 Task: Assign a permission set to the user 'Vishal Dewan' in Salesforce.
Action: Mouse moved to (534, 539)
Screenshot: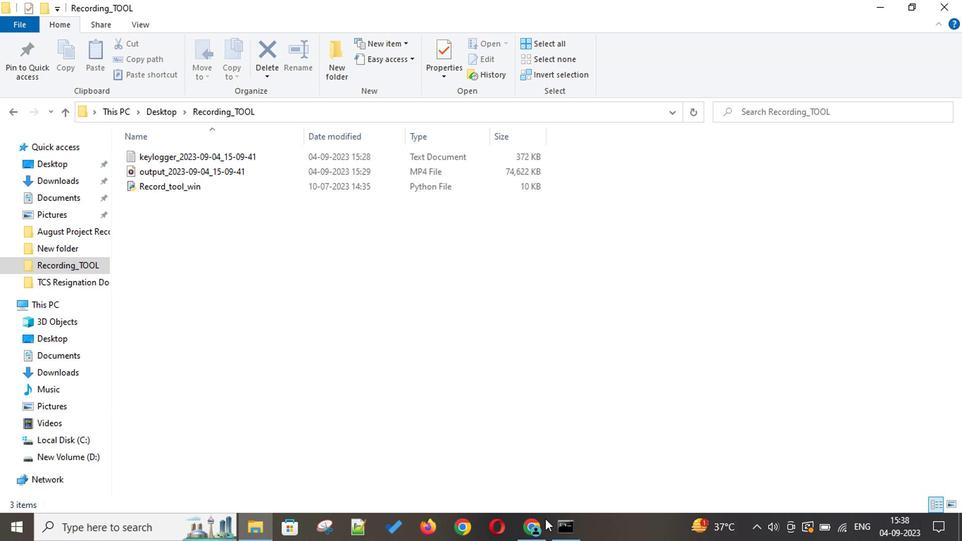 
Action: Mouse pressed left at (534, 539)
Screenshot: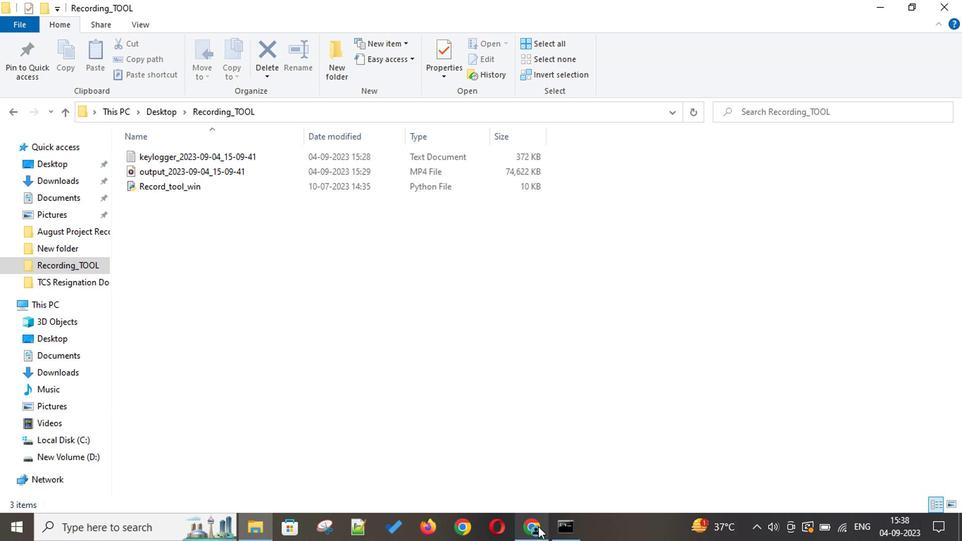 
Action: Mouse moved to (872, 93)
Screenshot: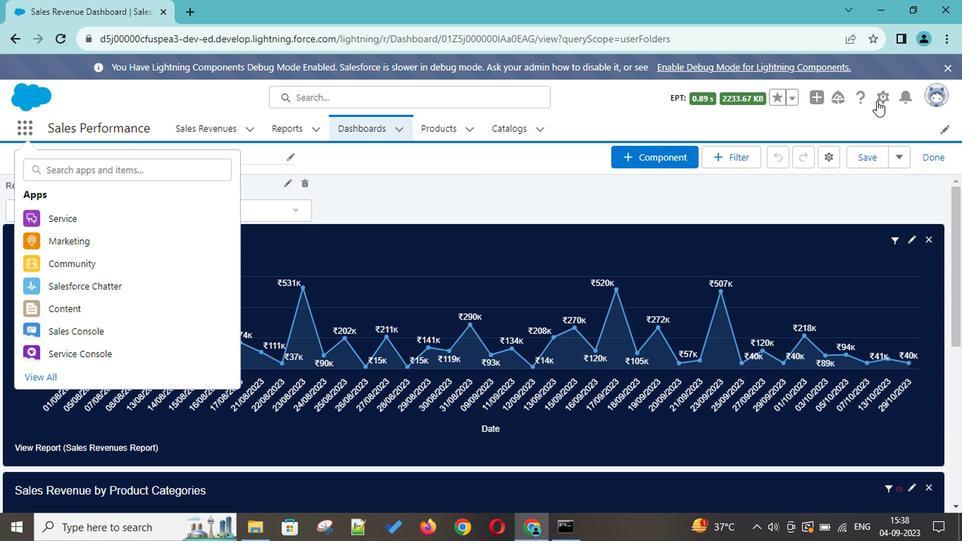 
Action: Mouse pressed left at (872, 93)
Screenshot: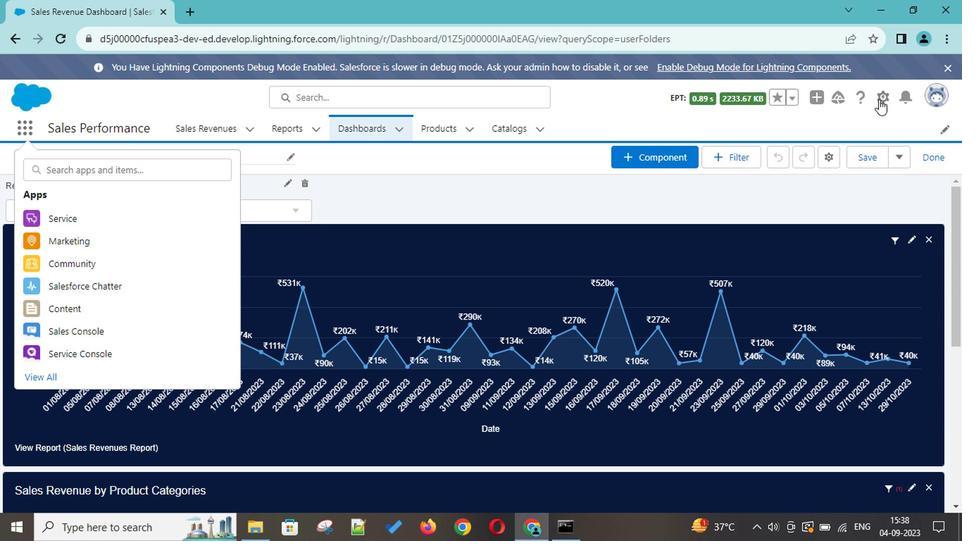 
Action: Mouse moved to (828, 135)
Screenshot: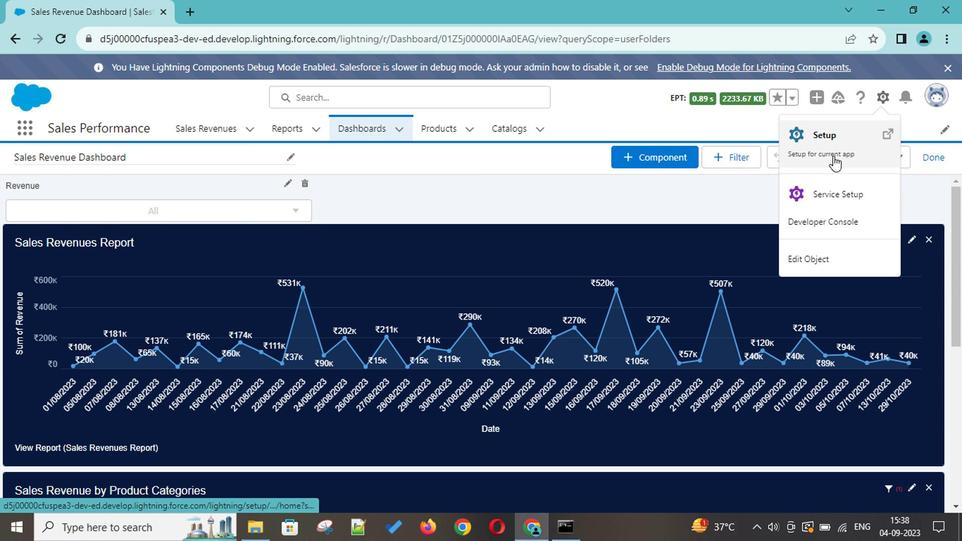 
Action: Mouse pressed left at (828, 135)
Screenshot: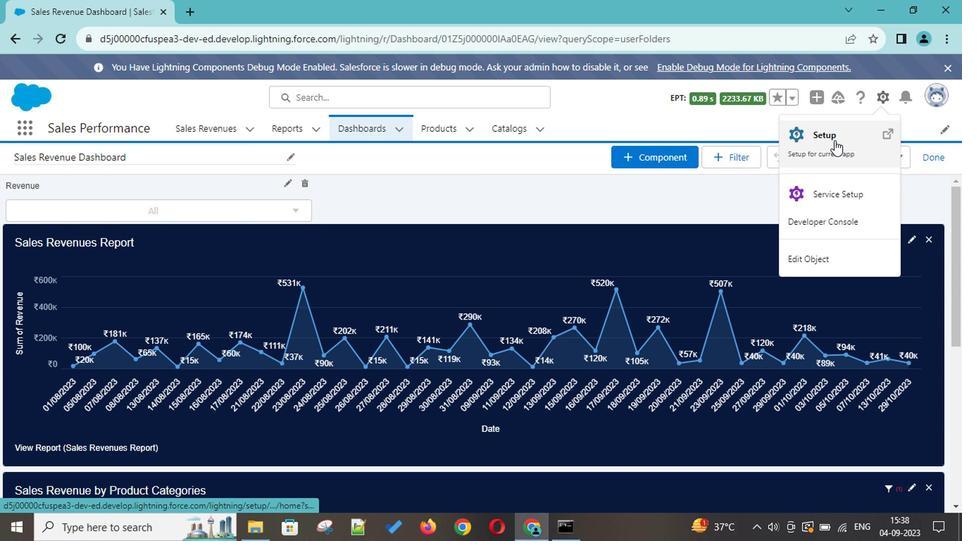 
Action: Mouse moved to (10, 455)
Screenshot: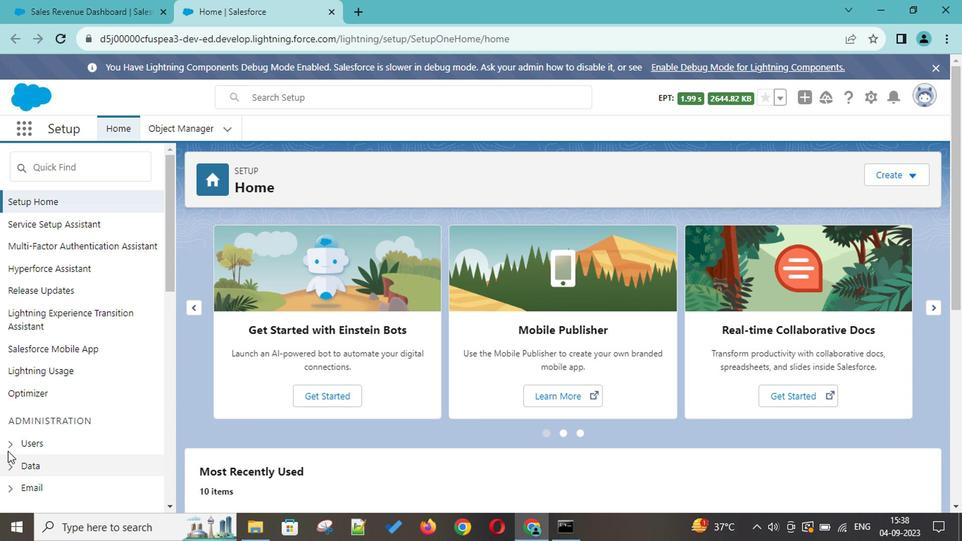 
Action: Mouse pressed left at (10, 455)
Screenshot: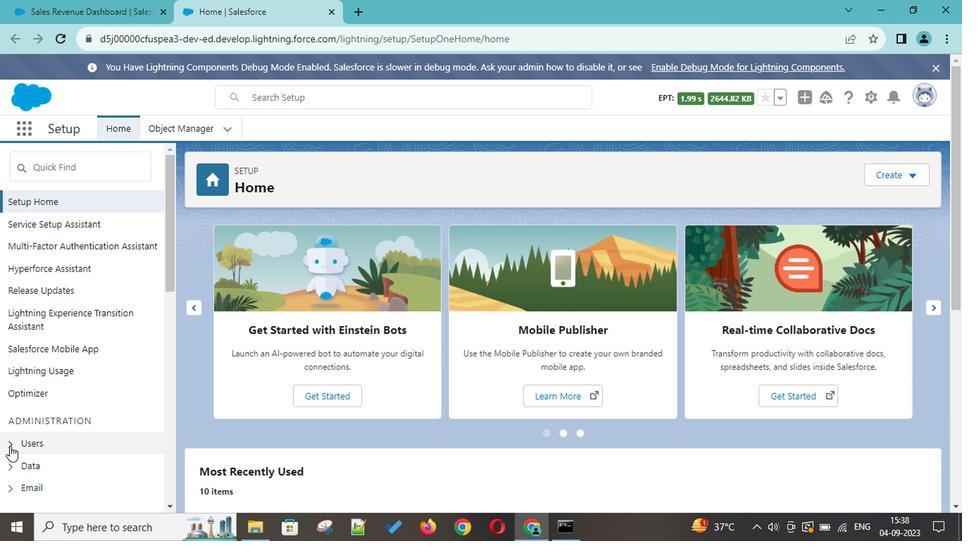 
Action: Mouse moved to (68, 464)
Screenshot: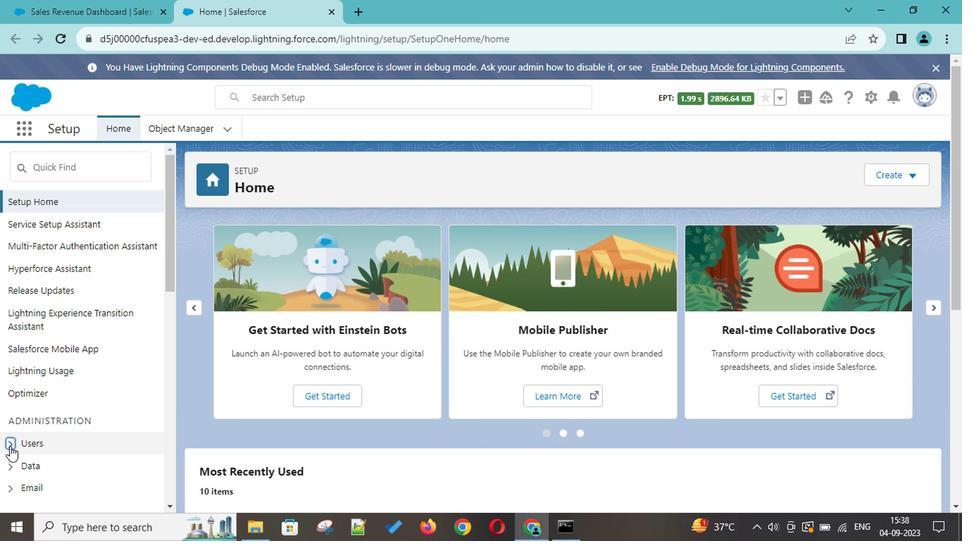 
Action: Mouse scrolled (68, 463) with delta (0, -1)
Screenshot: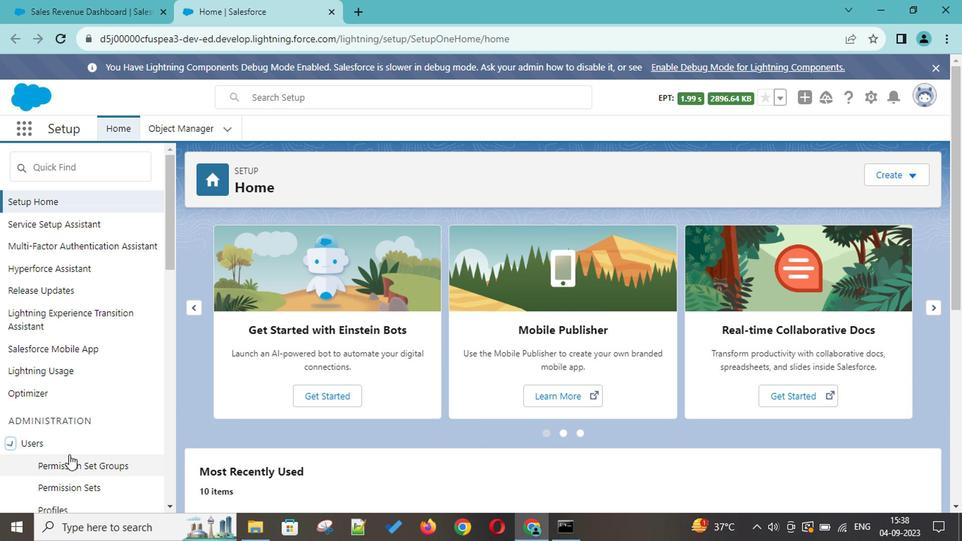 
Action: Mouse scrolled (68, 463) with delta (0, -1)
Screenshot: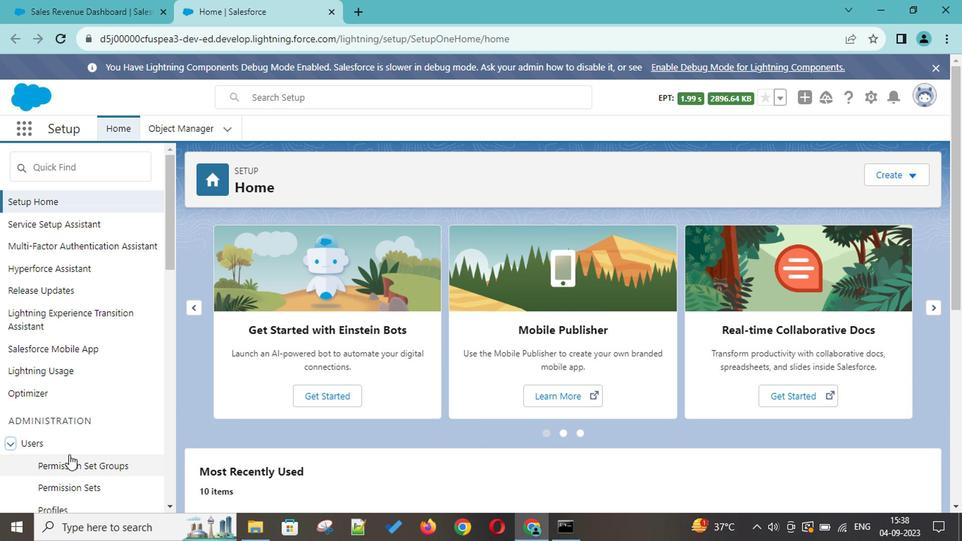 
Action: Mouse scrolled (68, 463) with delta (0, -1)
Screenshot: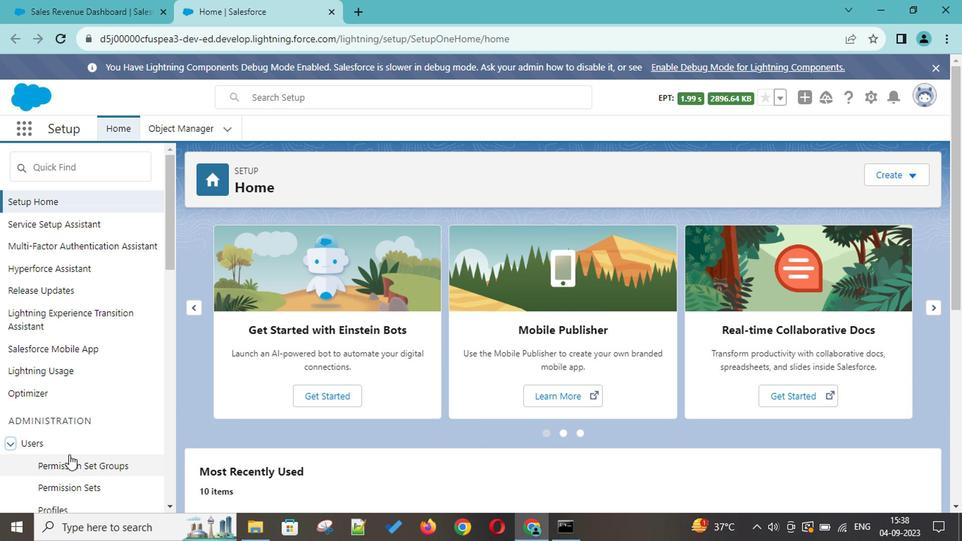 
Action: Mouse scrolled (68, 463) with delta (0, -1)
Screenshot: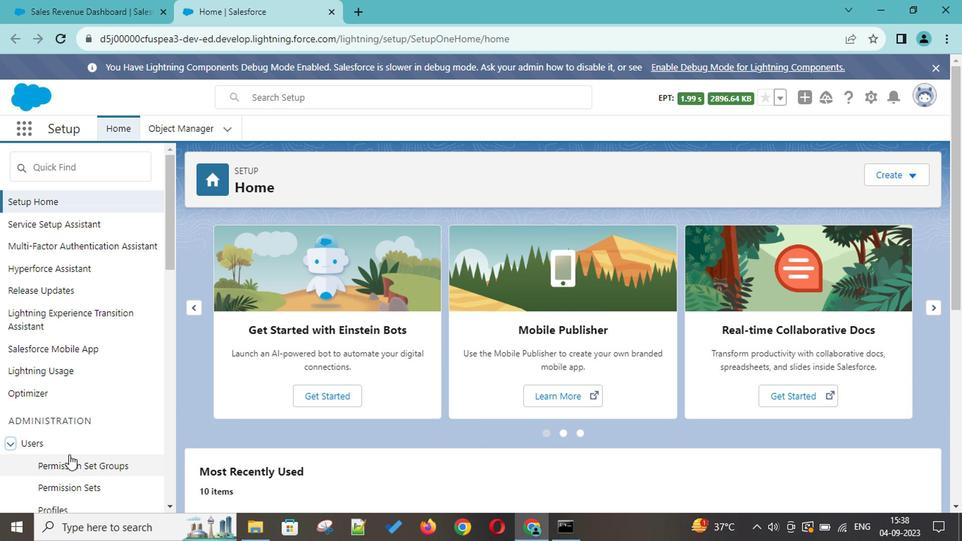
Action: Mouse scrolled (68, 463) with delta (0, -1)
Screenshot: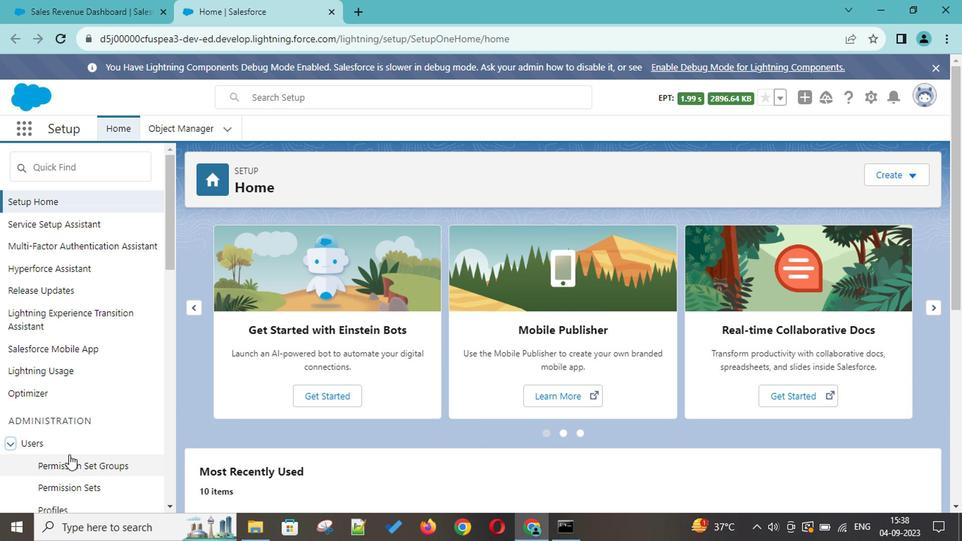 
Action: Mouse scrolled (68, 463) with delta (0, -1)
Screenshot: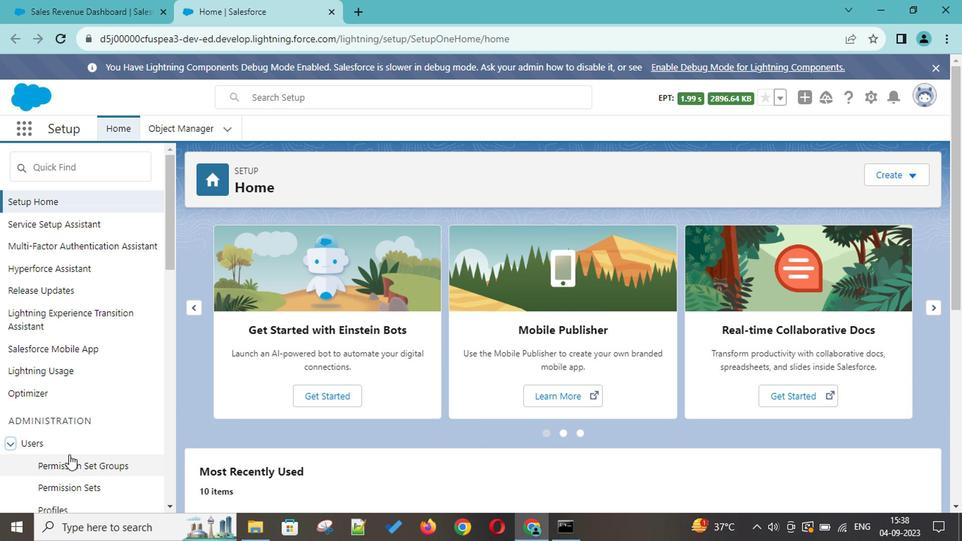 
Action: Mouse scrolled (68, 463) with delta (0, -1)
Screenshot: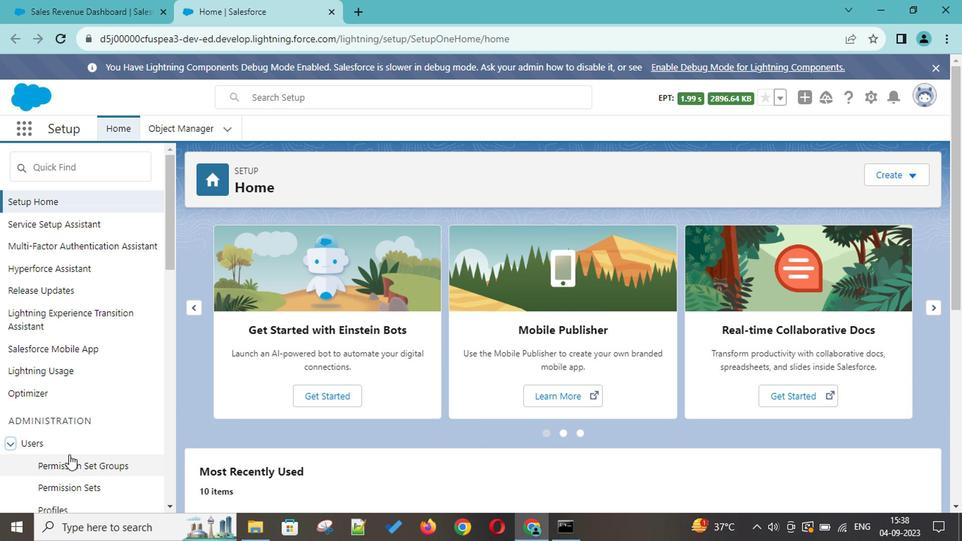 
Action: Mouse scrolled (68, 463) with delta (0, -1)
Screenshot: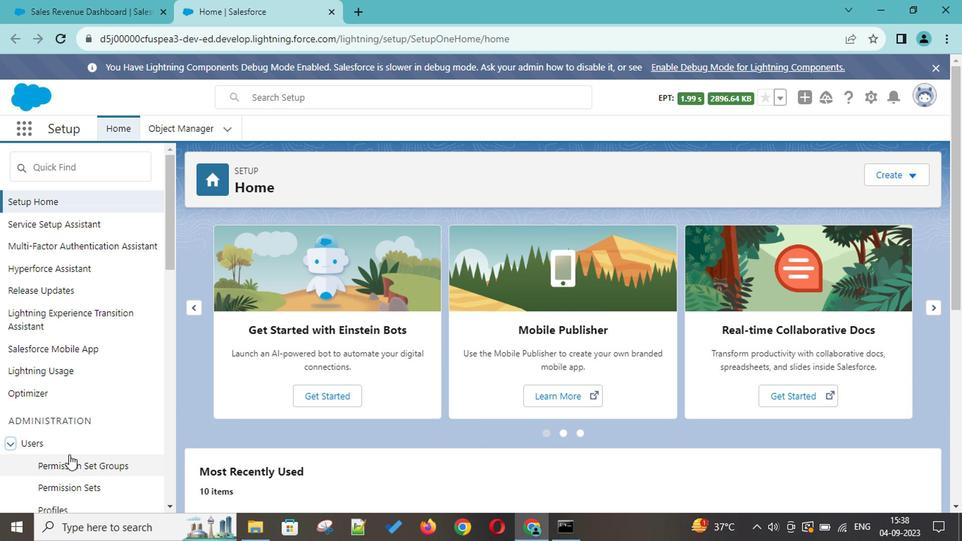 
Action: Mouse scrolled (68, 463) with delta (0, -1)
Screenshot: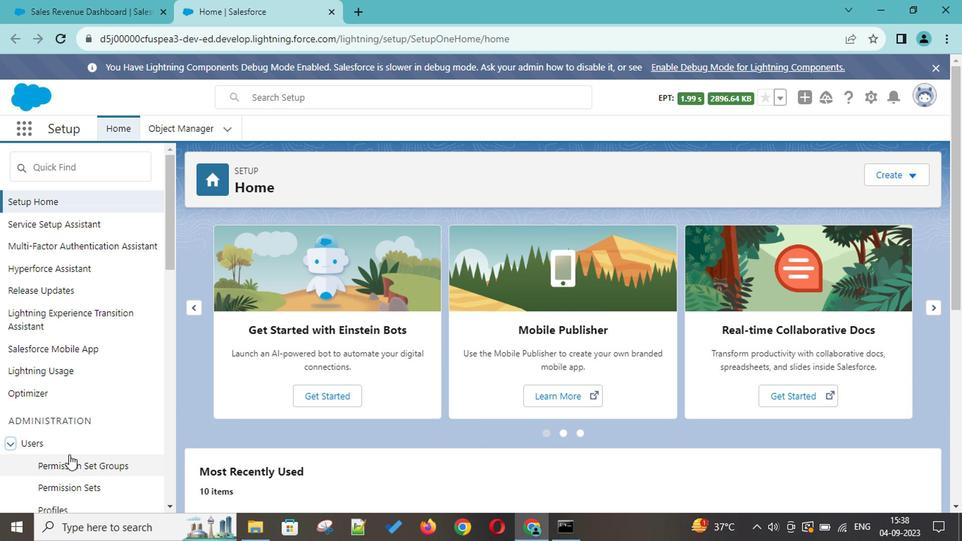 
Action: Mouse scrolled (68, 463) with delta (0, -1)
Screenshot: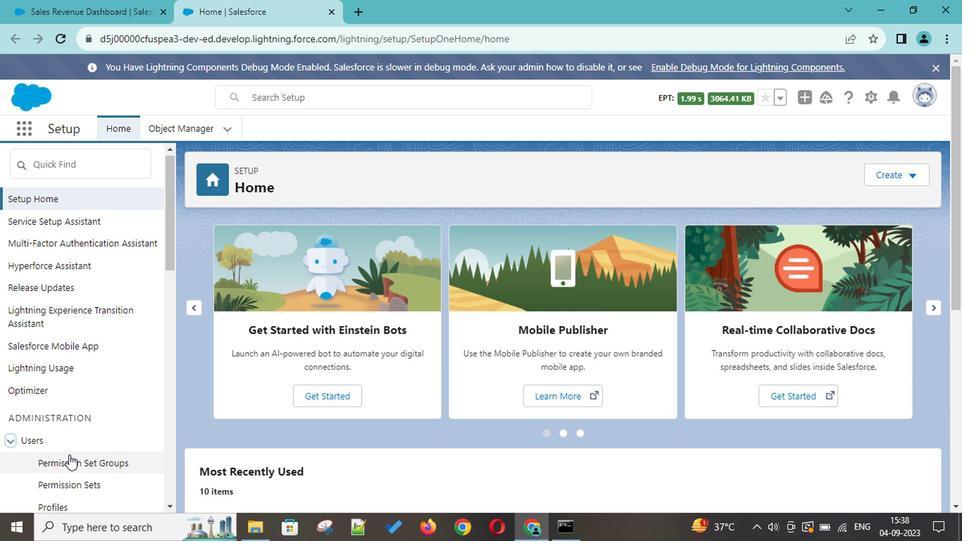 
Action: Mouse scrolled (68, 463) with delta (0, -1)
Screenshot: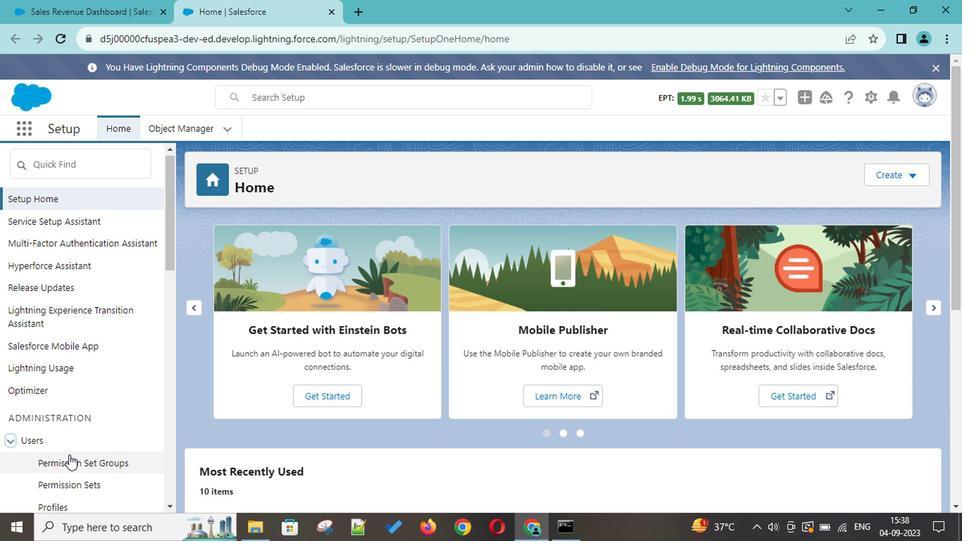 
Action: Mouse scrolled (68, 463) with delta (0, -1)
Screenshot: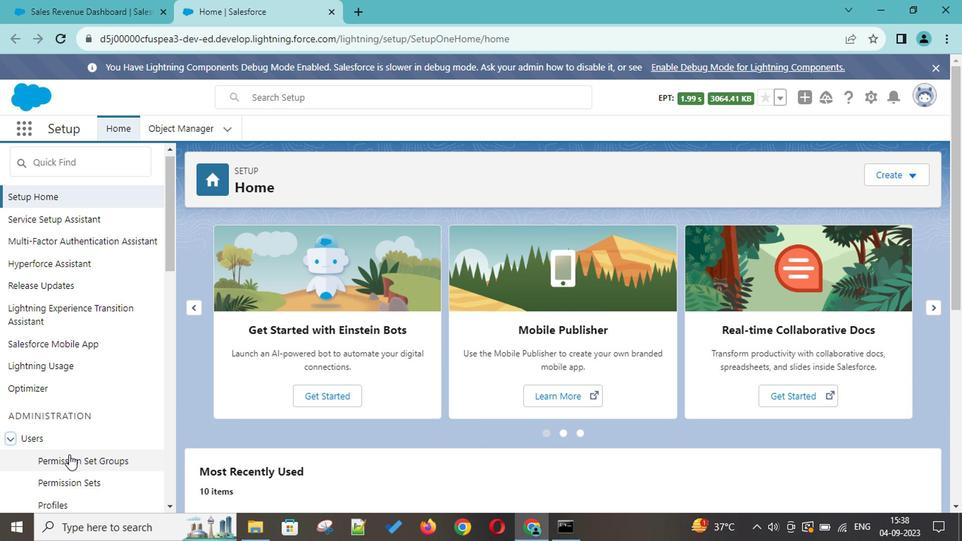 
Action: Mouse scrolled (68, 463) with delta (0, -1)
Screenshot: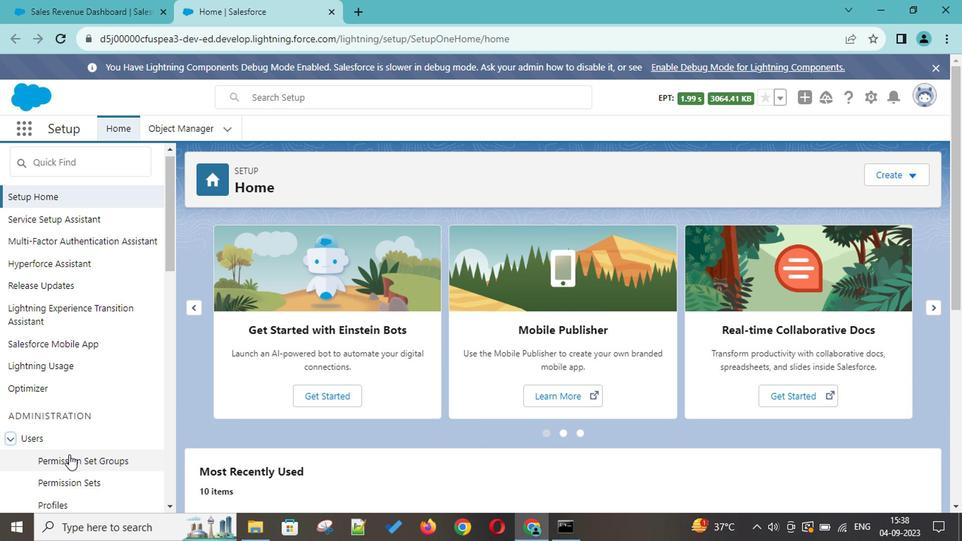 
Action: Mouse scrolled (68, 463) with delta (0, -1)
Screenshot: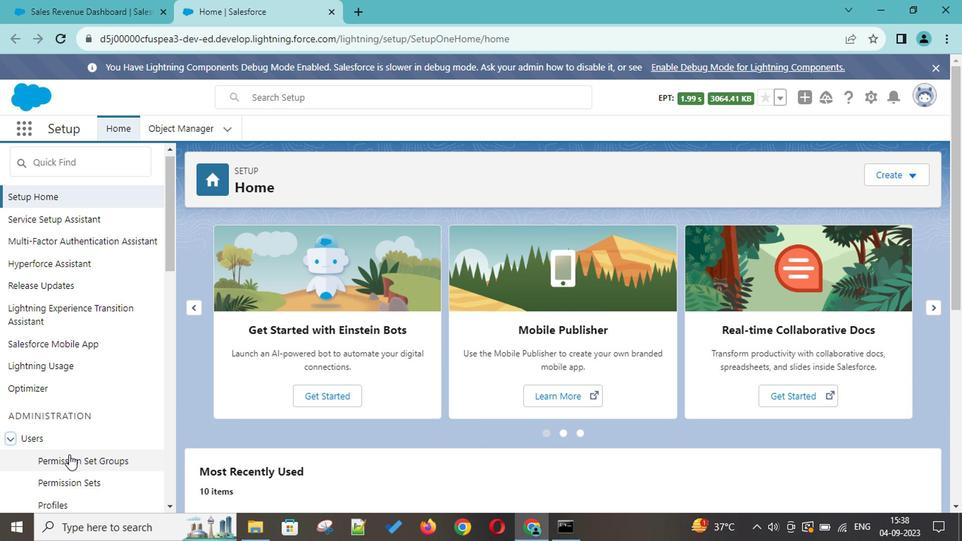 
Action: Mouse scrolled (68, 463) with delta (0, -1)
Screenshot: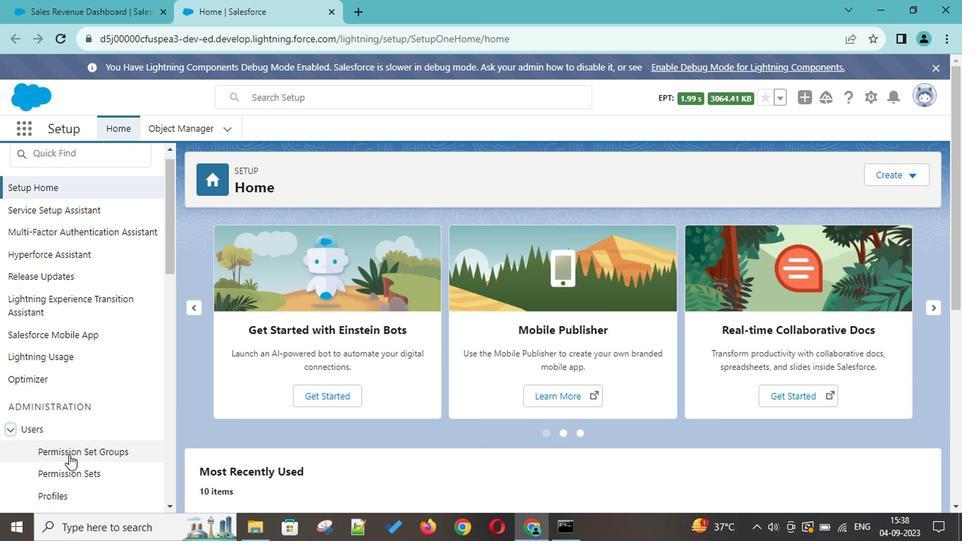 
Action: Mouse scrolled (68, 463) with delta (0, -1)
Screenshot: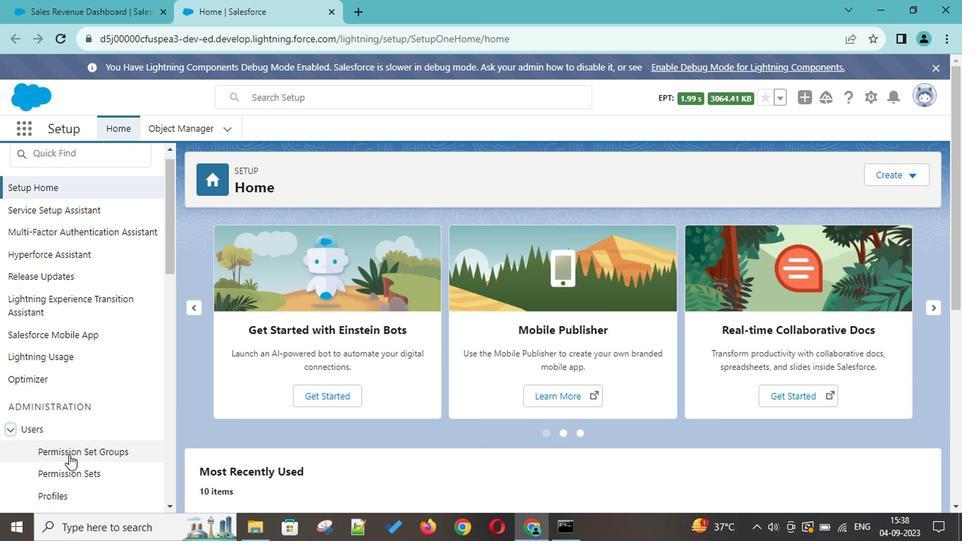 
Action: Mouse moved to (85, 432)
Screenshot: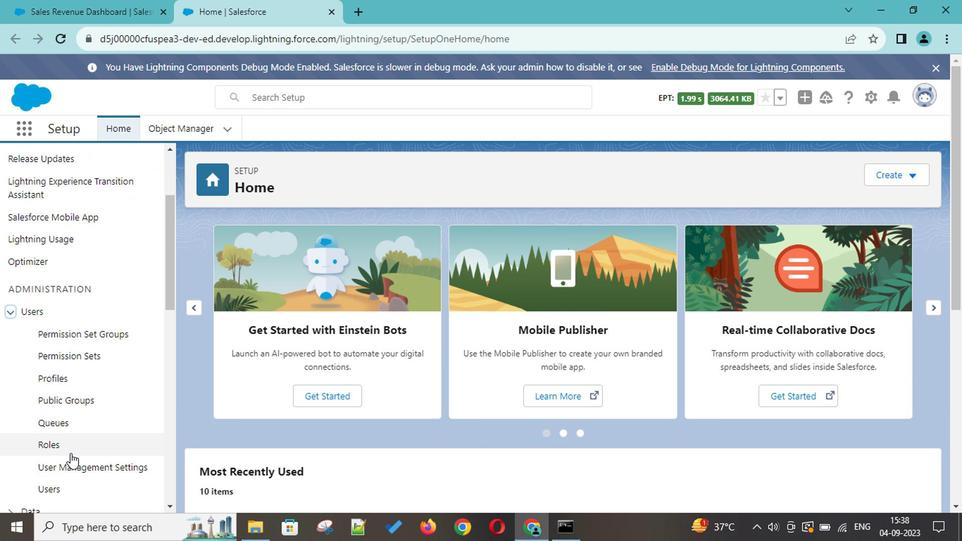 
Action: Mouse scrolled (85, 431) with delta (0, -1)
Screenshot: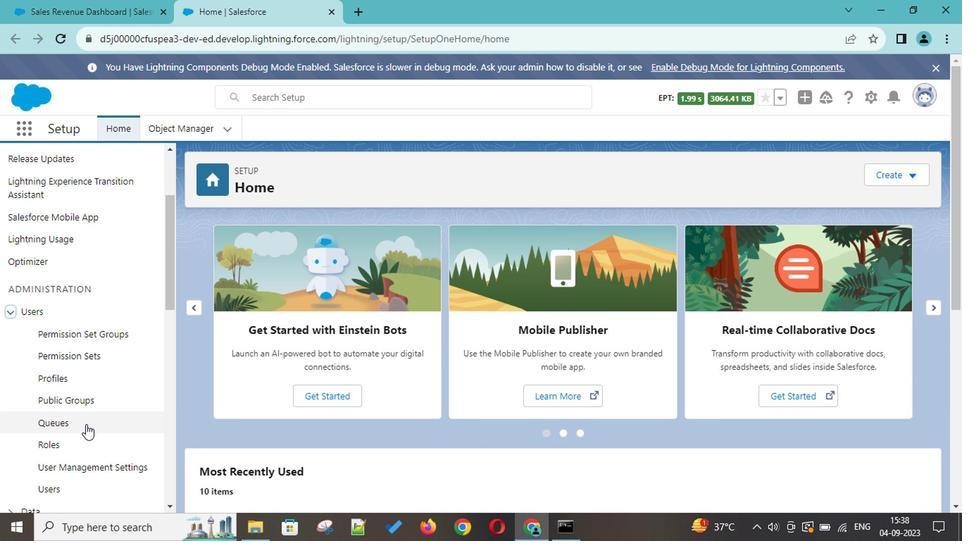 
Action: Mouse scrolled (85, 431) with delta (0, -1)
Screenshot: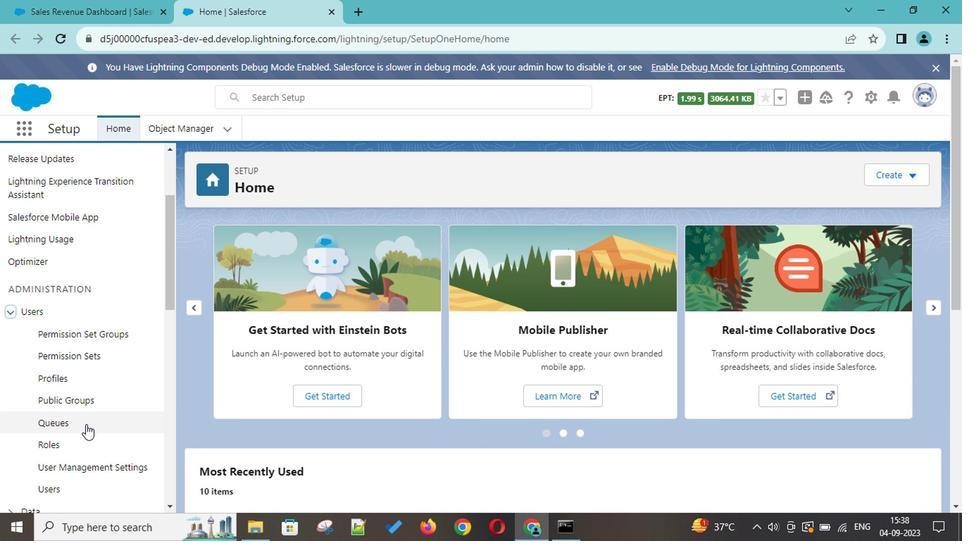 
Action: Mouse scrolled (85, 431) with delta (0, -1)
Screenshot: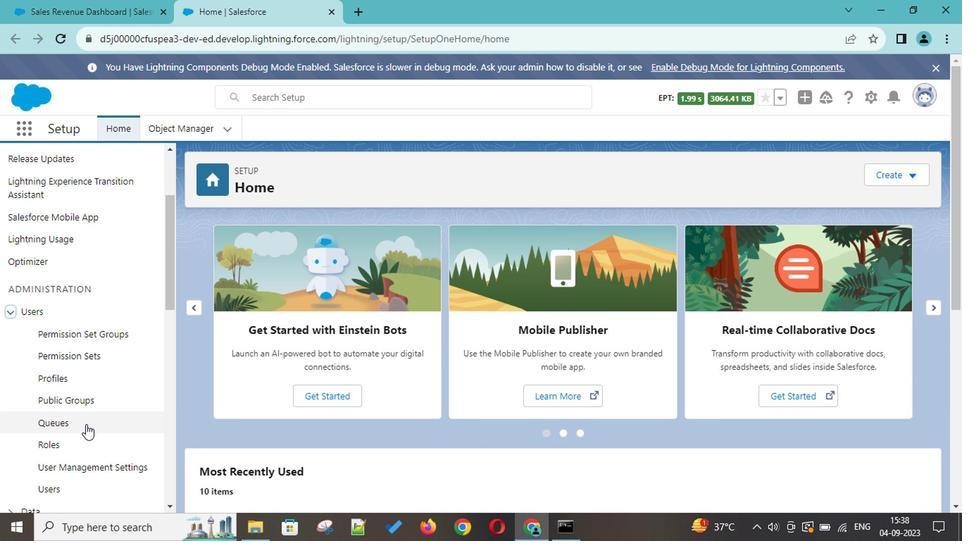 
Action: Mouse scrolled (85, 431) with delta (0, -1)
Screenshot: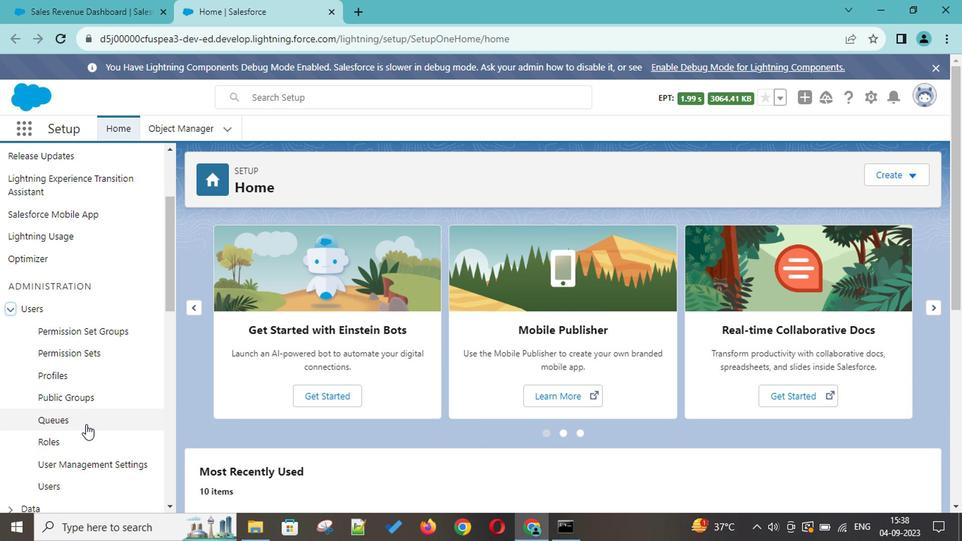 
Action: Mouse moved to (52, 468)
Screenshot: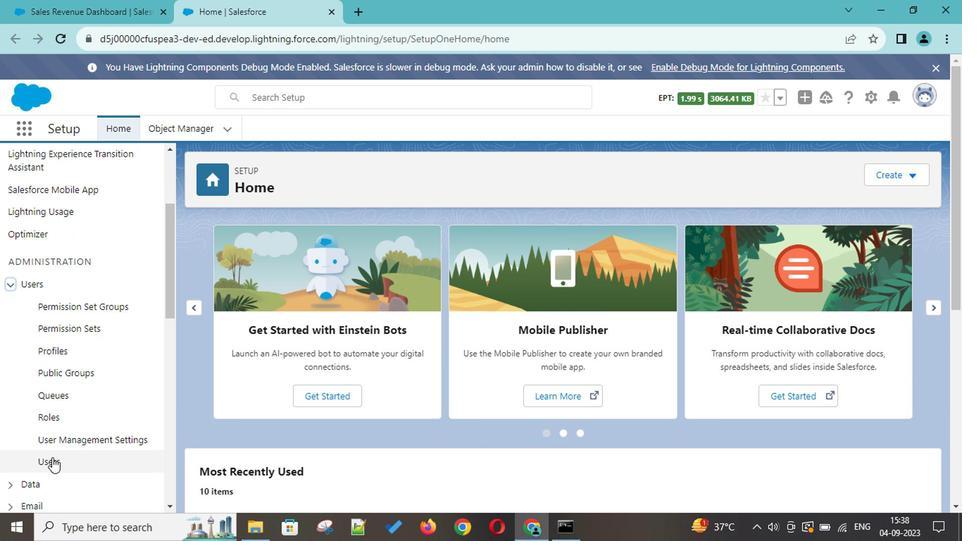 
Action: Mouse pressed left at (52, 468)
Screenshot: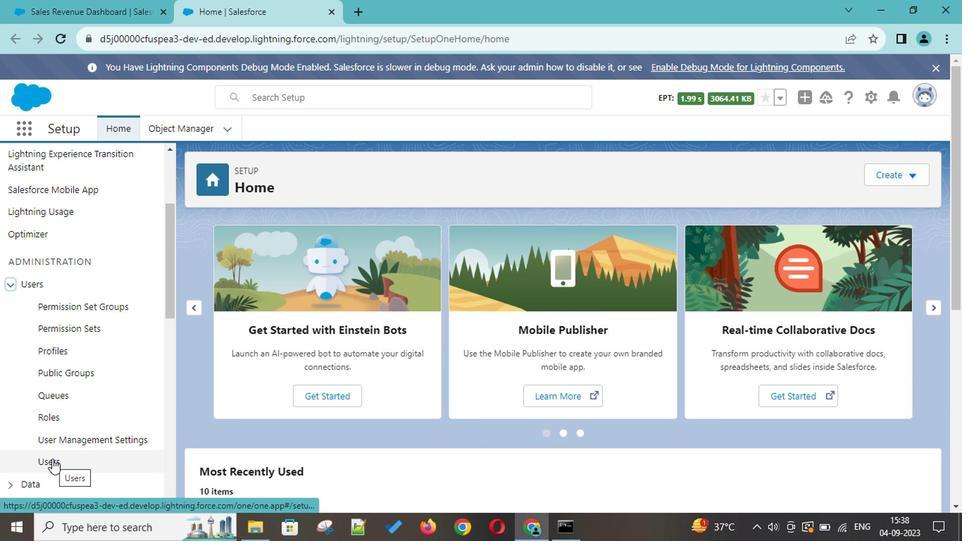 
Action: Mouse moved to (81, 165)
Screenshot: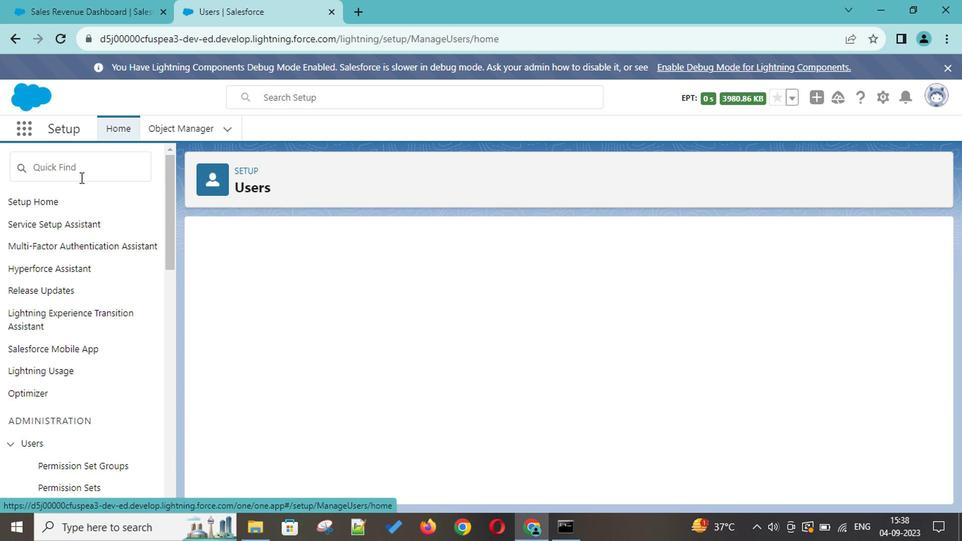 
Action: Mouse pressed left at (81, 165)
Screenshot: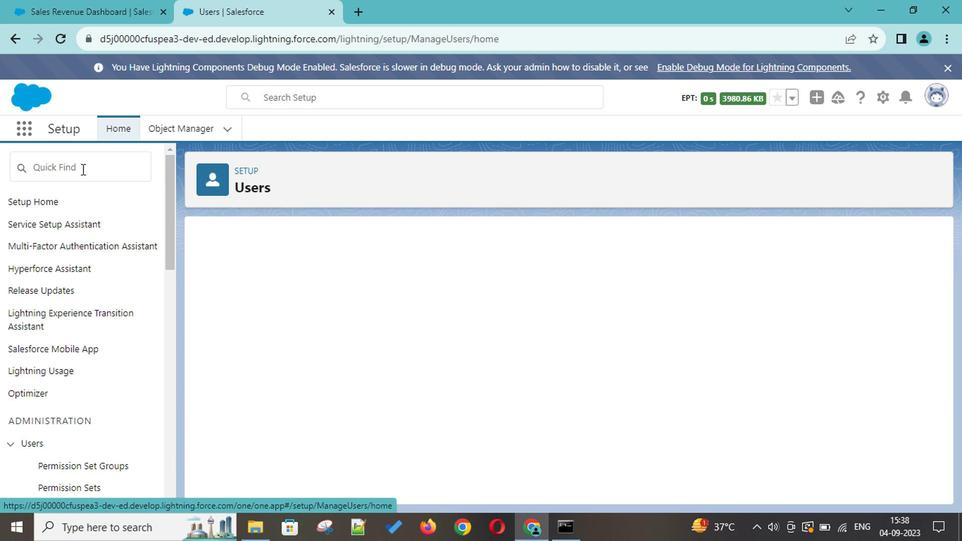 
Action: Key pressed permissi
Screenshot: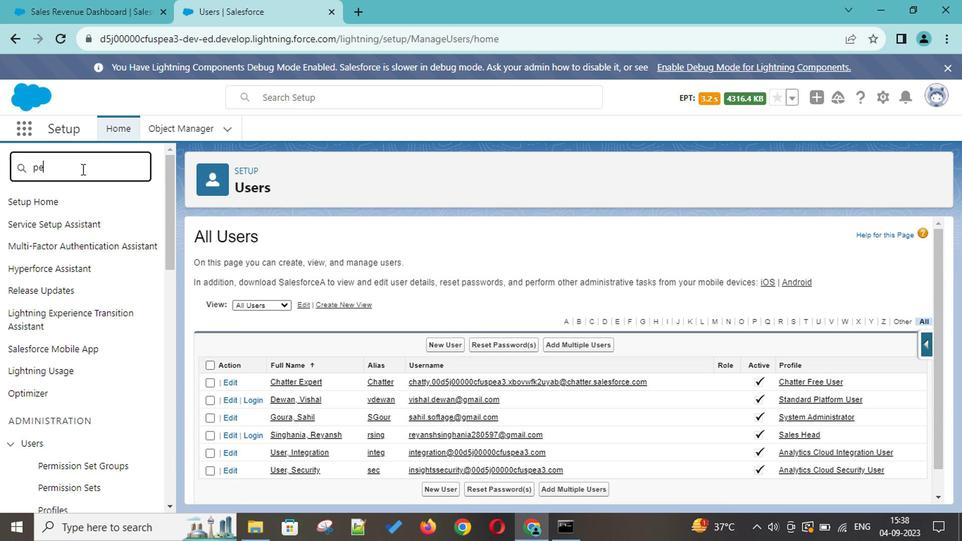 
Action: Mouse moved to (79, 247)
Screenshot: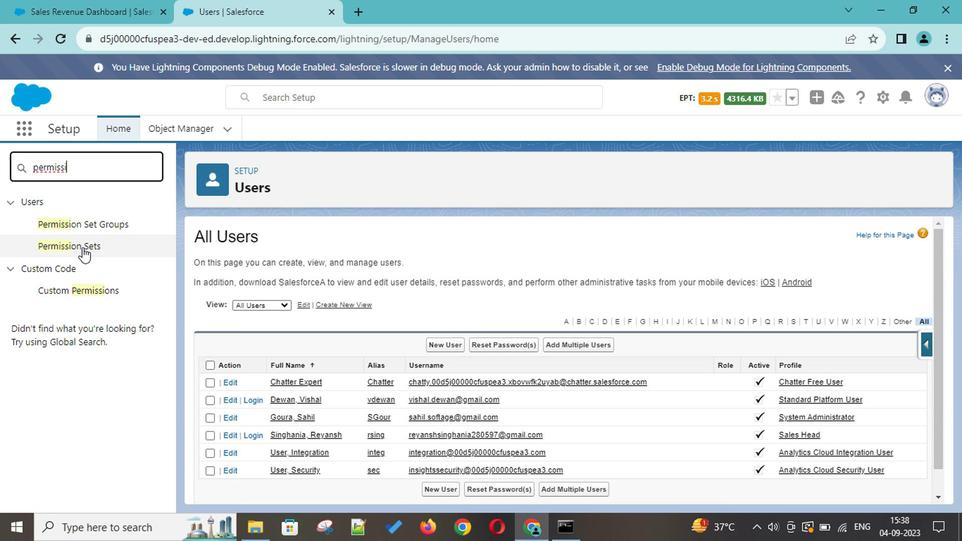 
Action: Mouse pressed left at (79, 247)
Screenshot: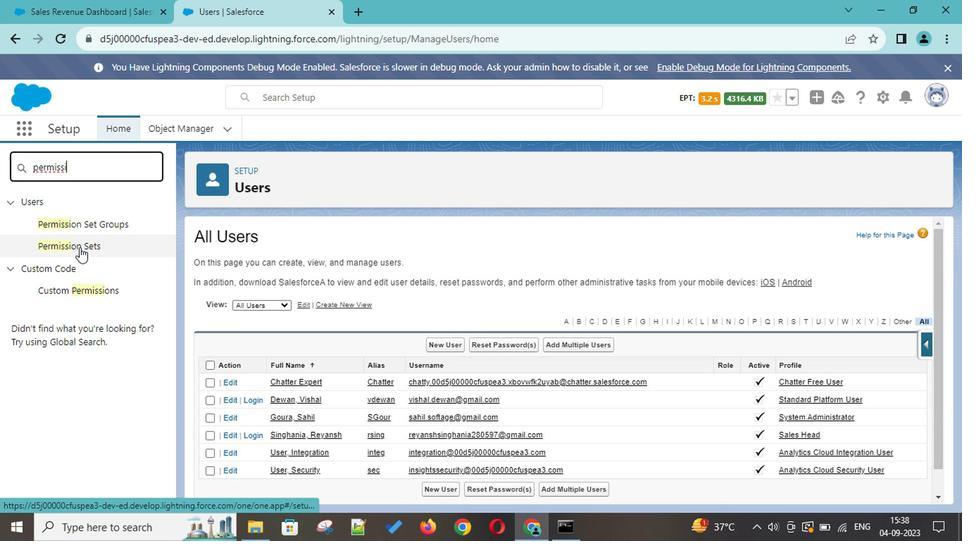 
Action: Mouse moved to (368, 458)
Screenshot: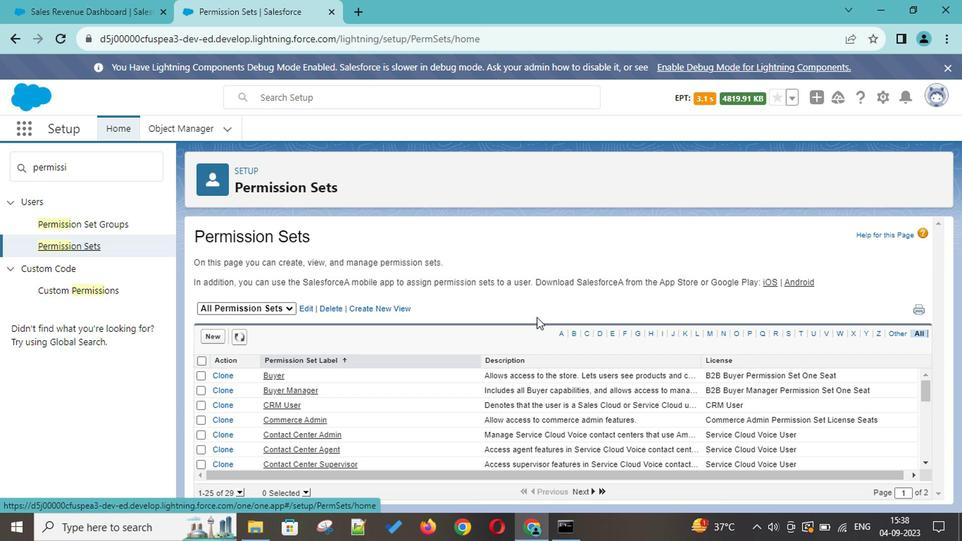 
Action: Mouse scrolled (368, 458) with delta (0, 0)
Screenshot: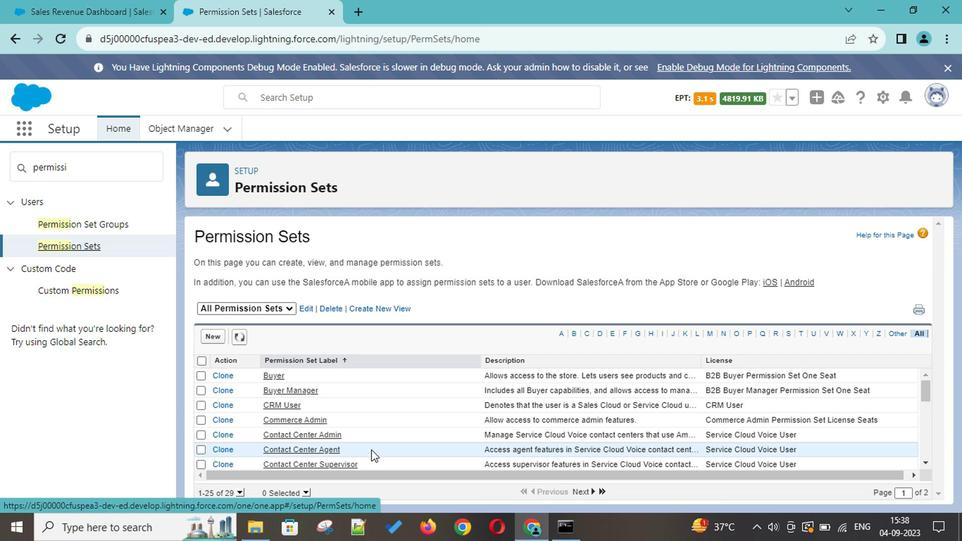 
Action: Mouse scrolled (368, 458) with delta (0, 0)
Screenshot: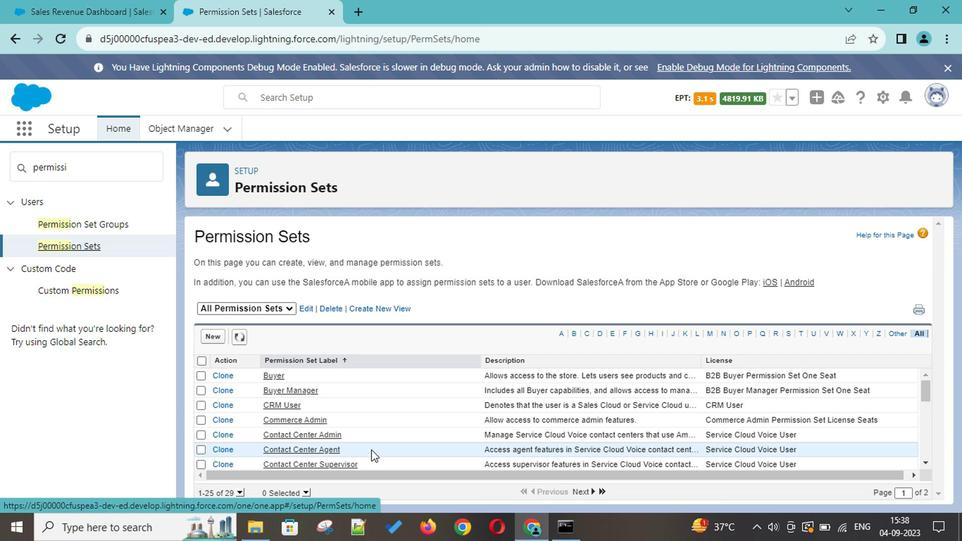 
Action: Mouse scrolled (368, 458) with delta (0, 0)
Screenshot: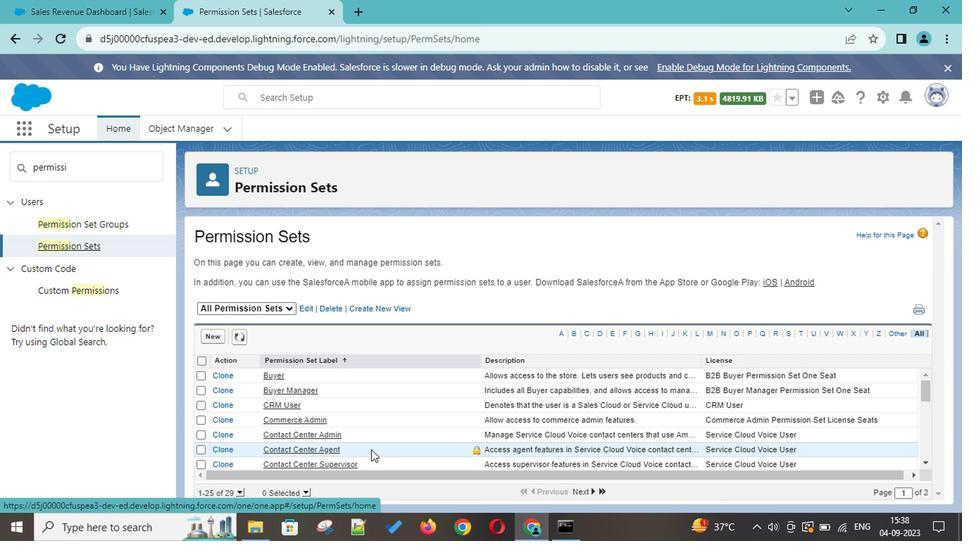 
Action: Mouse scrolled (368, 458) with delta (0, 0)
Screenshot: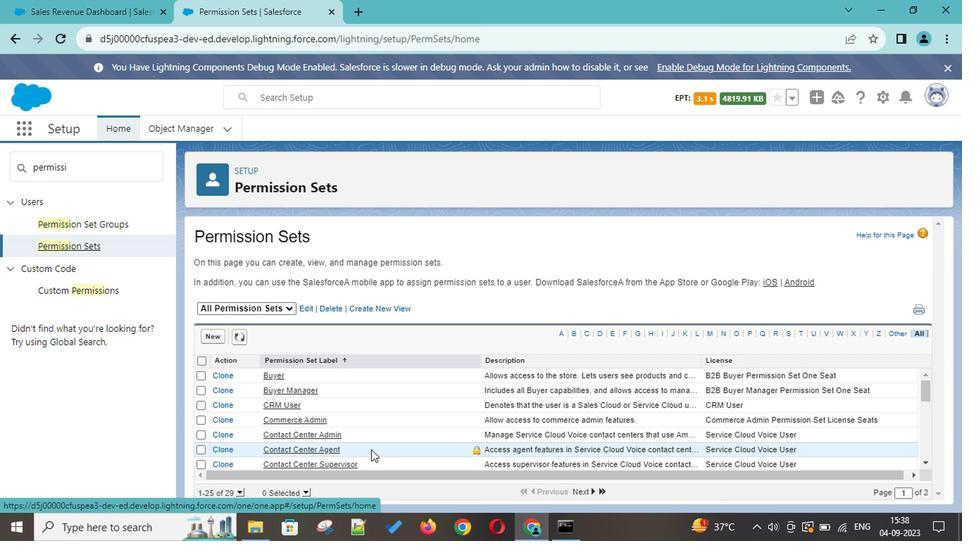 
Action: Mouse scrolled (368, 458) with delta (0, 0)
Screenshot: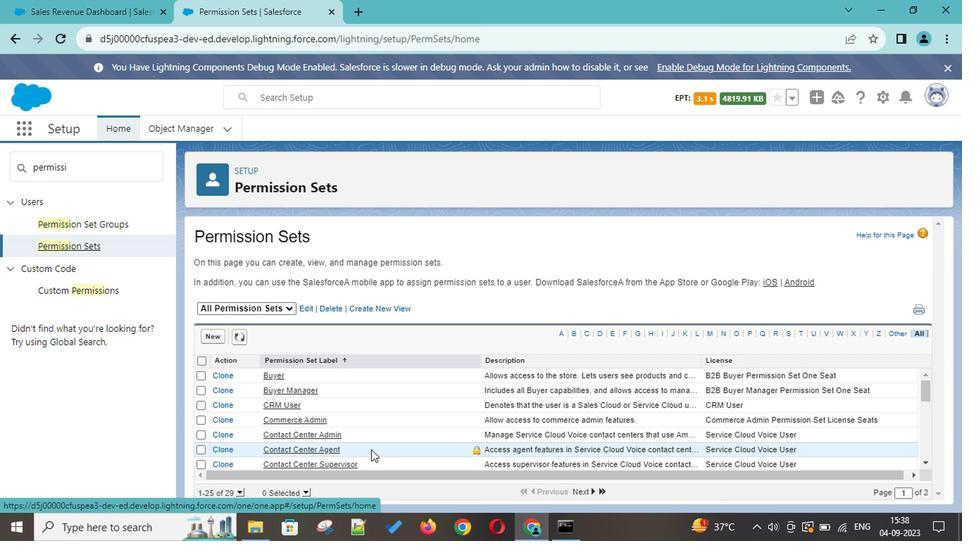 
Action: Mouse scrolled (368, 458) with delta (0, 0)
Screenshot: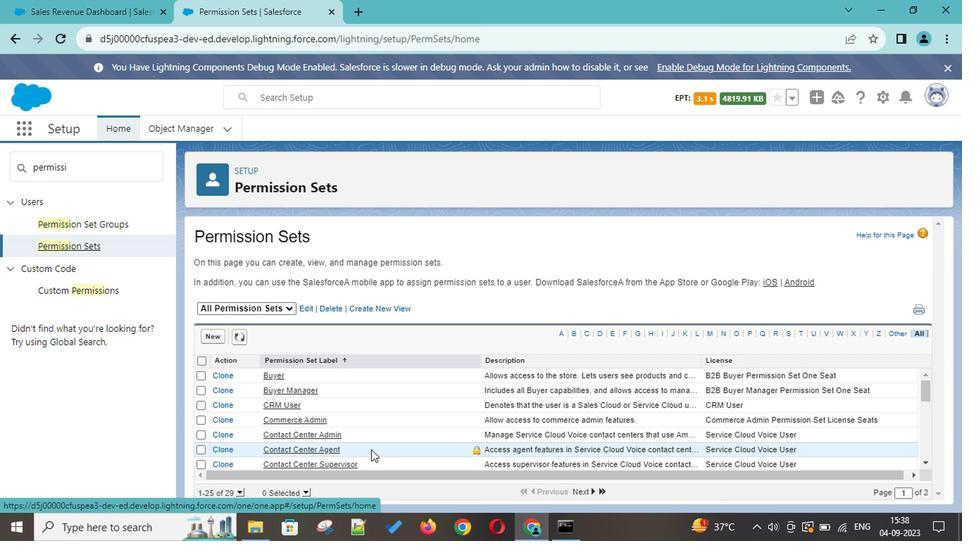 
Action: Mouse scrolled (368, 458) with delta (0, 0)
Screenshot: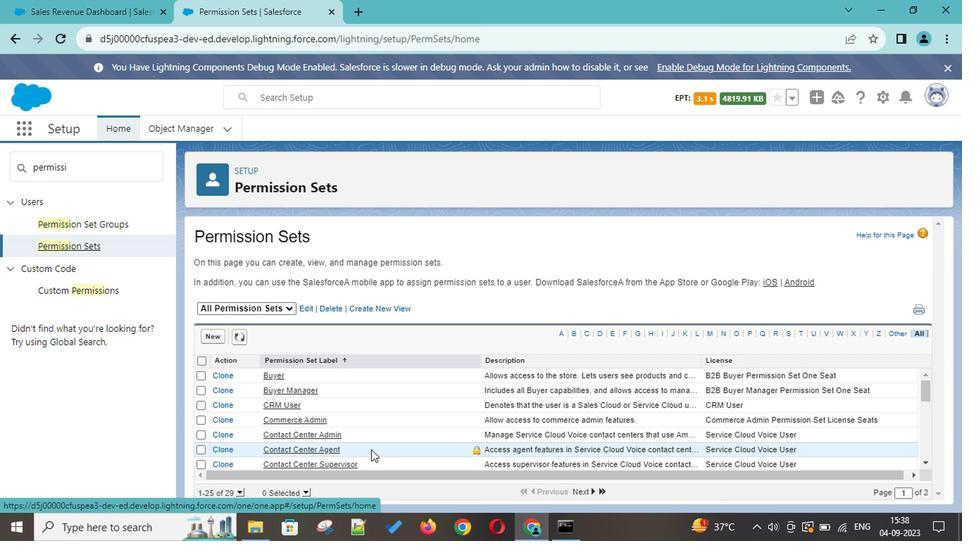 
Action: Mouse scrolled (368, 458) with delta (0, 0)
Screenshot: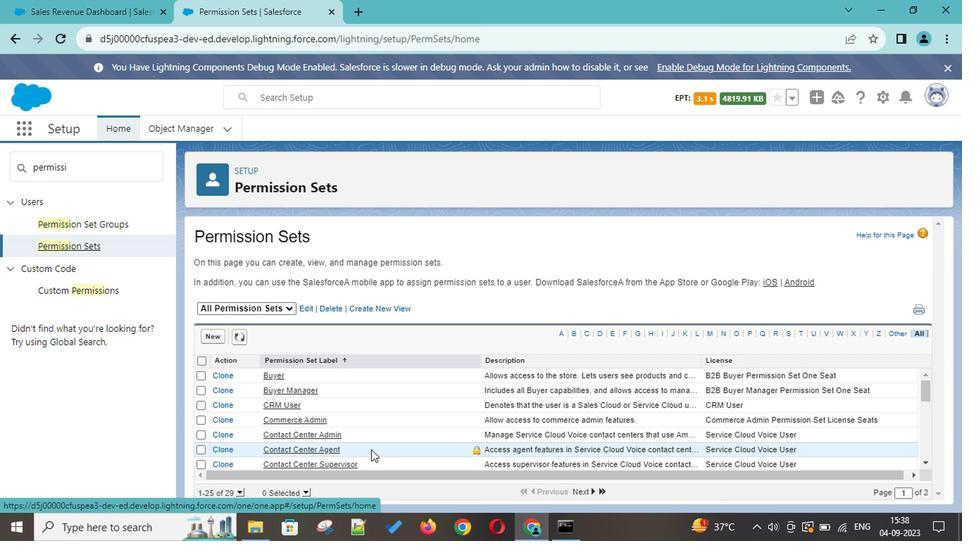 
Action: Mouse scrolled (368, 458) with delta (0, 0)
Screenshot: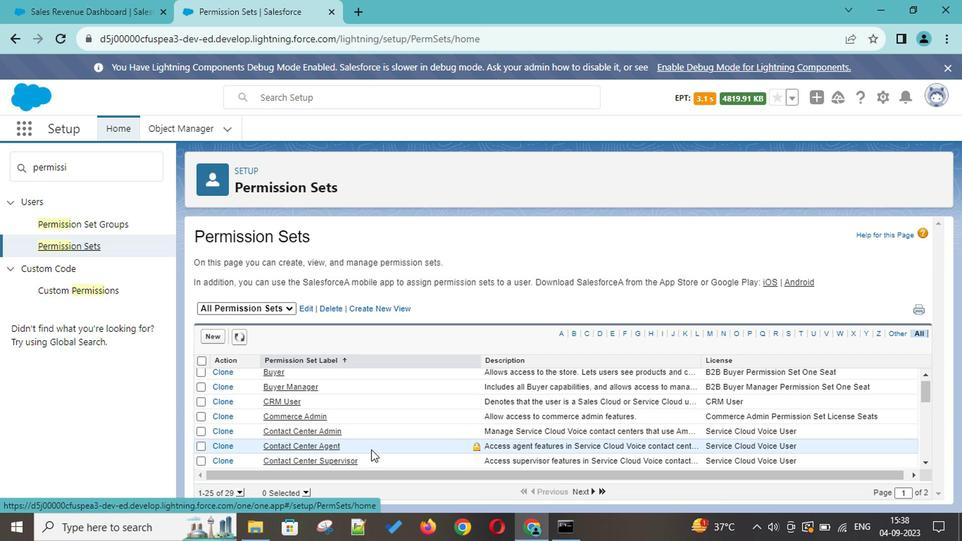 
Action: Mouse scrolled (368, 458) with delta (0, 0)
Screenshot: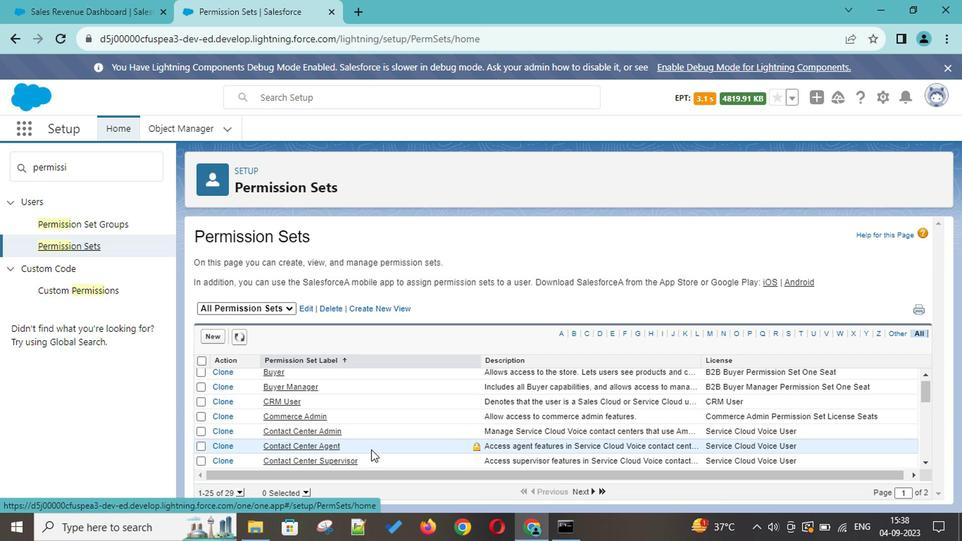 
Action: Mouse moved to (461, 279)
Screenshot: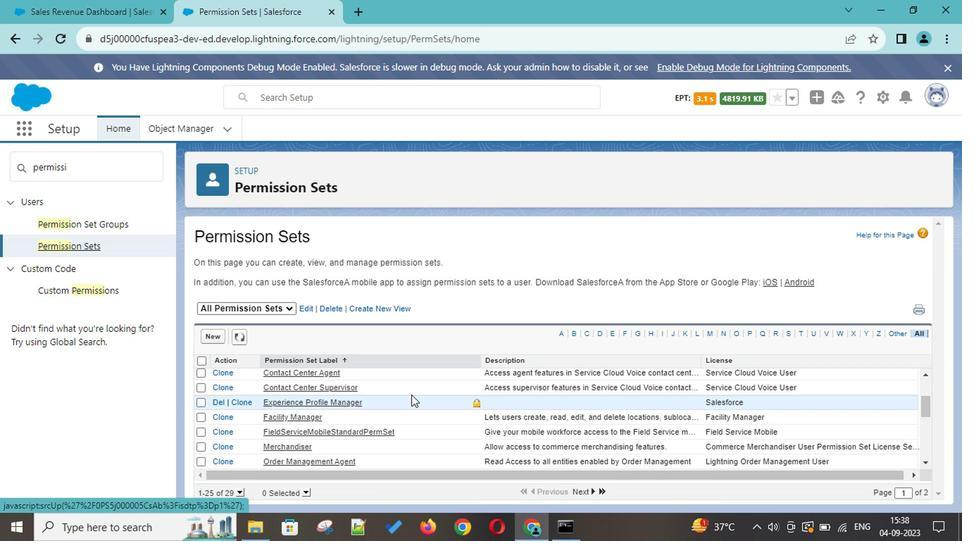
Action: Mouse scrolled (461, 278) with delta (0, 0)
Screenshot: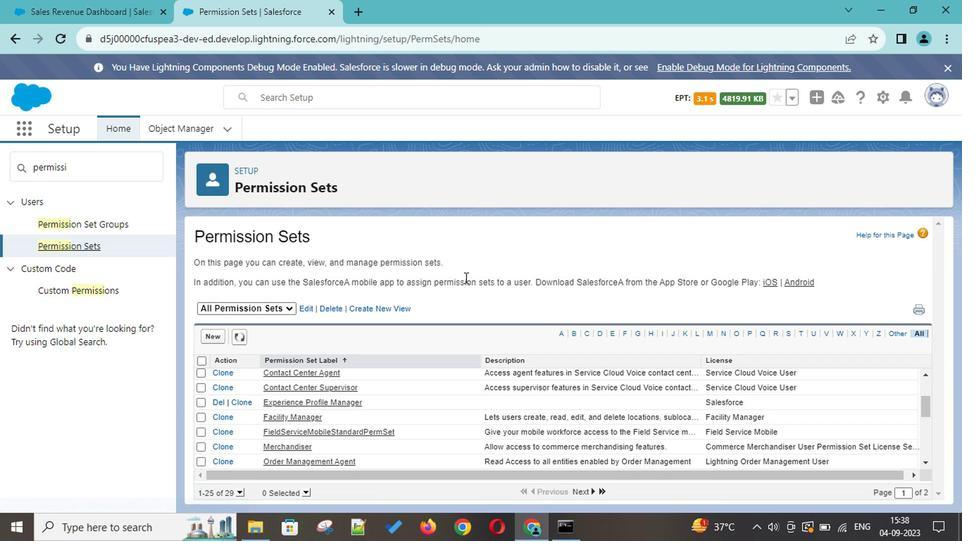 
Action: Mouse scrolled (461, 277) with delta (0, -1)
Screenshot: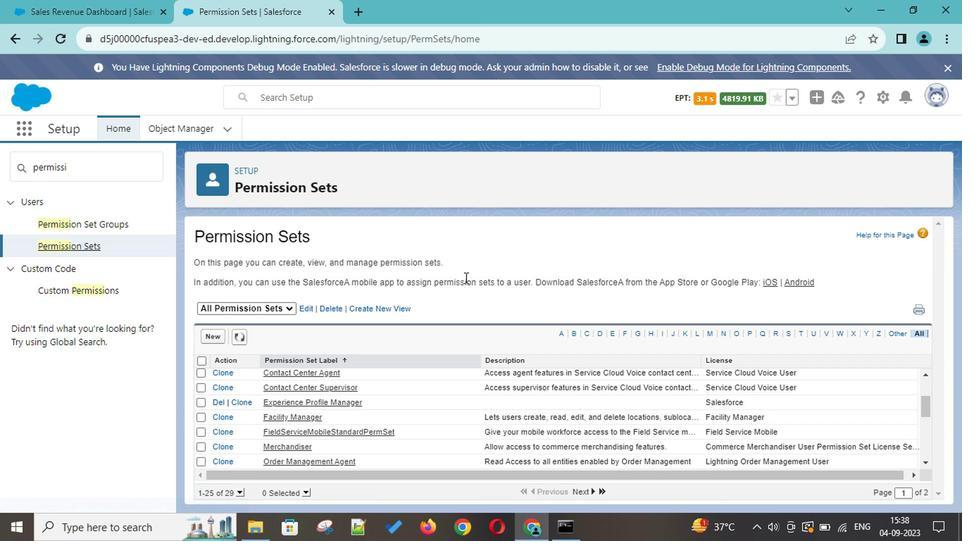 
Action: Mouse scrolled (461, 278) with delta (0, 0)
Screenshot: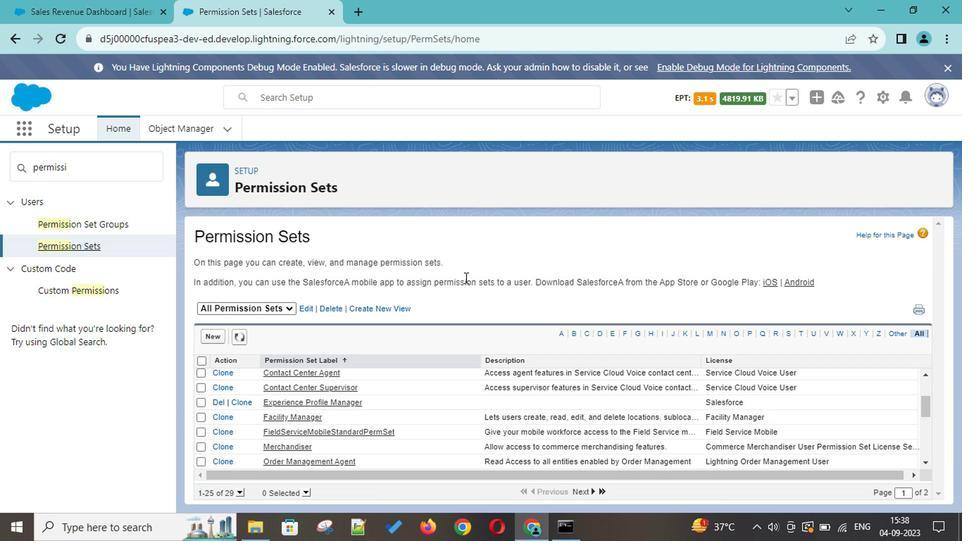 
Action: Mouse scrolled (461, 278) with delta (0, 0)
Screenshot: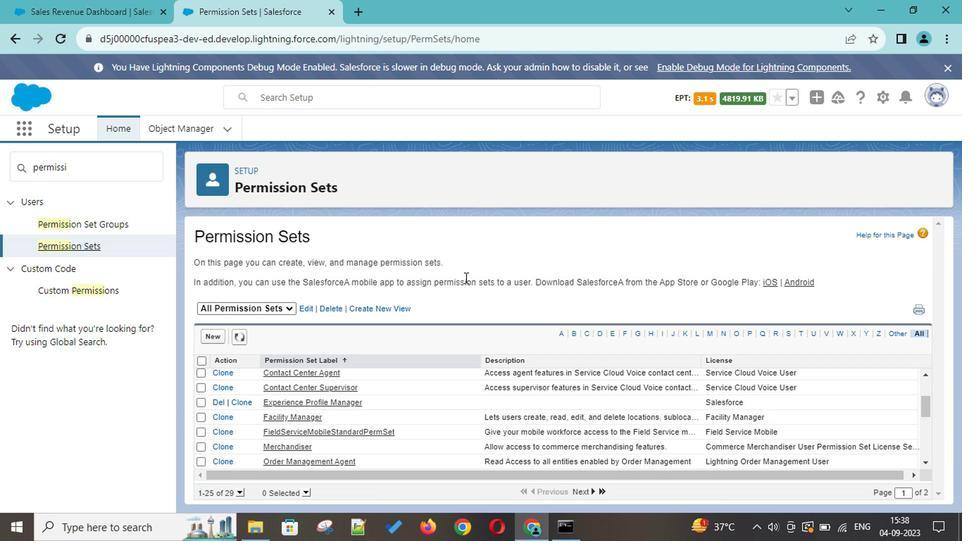 
Action: Mouse scrolled (461, 278) with delta (0, 0)
Screenshot: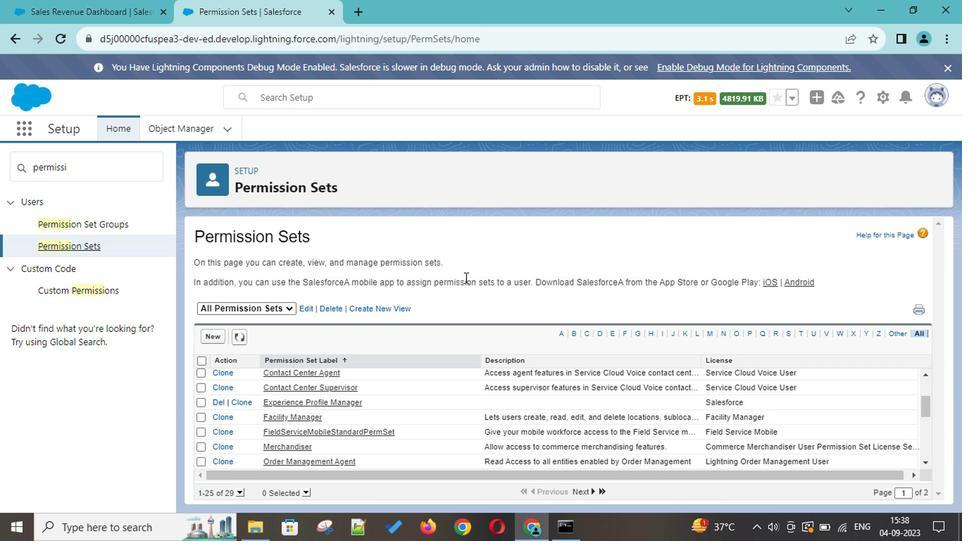 
Action: Mouse scrolled (461, 278) with delta (0, 0)
Screenshot: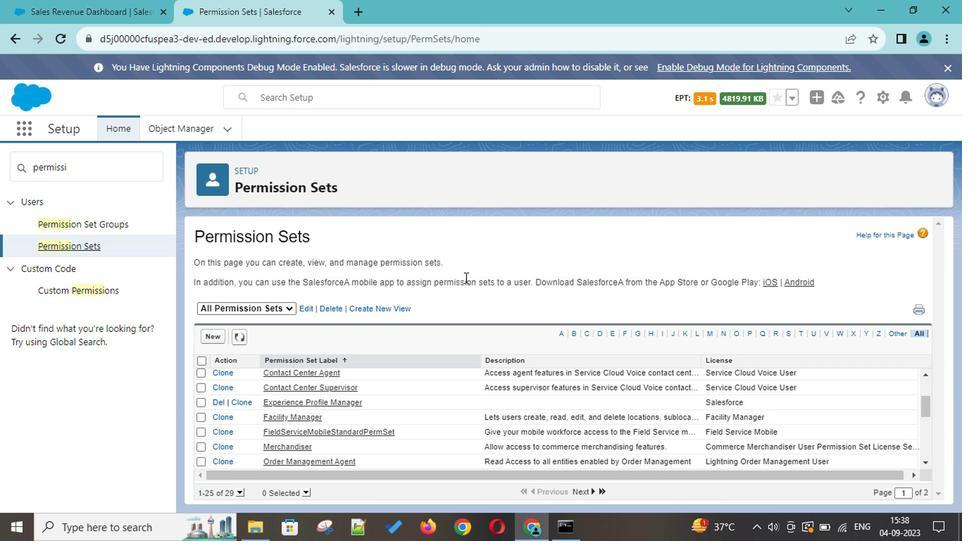 
Action: Mouse scrolled (461, 278) with delta (0, 0)
Screenshot: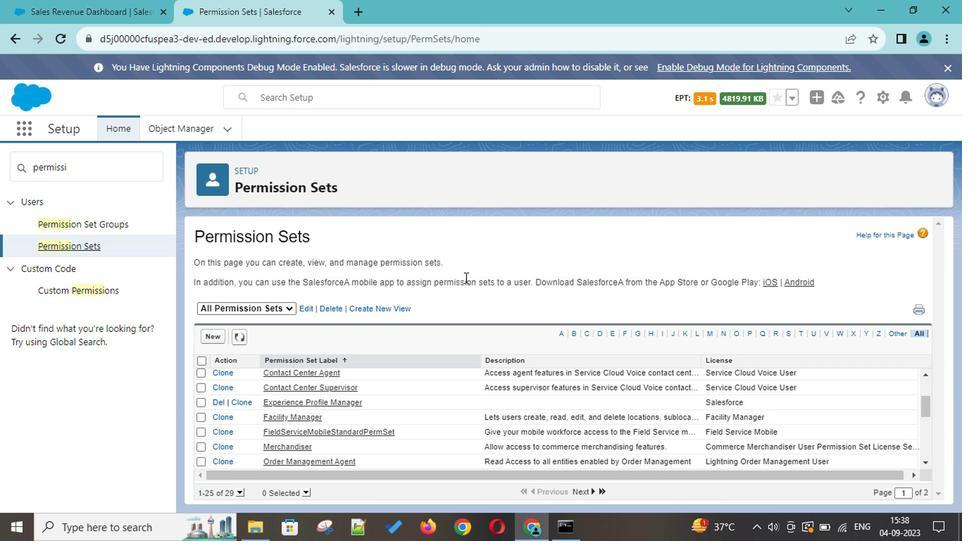 
Action: Mouse scrolled (461, 278) with delta (0, 0)
Screenshot: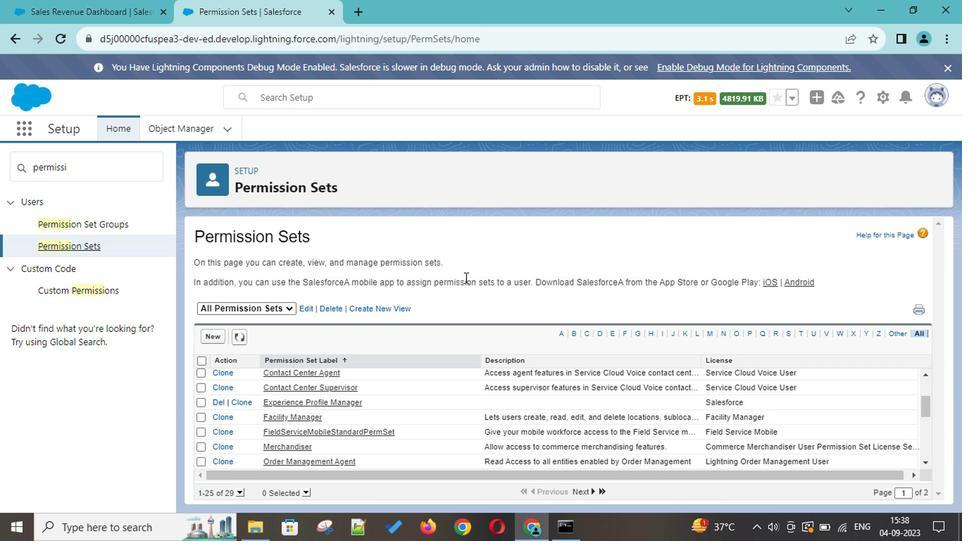 
Action: Mouse scrolled (461, 278) with delta (0, 0)
Screenshot: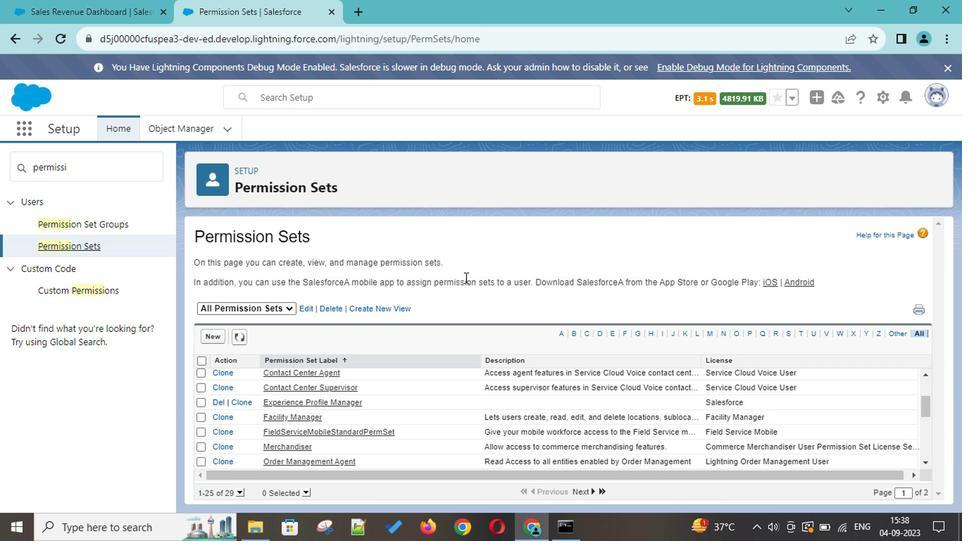 
Action: Mouse scrolled (461, 278) with delta (0, 0)
Screenshot: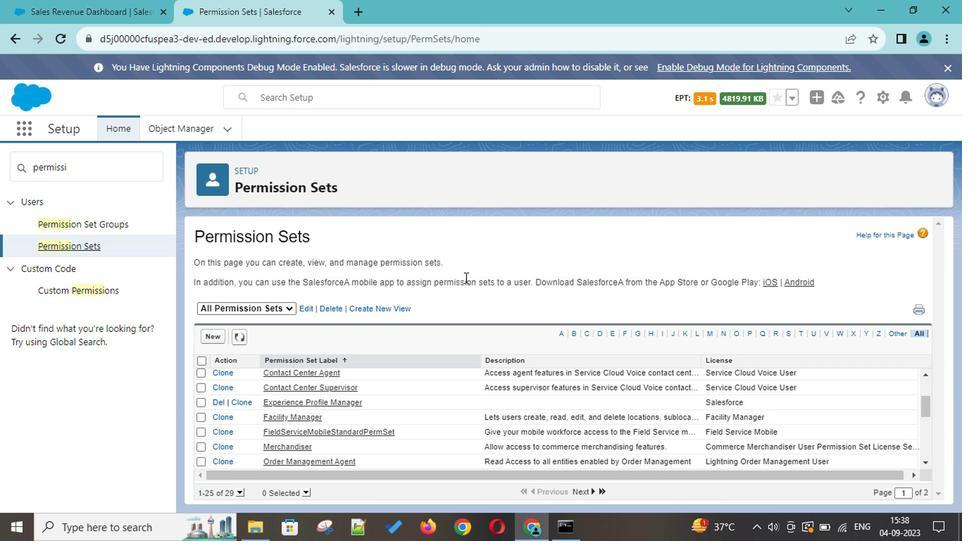 
Action: Mouse moved to (483, 424)
Screenshot: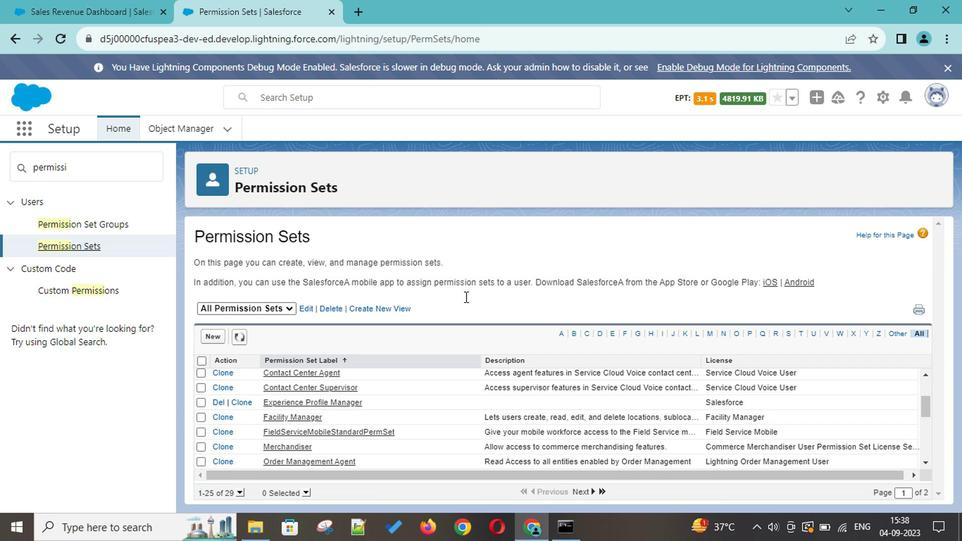 
Action: Mouse scrolled (483, 423) with delta (0, 0)
Screenshot: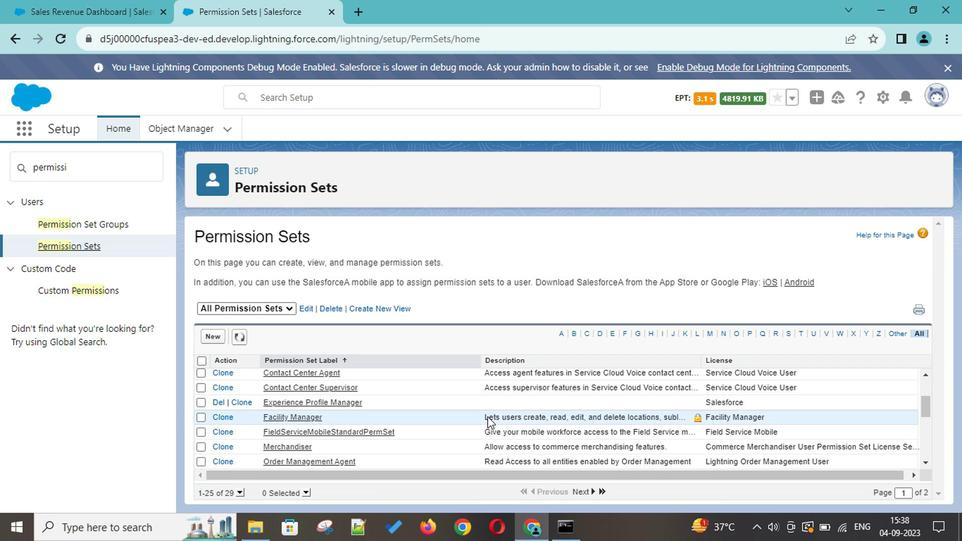 
Action: Mouse scrolled (483, 423) with delta (0, 0)
Screenshot: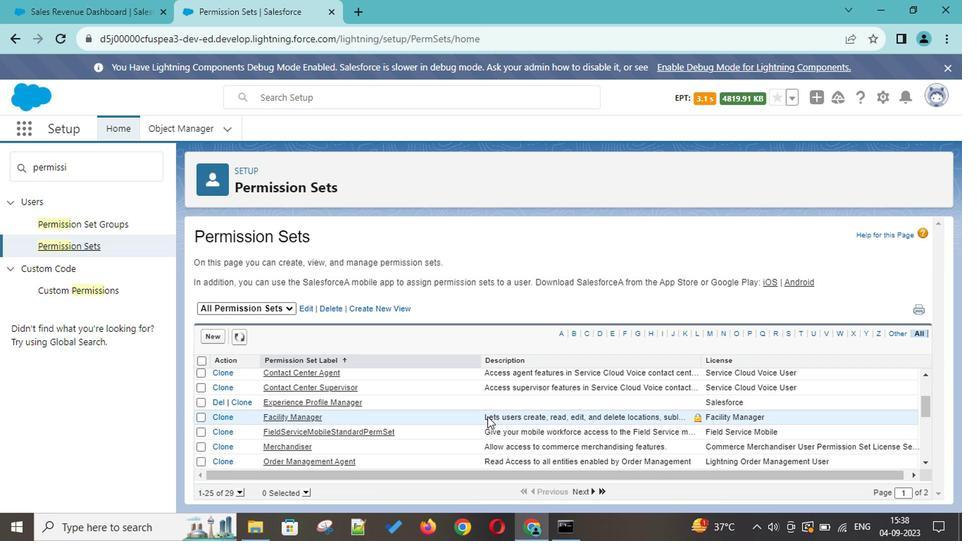 
Action: Mouse scrolled (483, 423) with delta (0, 0)
Screenshot: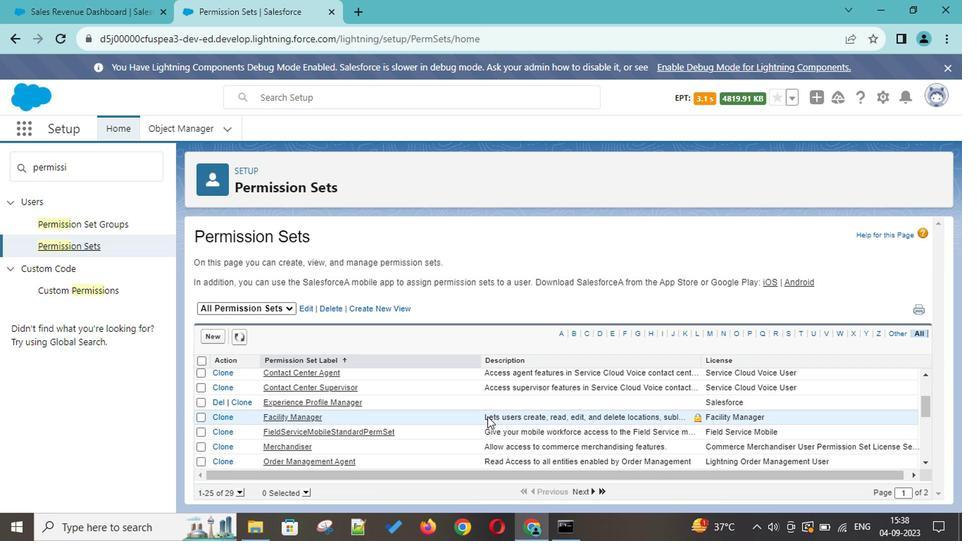 
Action: Mouse scrolled (483, 423) with delta (0, 0)
Screenshot: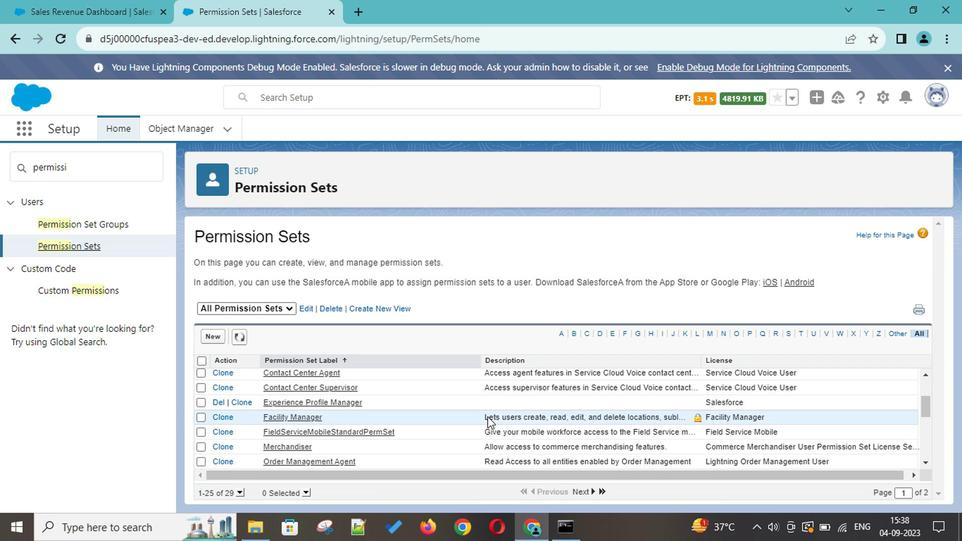 
Action: Mouse scrolled (483, 423) with delta (0, 0)
Screenshot: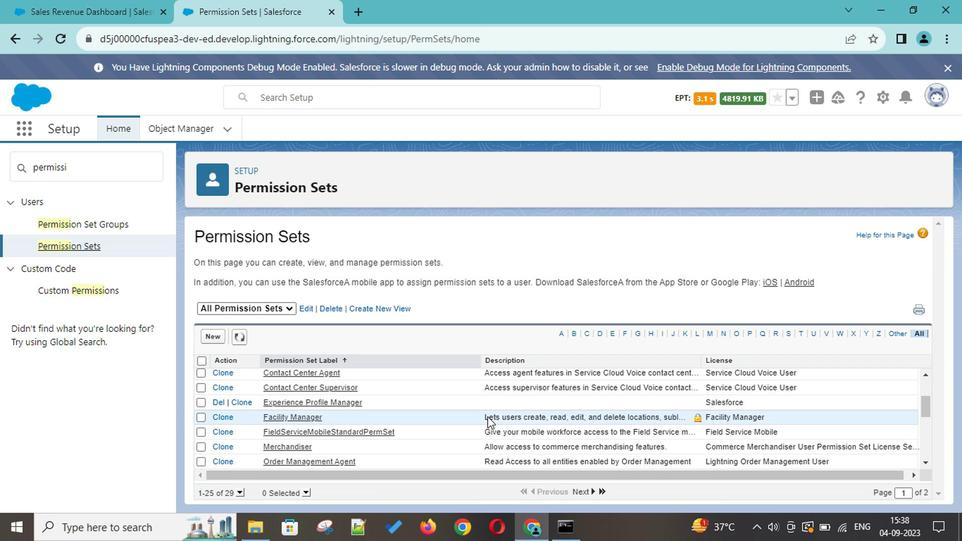 
Action: Mouse scrolled (483, 423) with delta (0, 0)
Screenshot: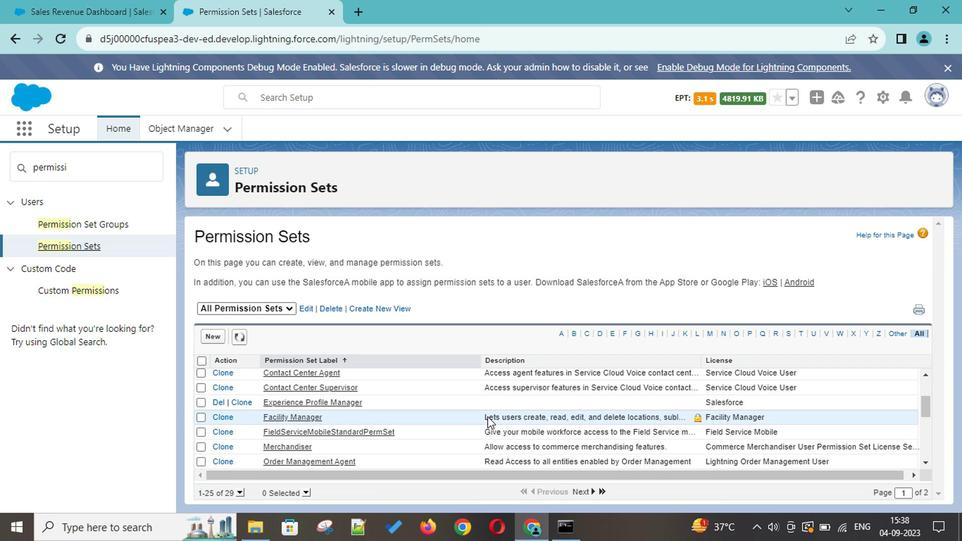 
Action: Mouse scrolled (483, 423) with delta (0, 0)
Screenshot: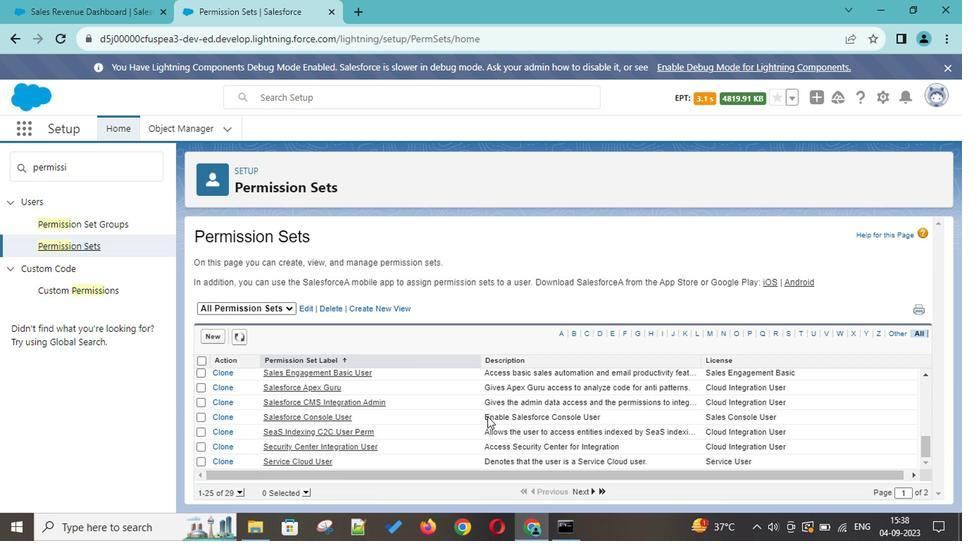 
Action: Mouse scrolled (483, 423) with delta (0, 0)
Screenshot: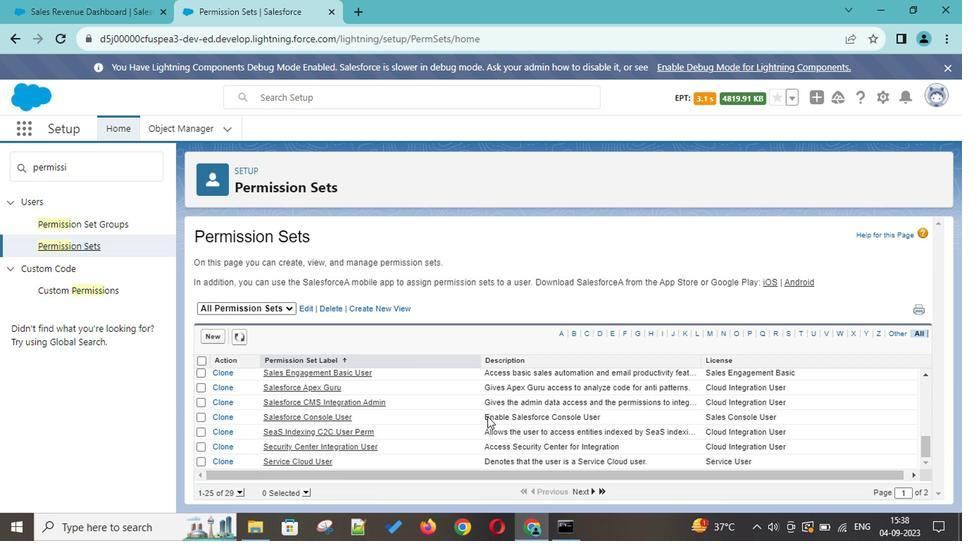 
Action: Mouse scrolled (483, 423) with delta (0, 0)
Screenshot: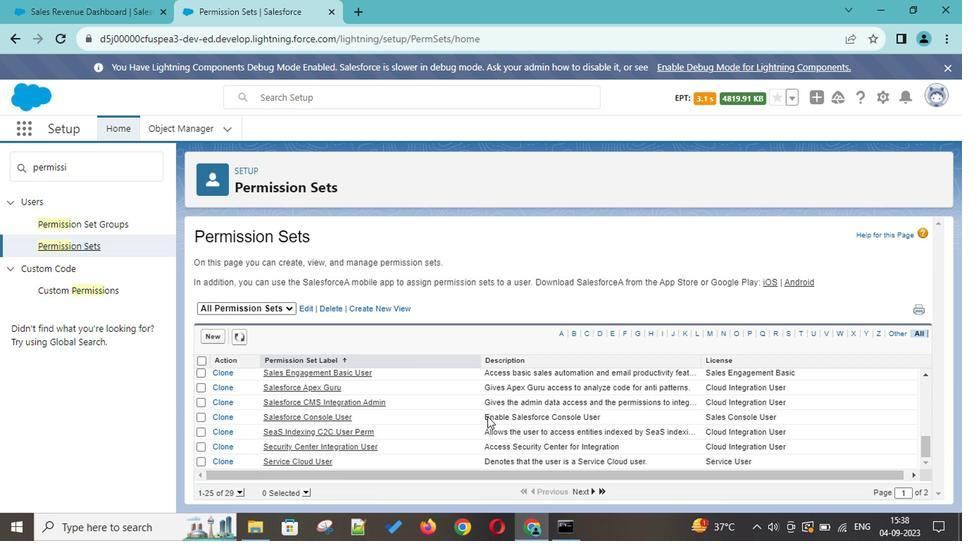 
Action: Mouse scrolled (483, 423) with delta (0, 0)
Screenshot: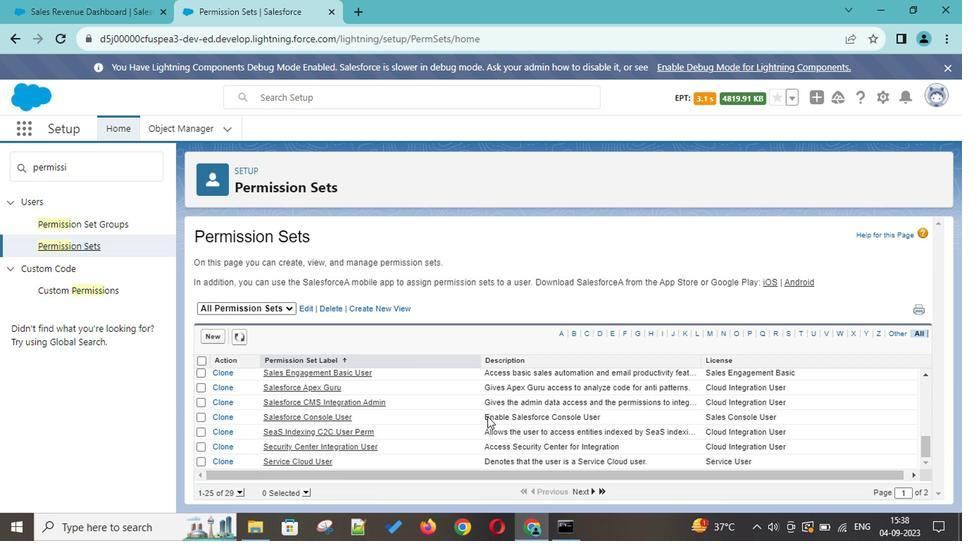 
Action: Mouse scrolled (483, 423) with delta (0, 0)
Screenshot: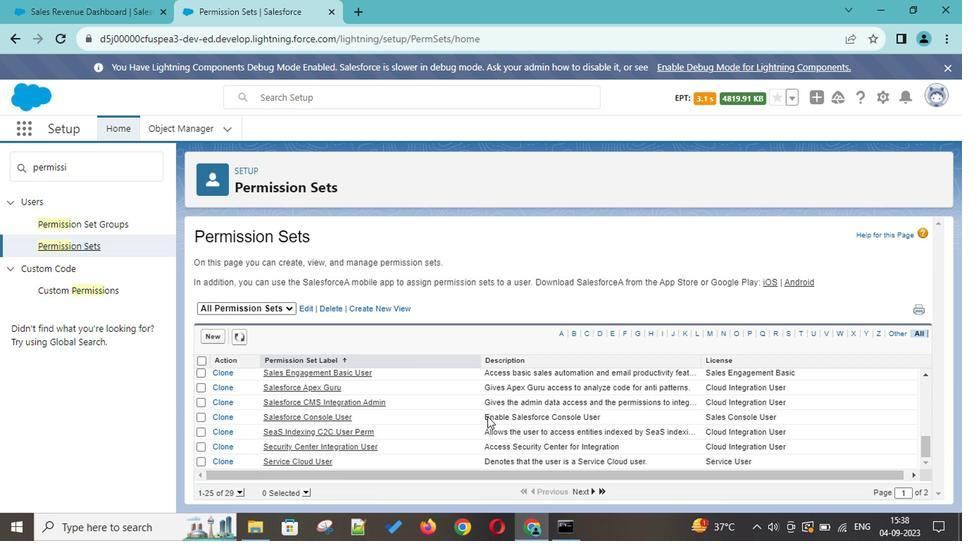 
Action: Mouse scrolled (483, 423) with delta (0, 0)
Screenshot: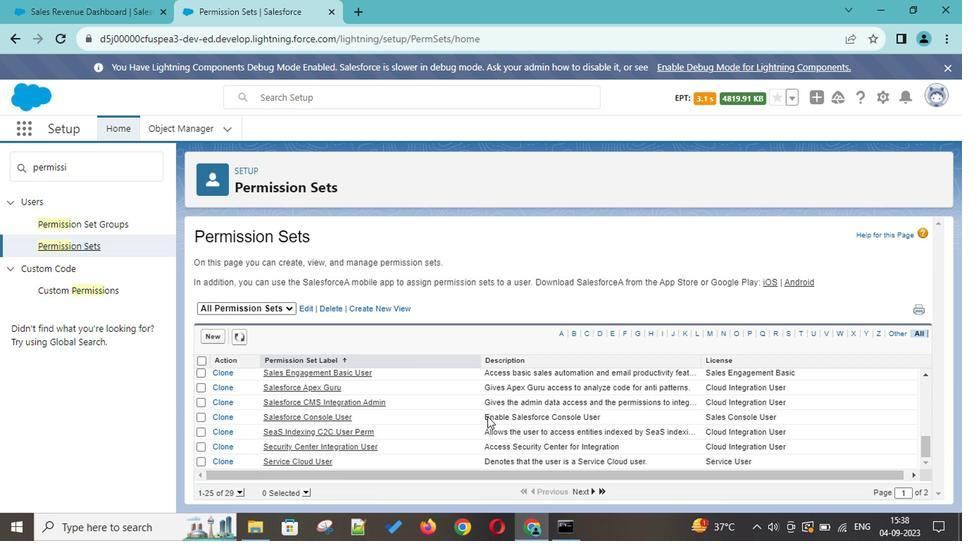 
Action: Mouse scrolled (483, 423) with delta (0, 0)
Screenshot: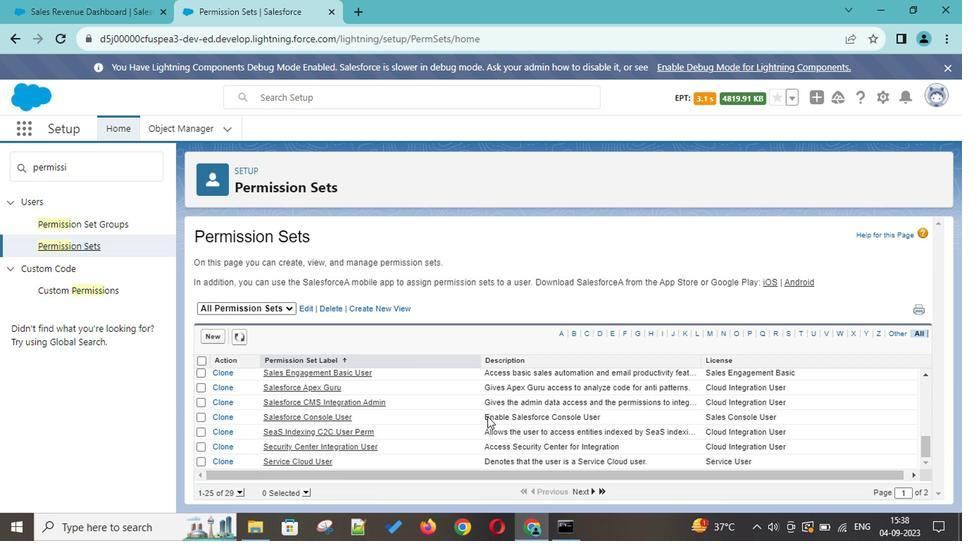 
Action: Mouse scrolled (483, 423) with delta (0, 0)
Screenshot: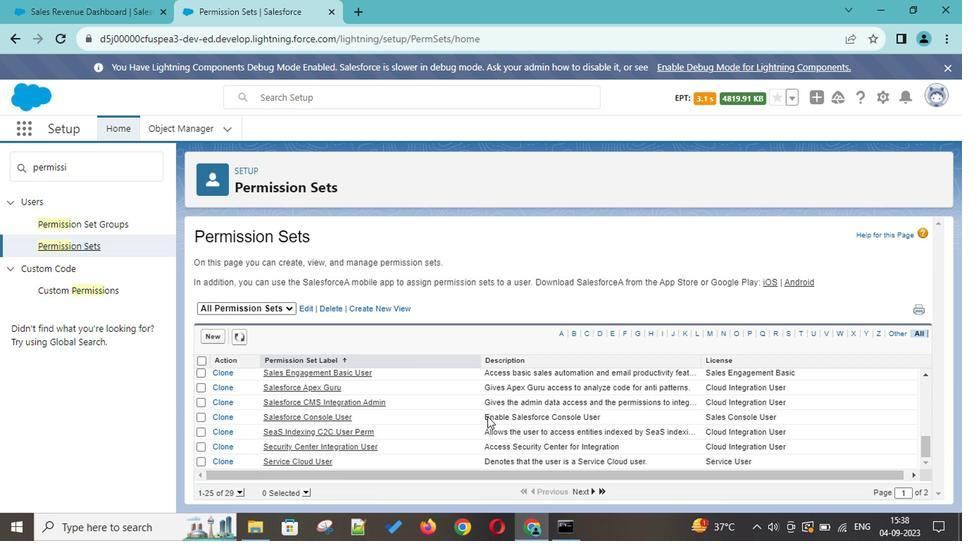 
Action: Mouse scrolled (483, 423) with delta (0, 0)
Screenshot: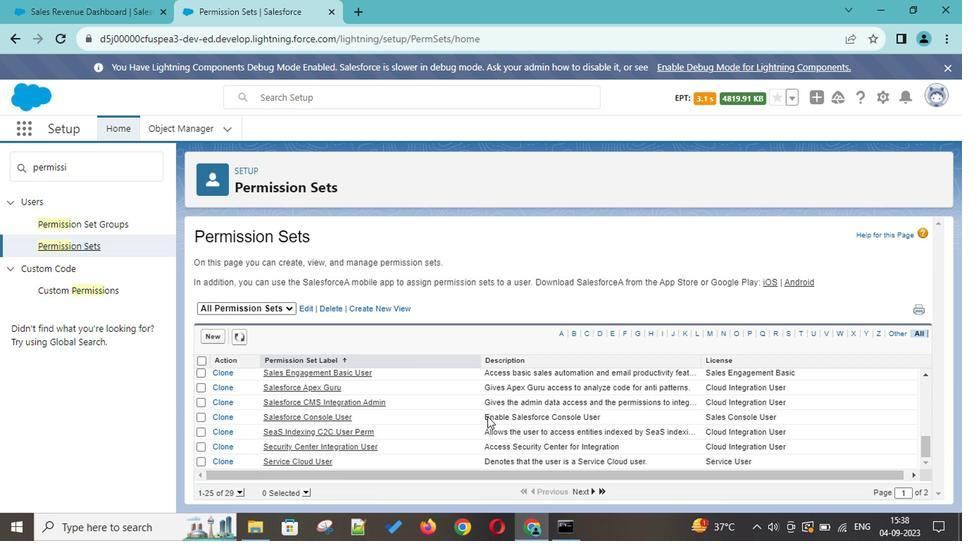 
Action: Mouse scrolled (483, 423) with delta (0, 0)
Screenshot: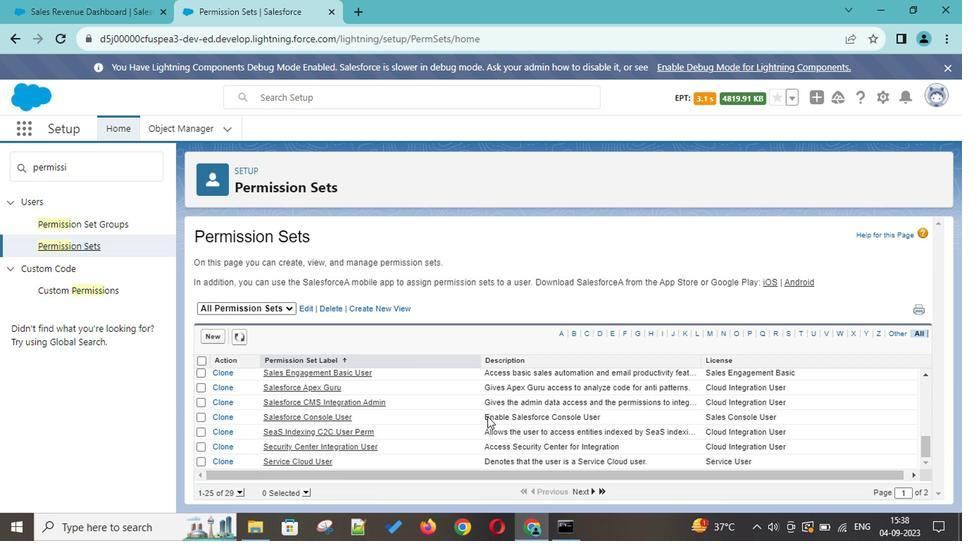 
Action: Mouse scrolled (483, 423) with delta (0, 0)
Screenshot: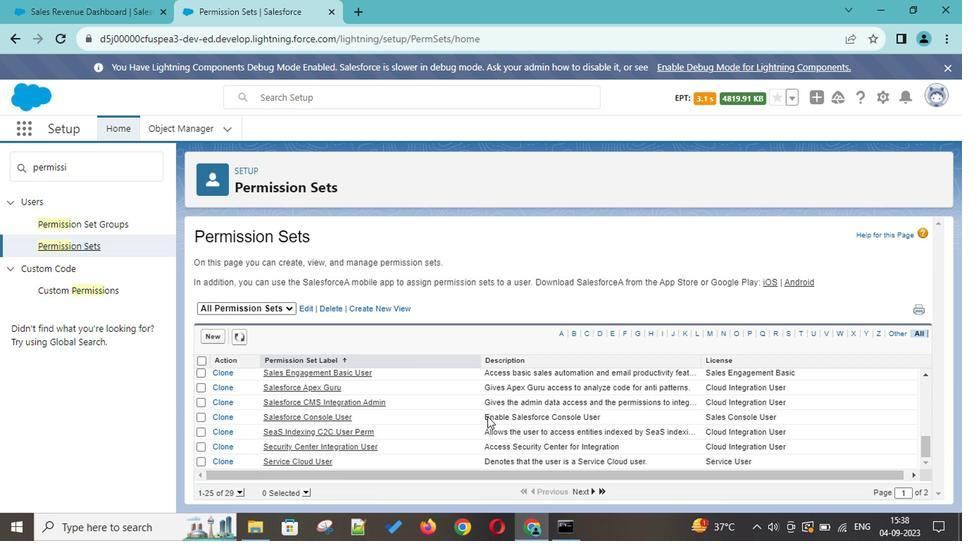 
Action: Mouse scrolled (483, 423) with delta (0, 0)
Screenshot: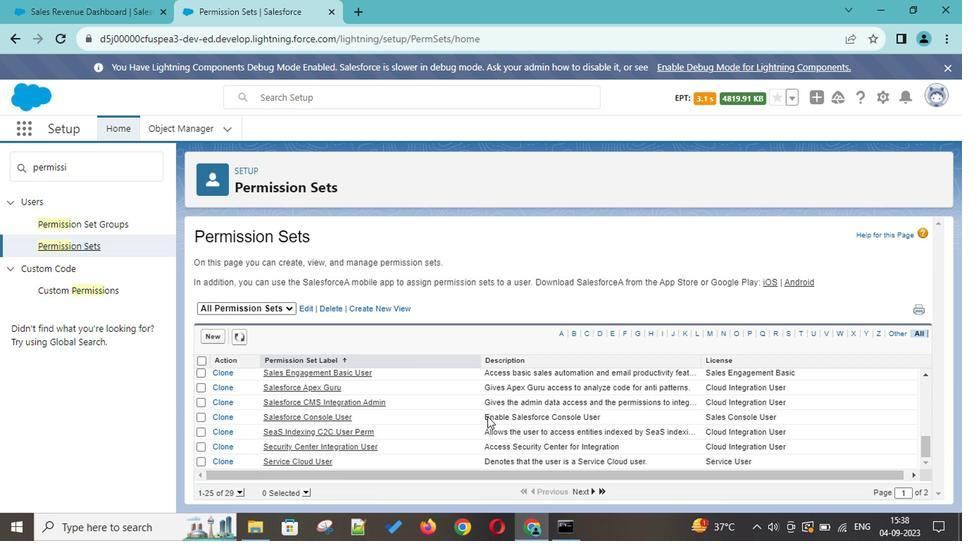 
Action: Mouse scrolled (483, 423) with delta (0, 0)
Screenshot: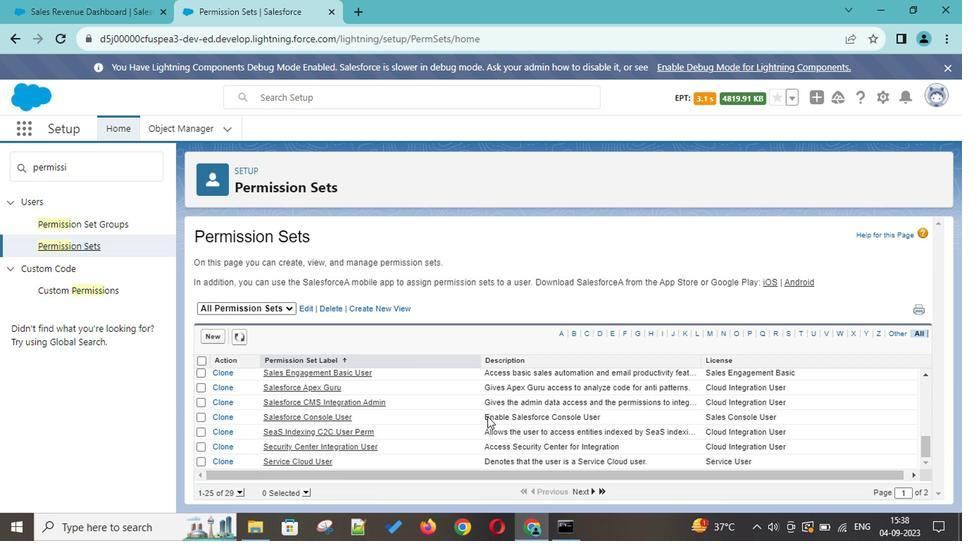 
Action: Mouse scrolled (483, 423) with delta (0, 0)
Screenshot: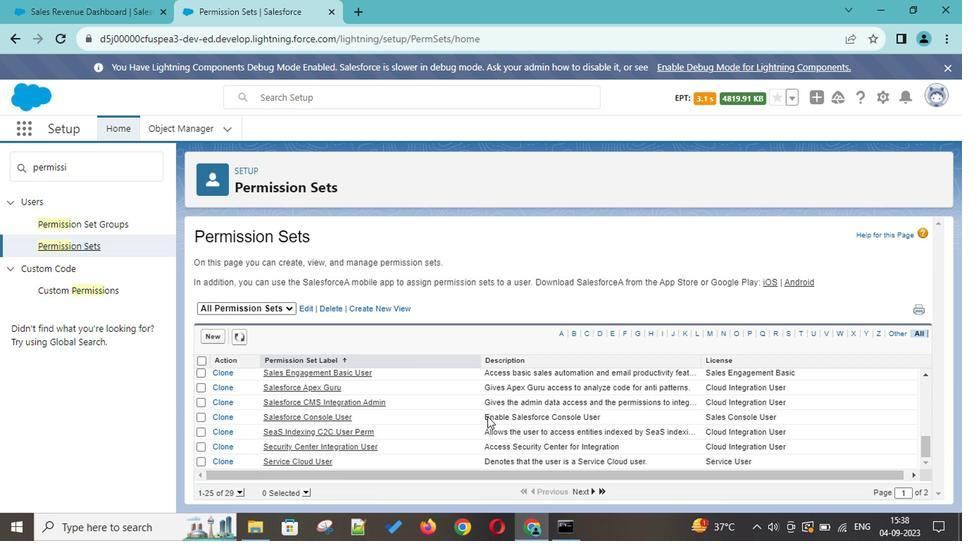 
Action: Mouse scrolled (483, 423) with delta (0, 0)
Screenshot: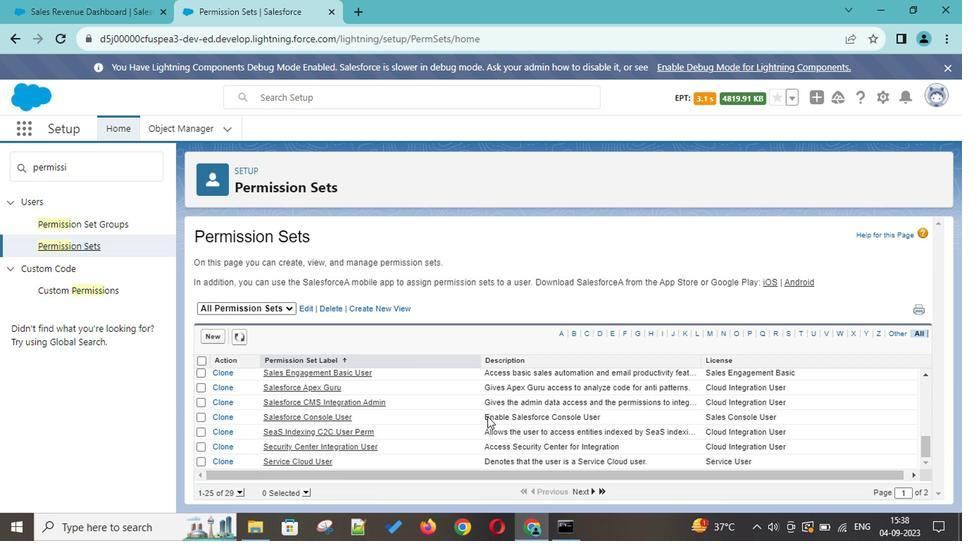 
Action: Mouse scrolled (483, 423) with delta (0, 0)
Screenshot: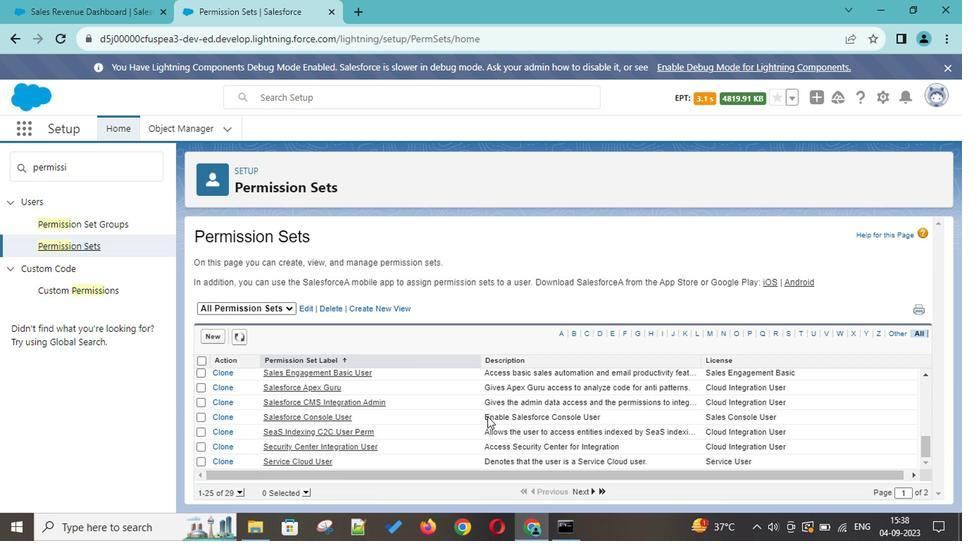 
Action: Mouse scrolled (483, 423) with delta (0, 0)
Screenshot: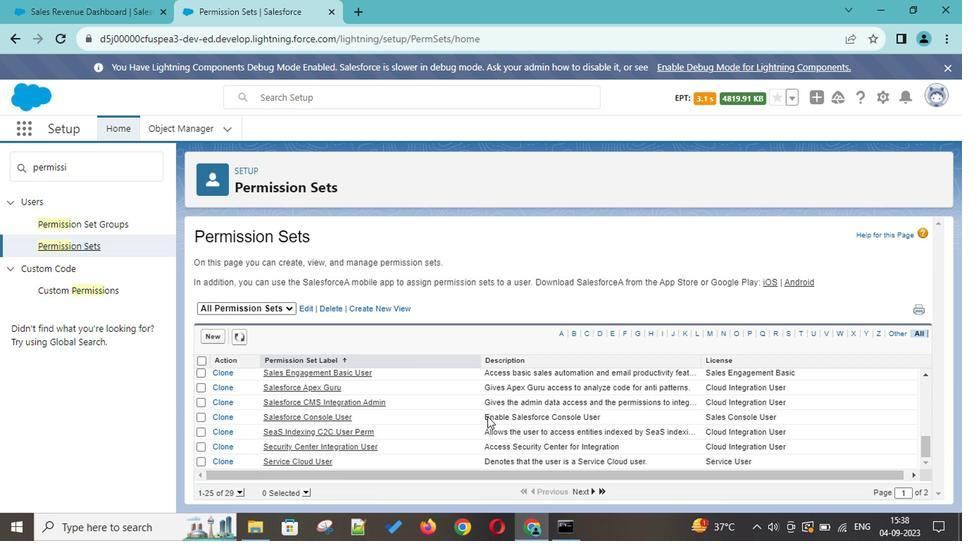 
Action: Mouse scrolled (483, 423) with delta (0, 0)
Screenshot: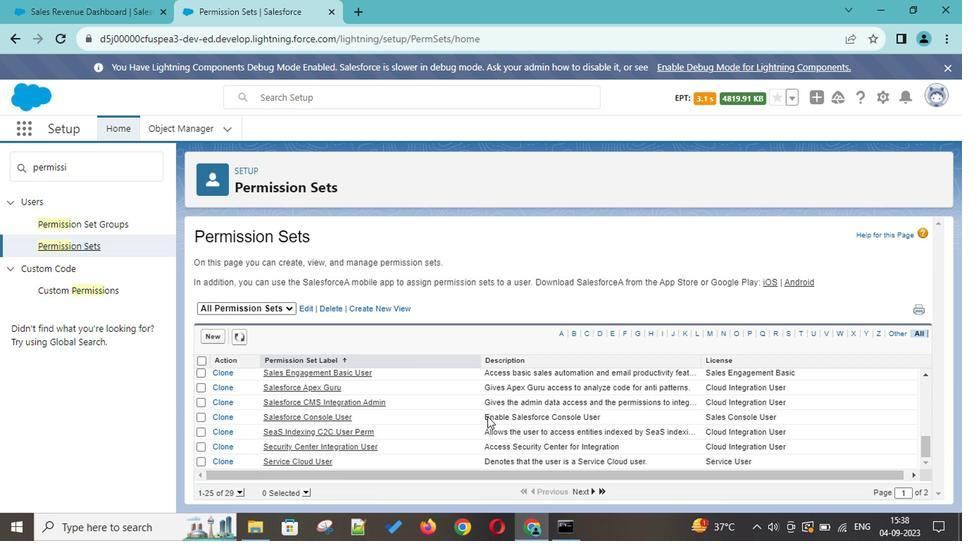 
Action: Mouse scrolled (483, 423) with delta (0, 0)
Screenshot: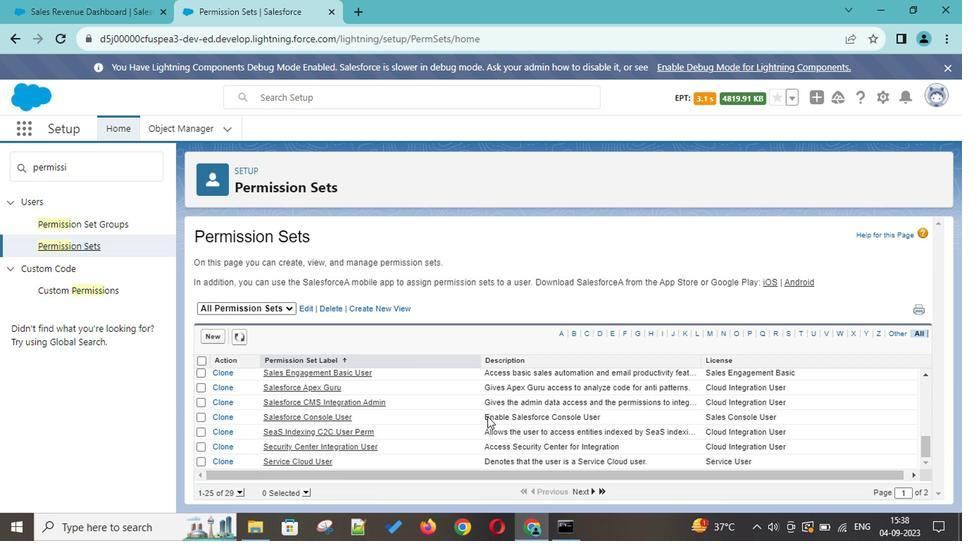 
Action: Mouse scrolled (483, 423) with delta (0, 0)
Screenshot: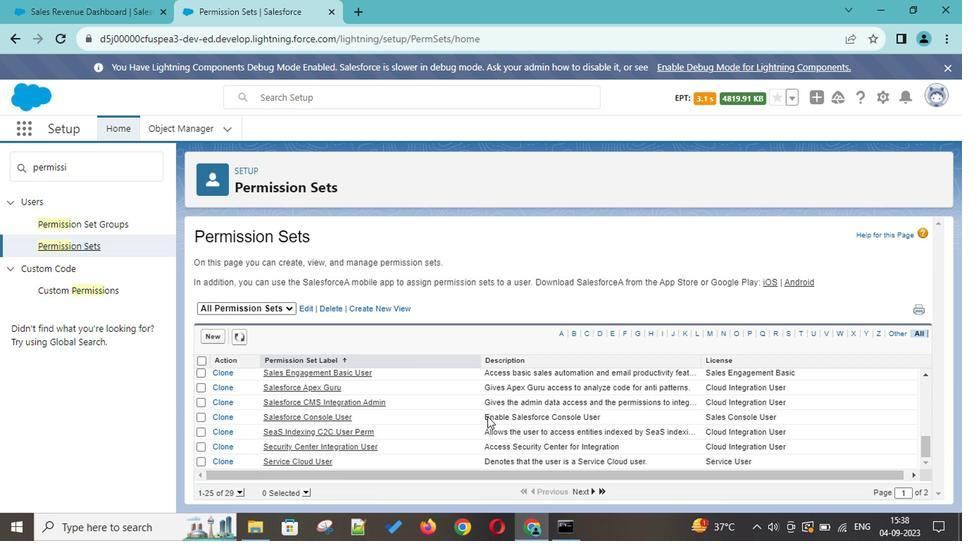 
Action: Mouse scrolled (483, 423) with delta (0, 0)
Screenshot: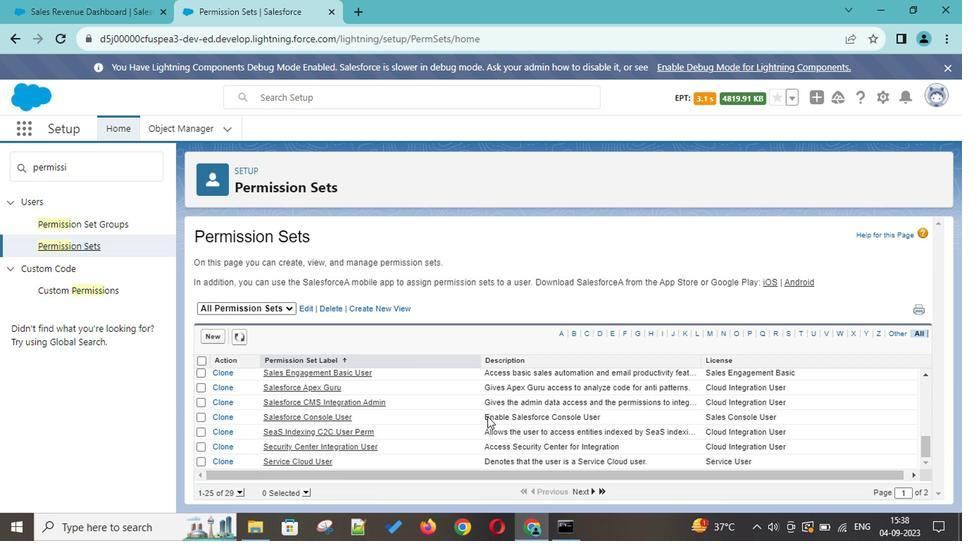 
Action: Mouse scrolled (483, 423) with delta (0, 0)
Screenshot: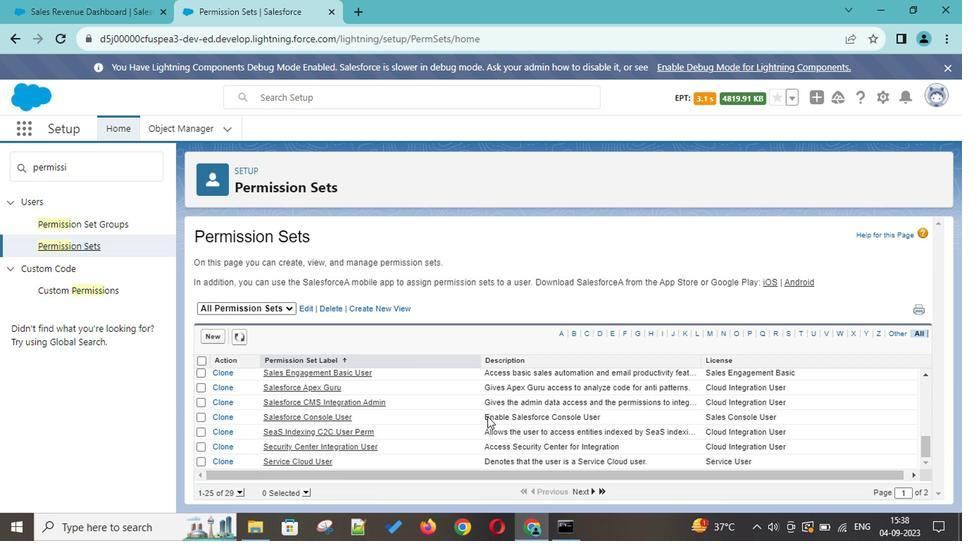 
Action: Mouse scrolled (483, 423) with delta (0, 0)
Screenshot: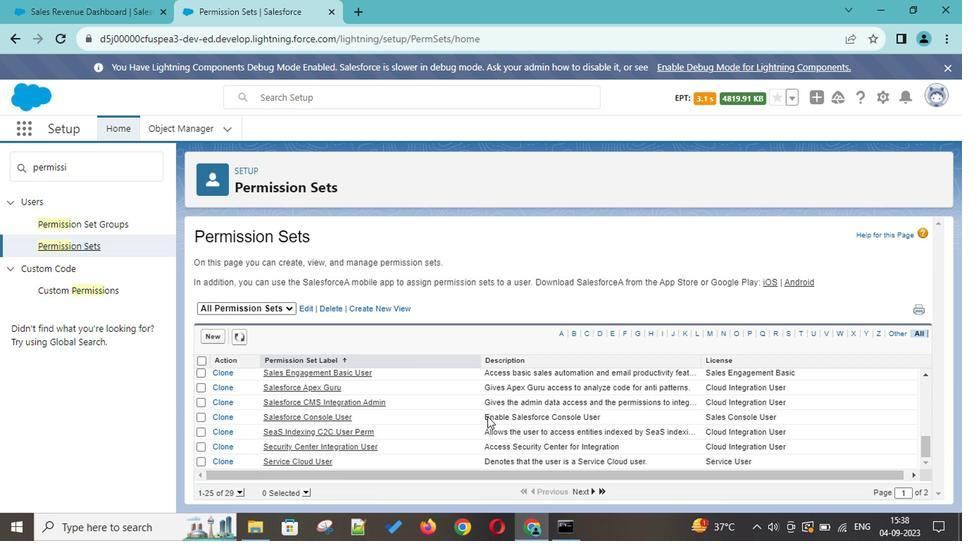 
Action: Mouse scrolled (483, 423) with delta (0, 0)
Screenshot: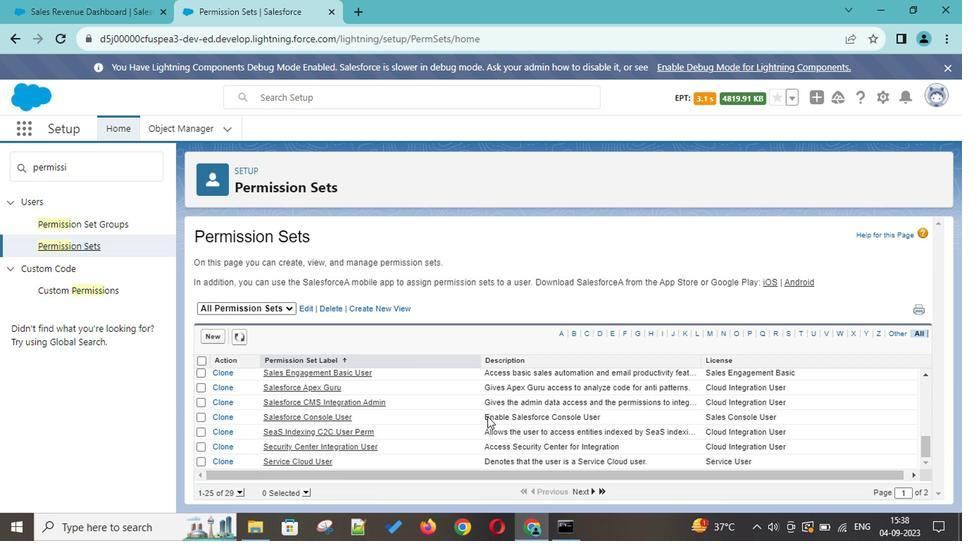 
Action: Mouse scrolled (483, 423) with delta (0, 0)
Screenshot: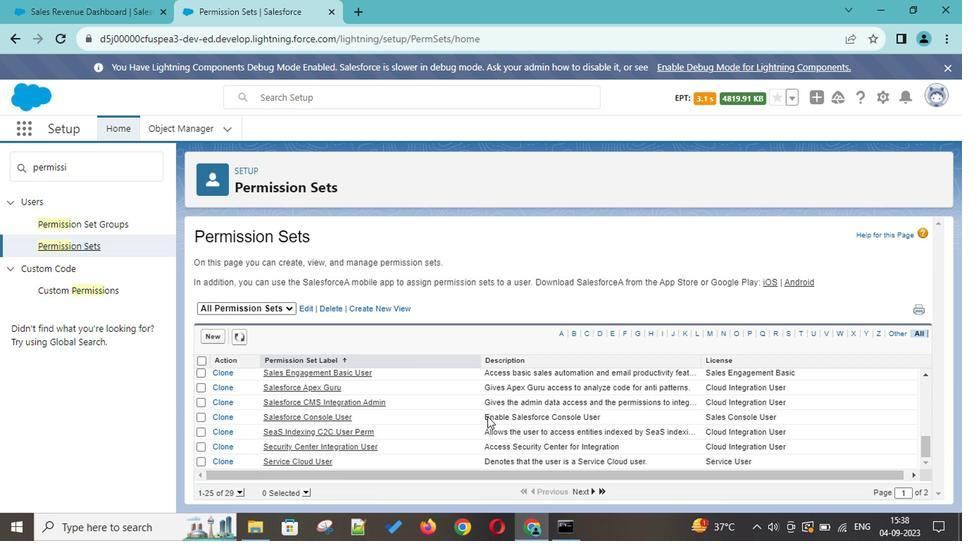 
Action: Mouse scrolled (483, 423) with delta (0, 0)
Screenshot: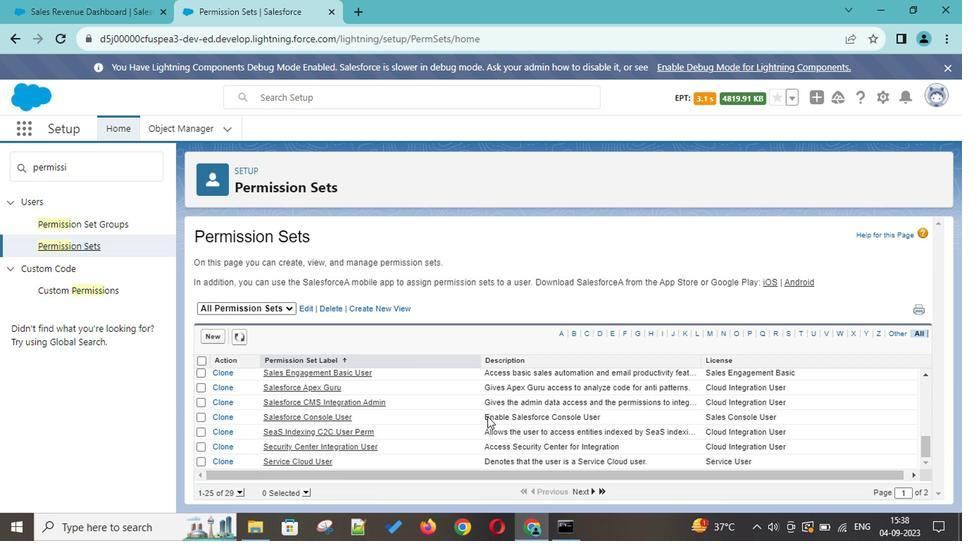 
Action: Mouse scrolled (483, 423) with delta (0, 0)
Screenshot: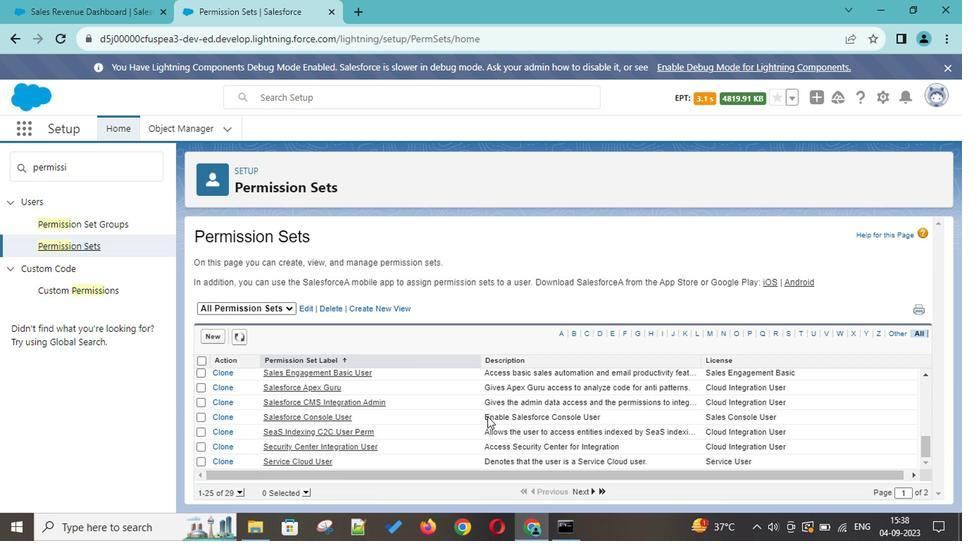 
Action: Mouse scrolled (483, 423) with delta (0, 0)
Screenshot: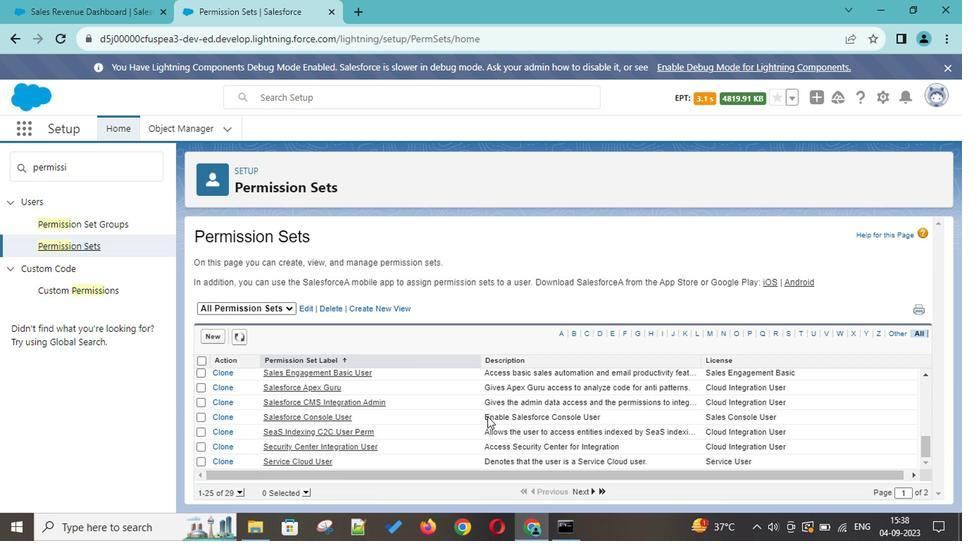 
Action: Mouse scrolled (483, 423) with delta (0, 0)
Screenshot: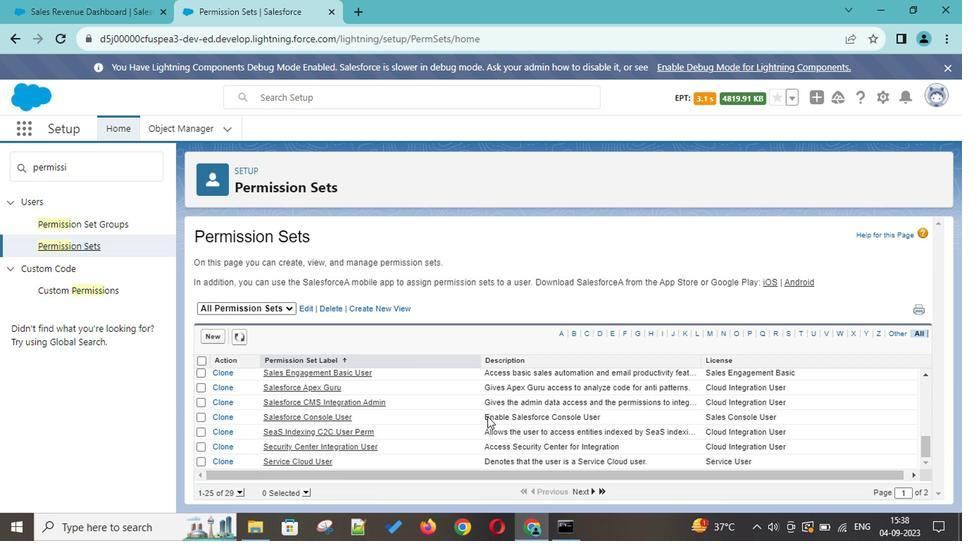 
Action: Mouse scrolled (483, 423) with delta (0, 0)
Screenshot: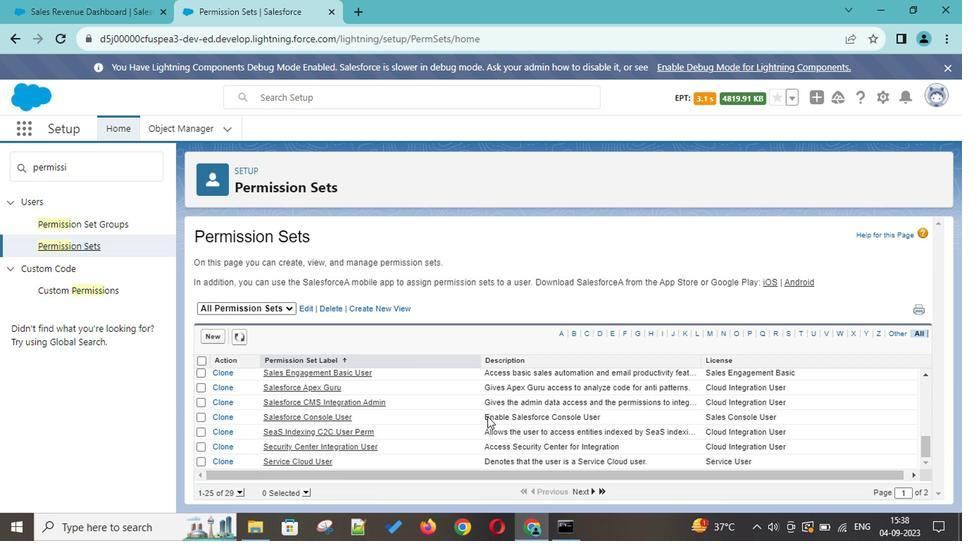 
Action: Mouse scrolled (483, 423) with delta (0, 0)
Screenshot: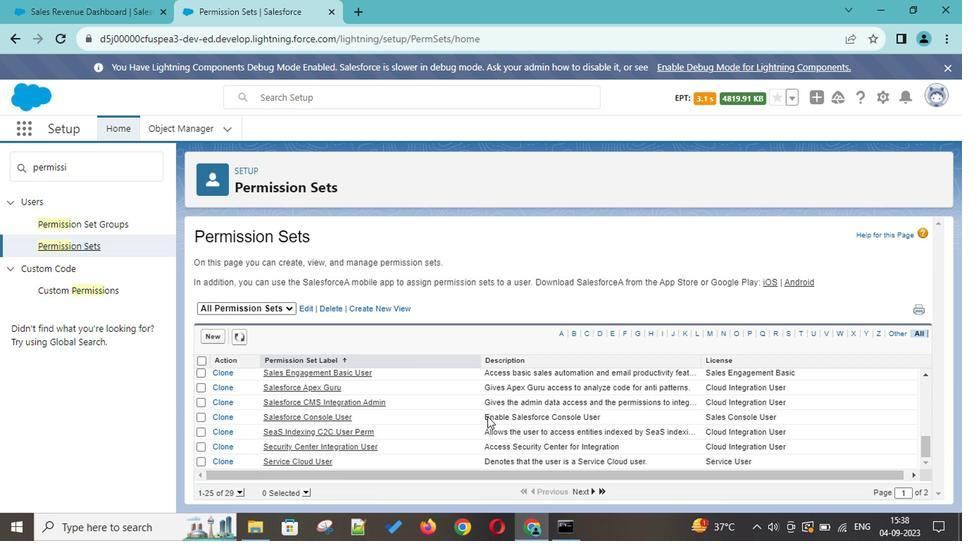 
Action: Mouse scrolled (483, 423) with delta (0, 0)
Screenshot: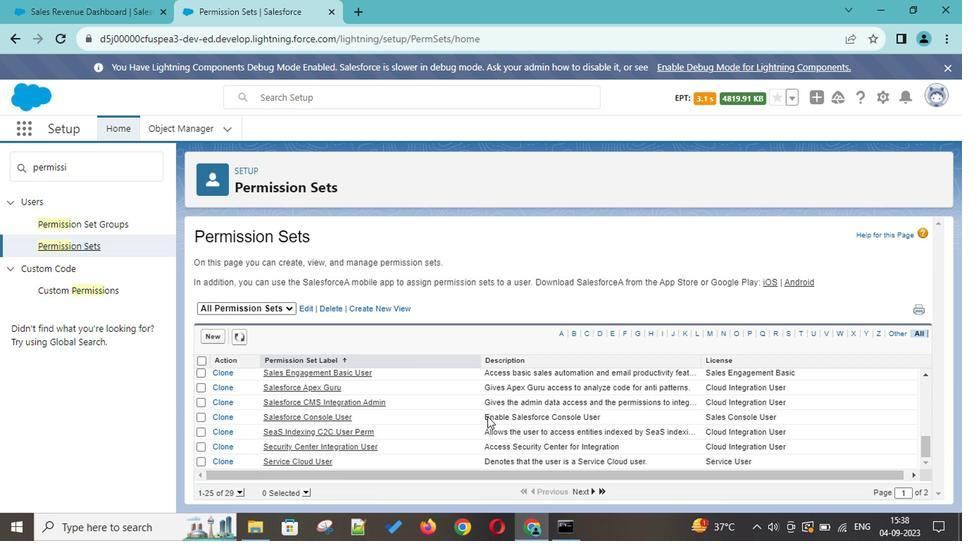 
Action: Mouse scrolled (483, 423) with delta (0, 0)
Screenshot: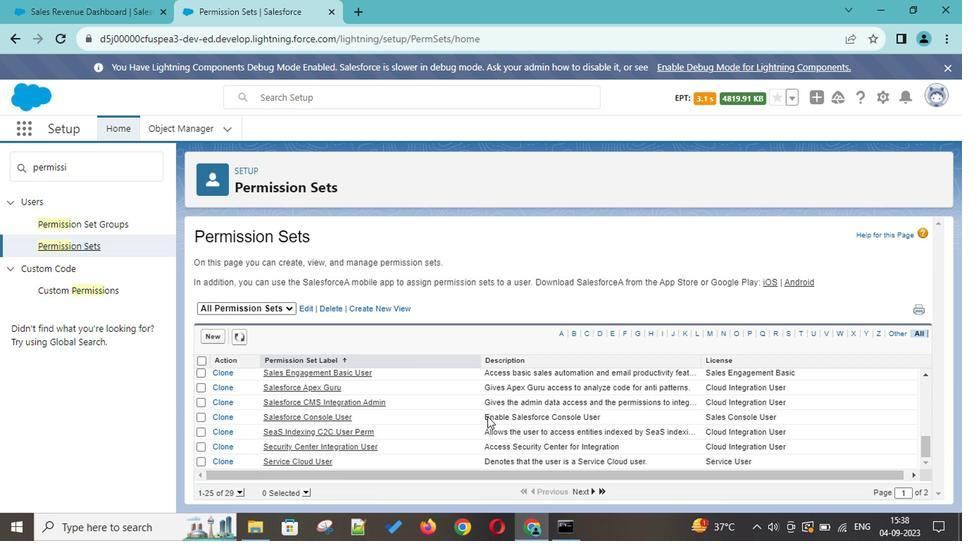 
Action: Mouse scrolled (483, 423) with delta (0, 0)
Screenshot: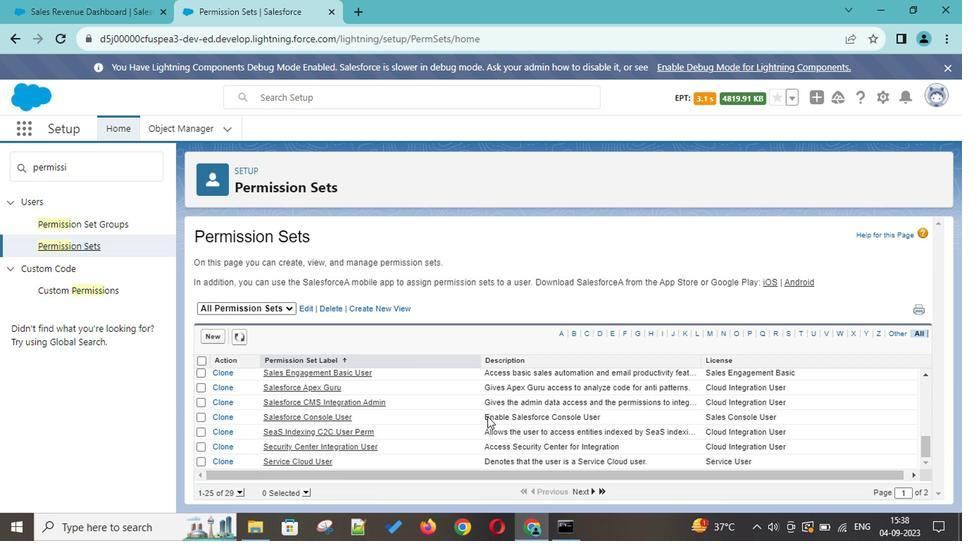 
Action: Mouse moved to (98, 155)
Screenshot: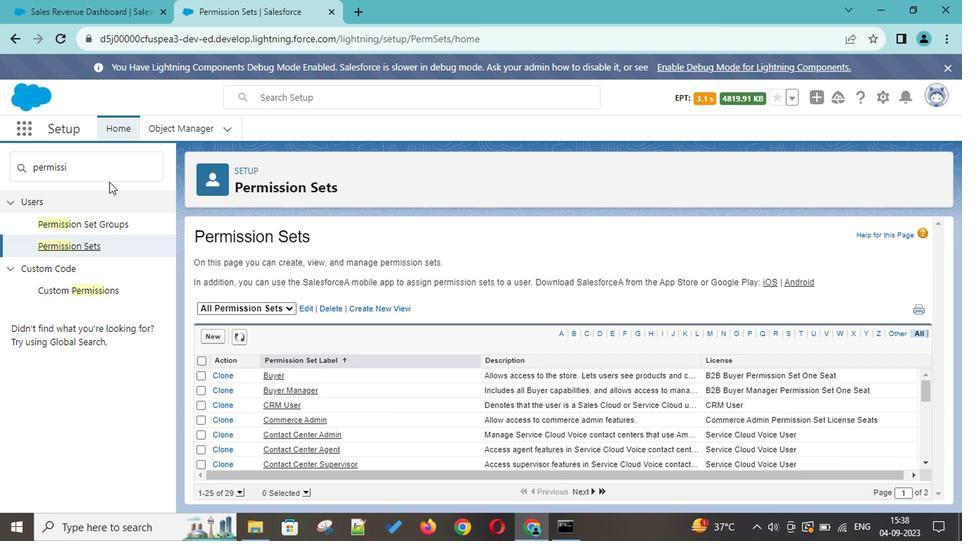 
Action: Mouse pressed left at (98, 155)
Screenshot: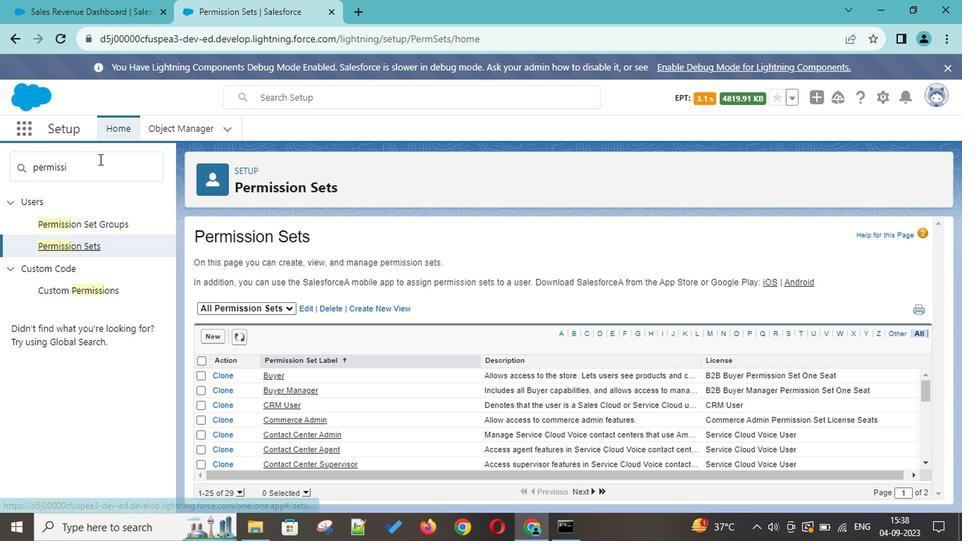 
Action: Mouse moved to (547, 359)
Screenshot: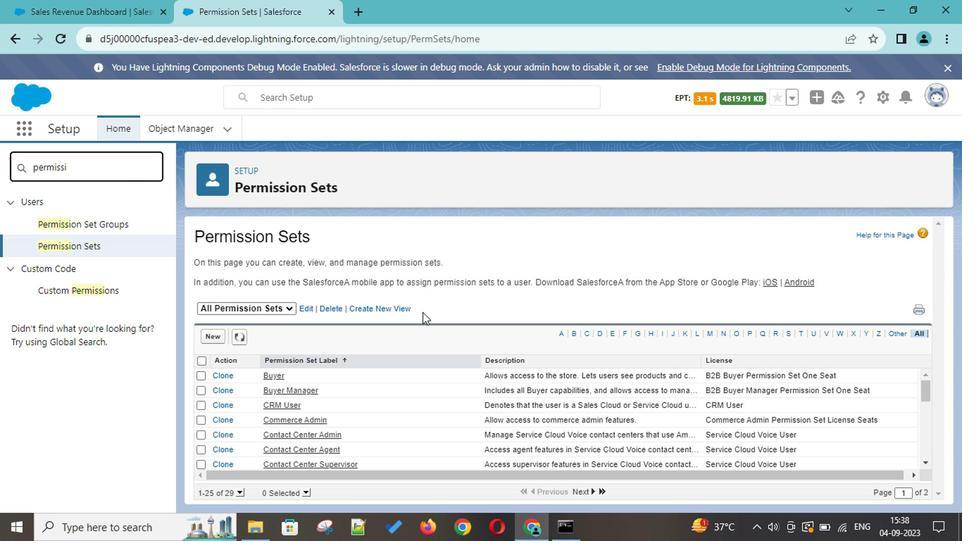 
Action: Mouse scrolled (547, 358) with delta (0, -1)
Screenshot: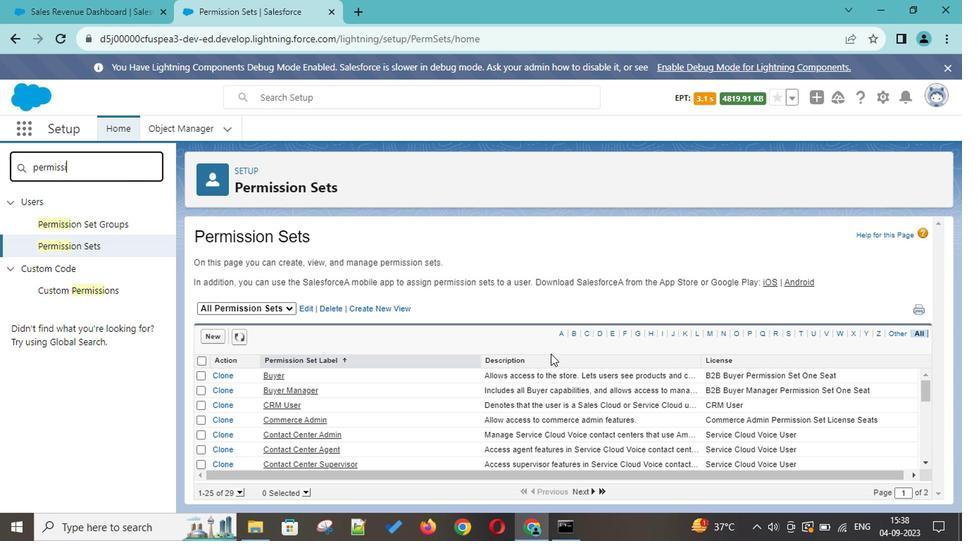 
Action: Mouse scrolled (547, 358) with delta (0, -1)
Screenshot: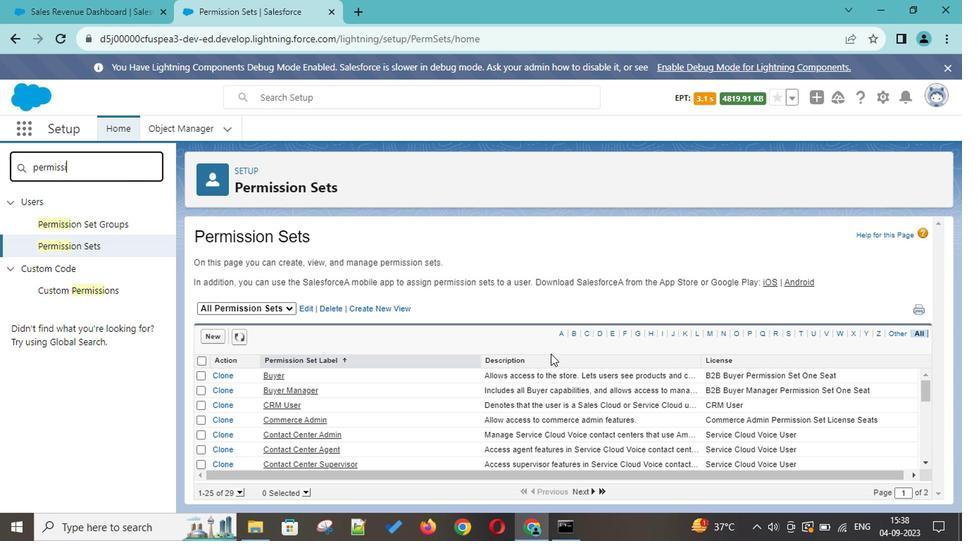 
Action: Mouse scrolled (547, 358) with delta (0, -1)
Screenshot: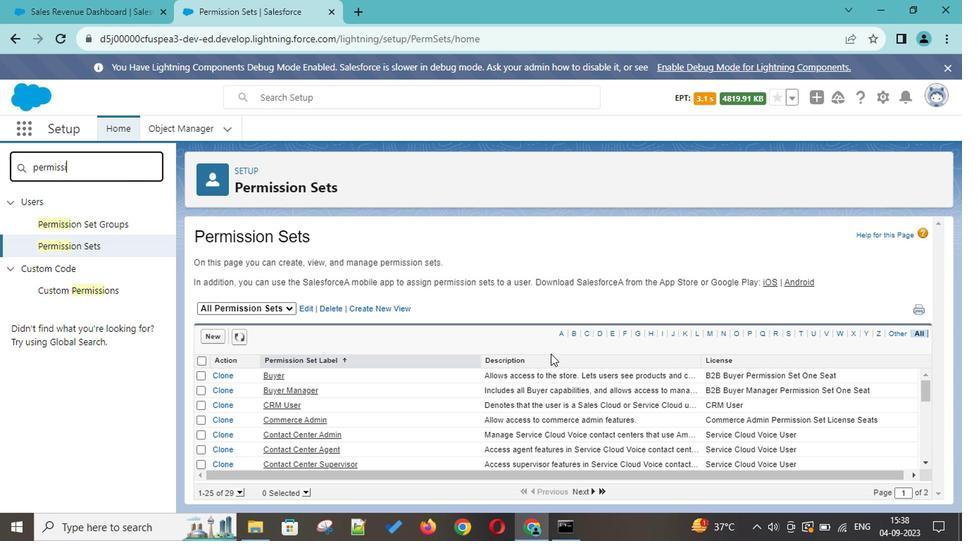 
Action: Mouse scrolled (547, 358) with delta (0, -1)
Screenshot: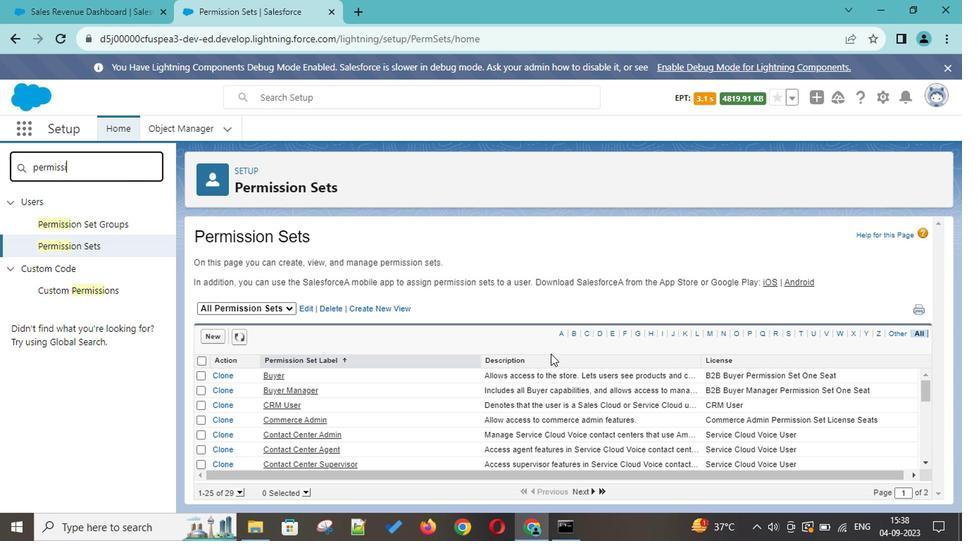 
Action: Mouse scrolled (547, 358) with delta (0, -1)
Screenshot: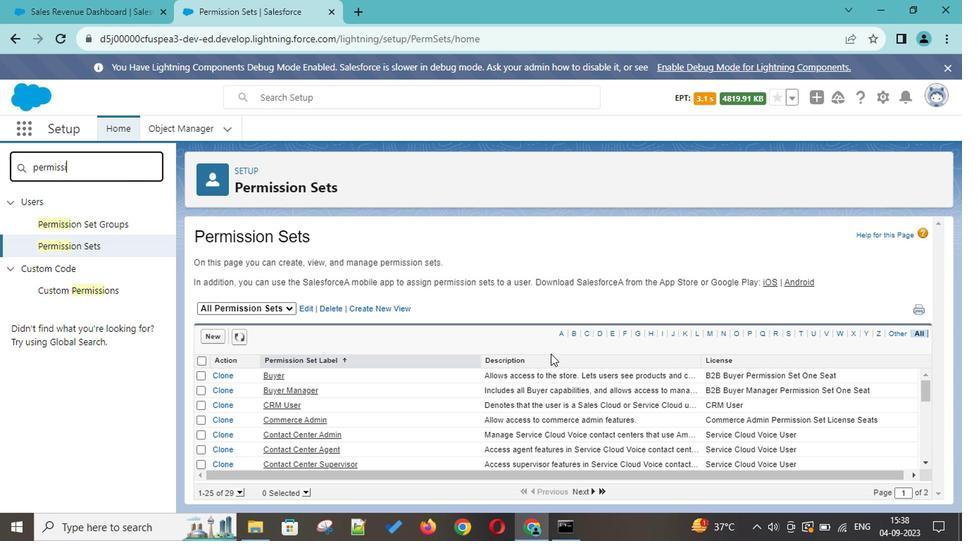 
Action: Mouse scrolled (547, 358) with delta (0, -1)
Screenshot: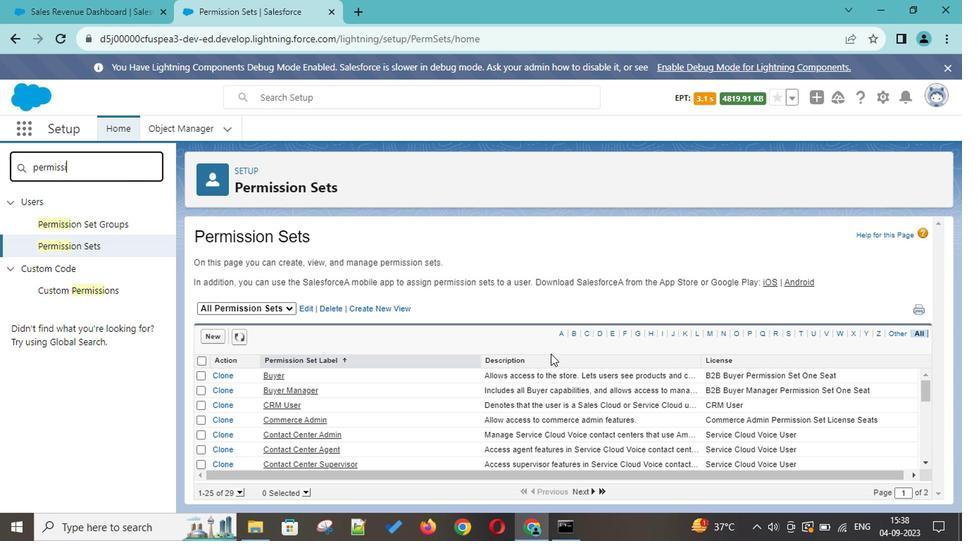 
Action: Mouse scrolled (547, 358) with delta (0, -1)
Screenshot: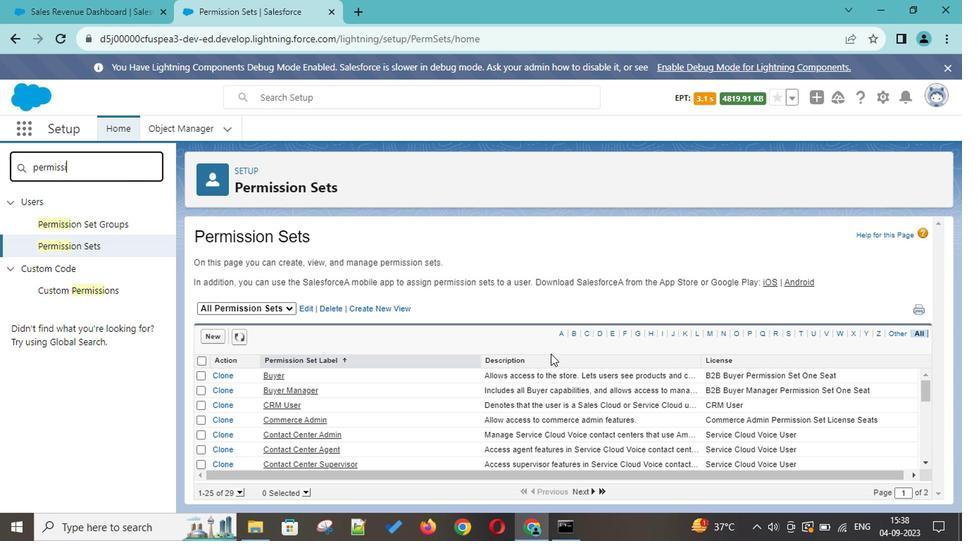 
Action: Mouse moved to (373, 403)
Screenshot: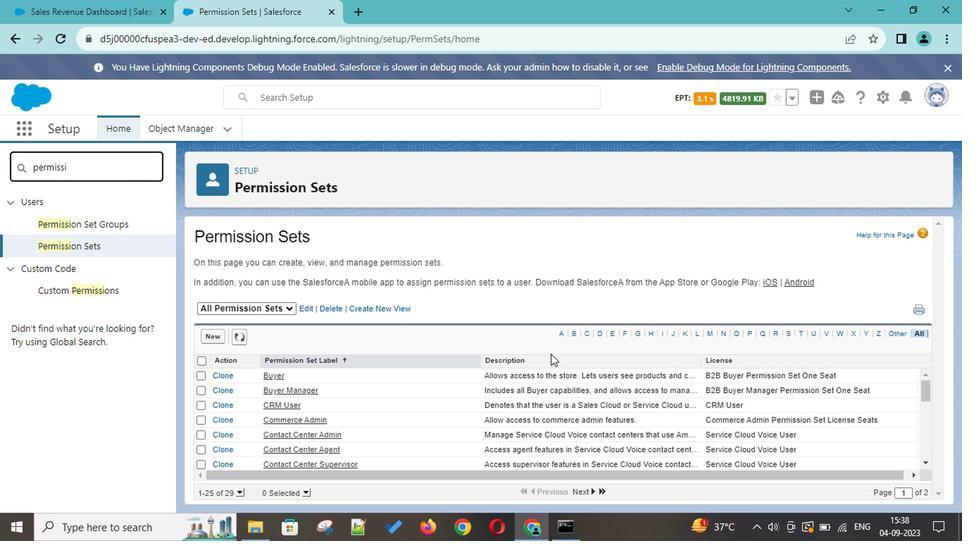 
Action: Mouse scrolled (373, 403) with delta (0, 0)
Screenshot: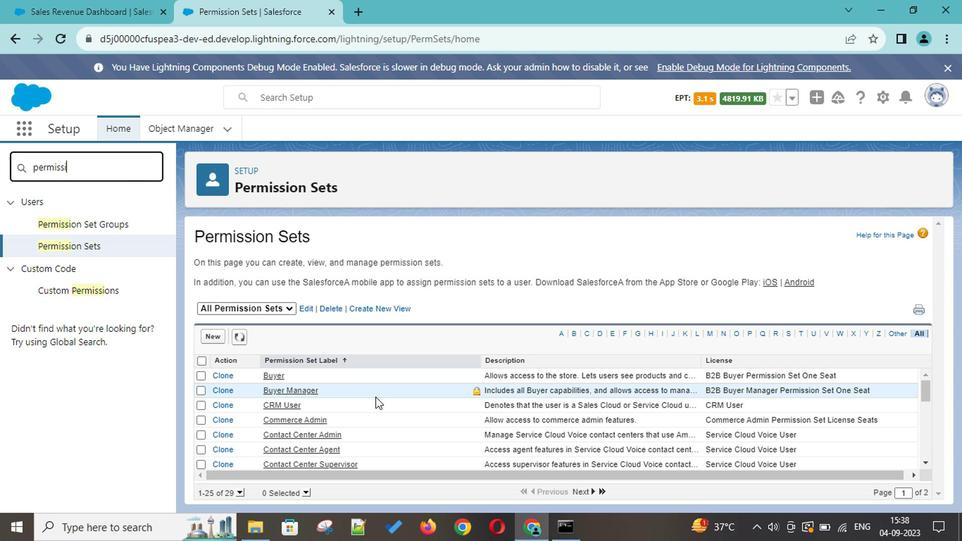 
Action: Mouse scrolled (373, 403) with delta (0, 0)
Screenshot: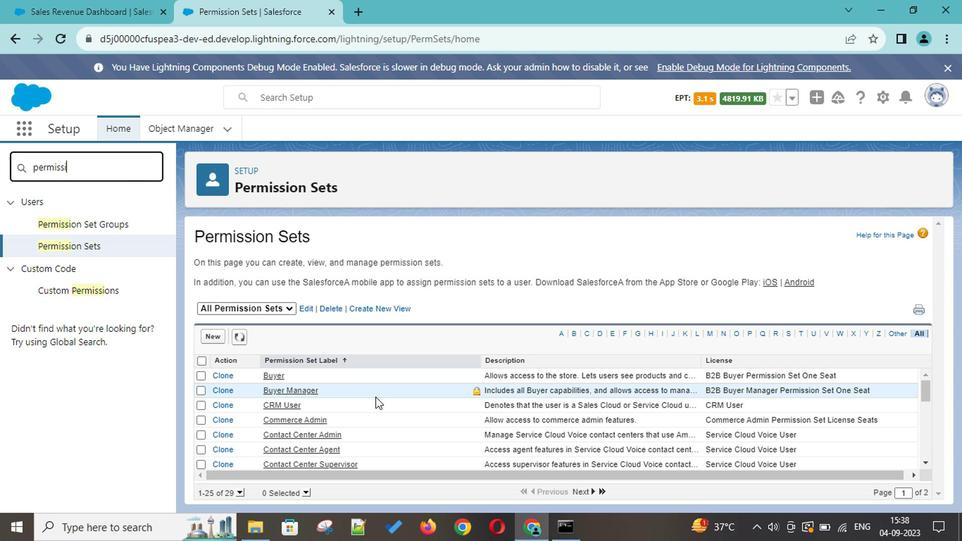 
Action: Mouse scrolled (373, 403) with delta (0, 0)
Screenshot: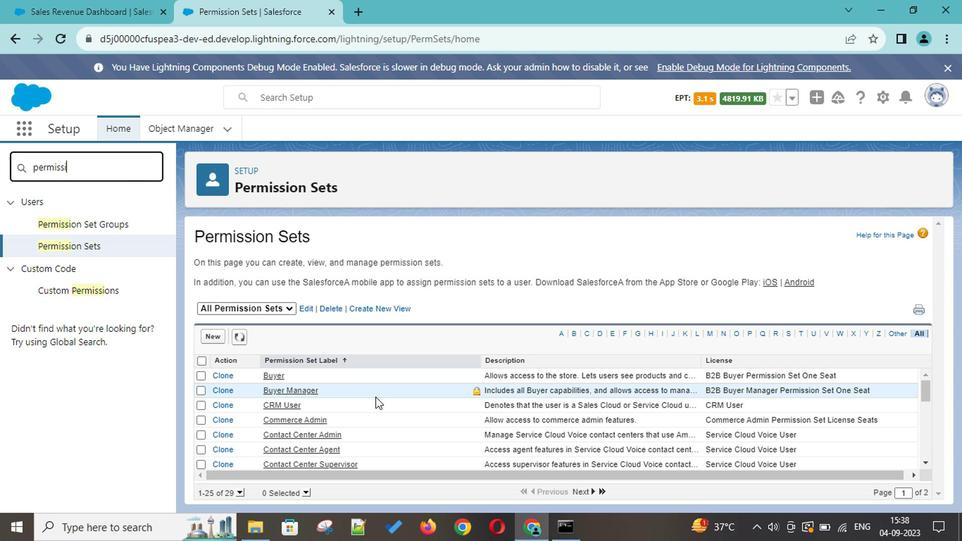 
Action: Mouse scrolled (373, 403) with delta (0, 0)
Screenshot: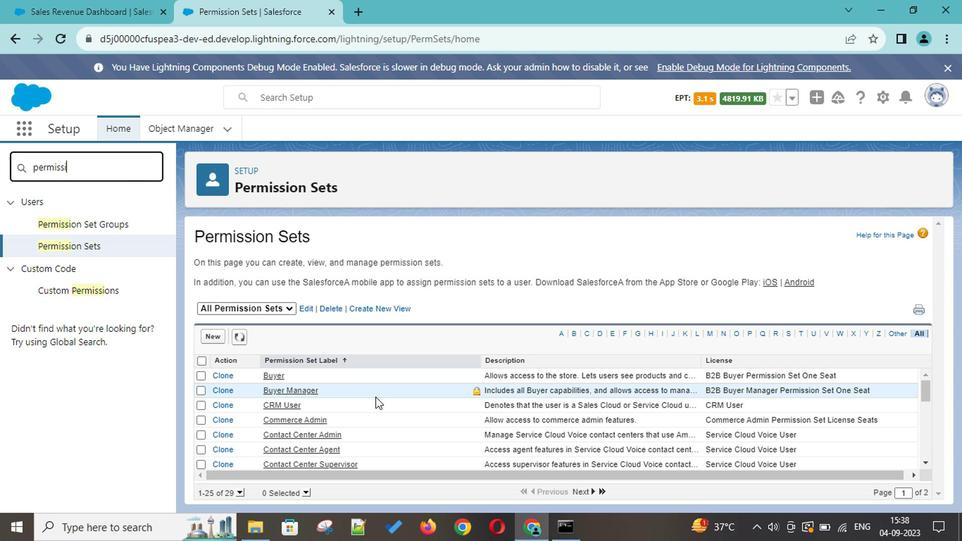 
Action: Mouse scrolled (373, 403) with delta (0, 0)
Screenshot: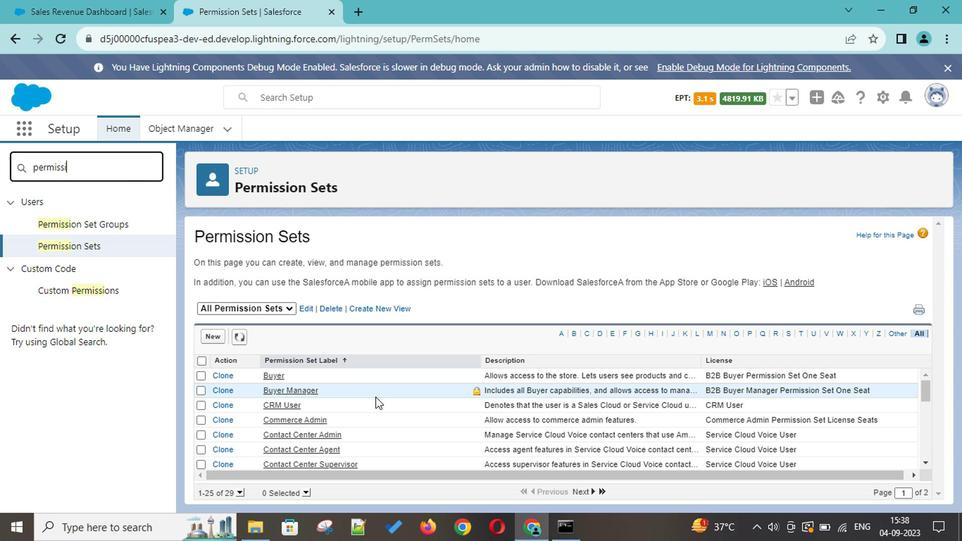 
Action: Mouse scrolled (373, 403) with delta (0, 0)
Screenshot: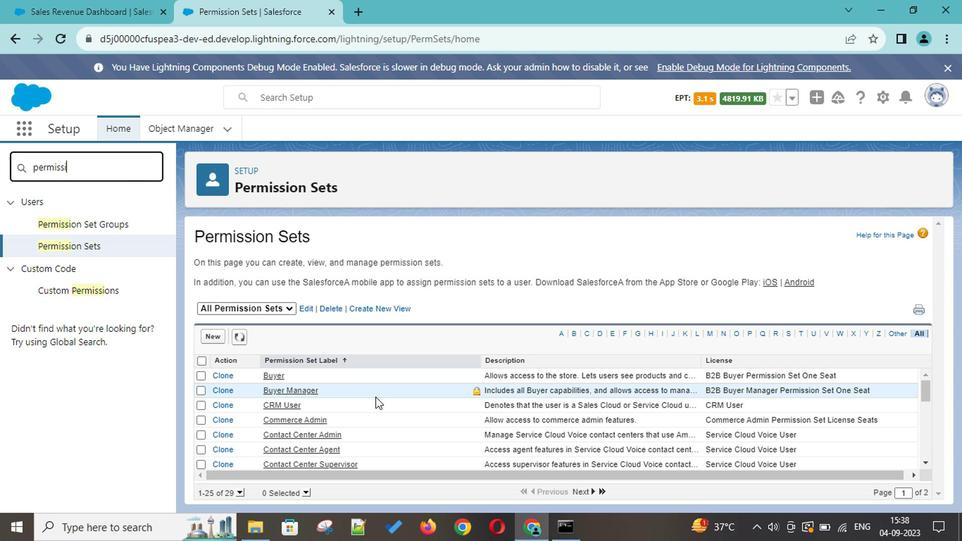 
Action: Mouse scrolled (373, 403) with delta (0, 0)
Screenshot: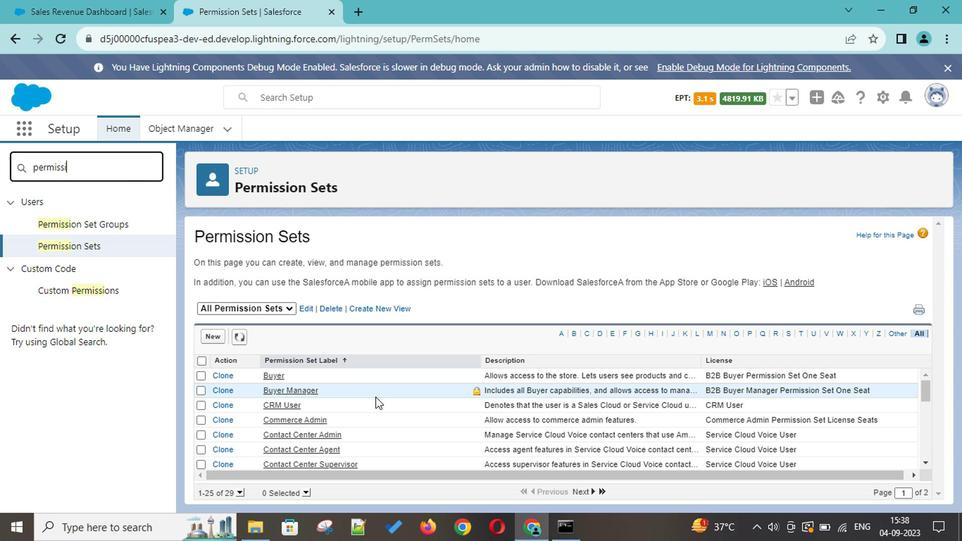 
Action: Mouse scrolled (373, 403) with delta (0, 0)
Screenshot: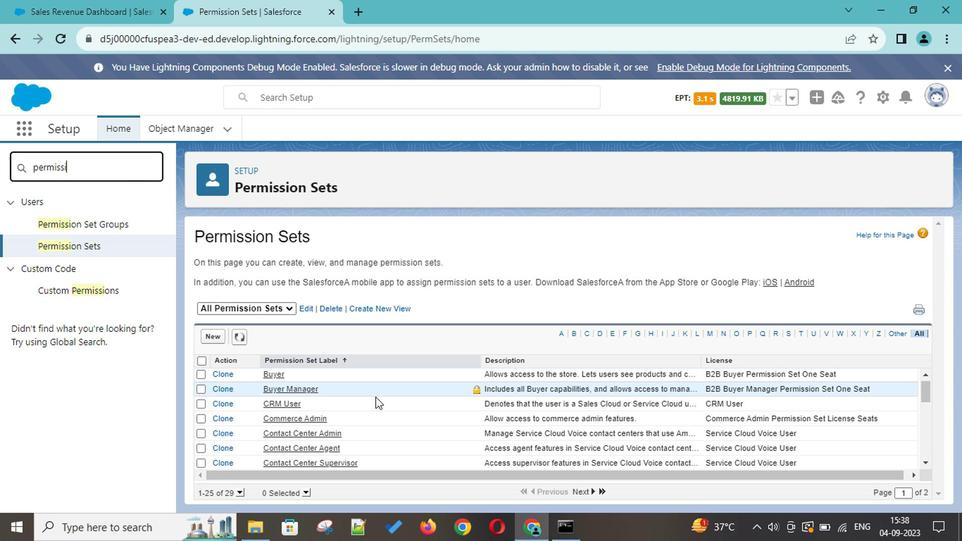 
Action: Mouse scrolled (373, 403) with delta (0, 0)
Screenshot: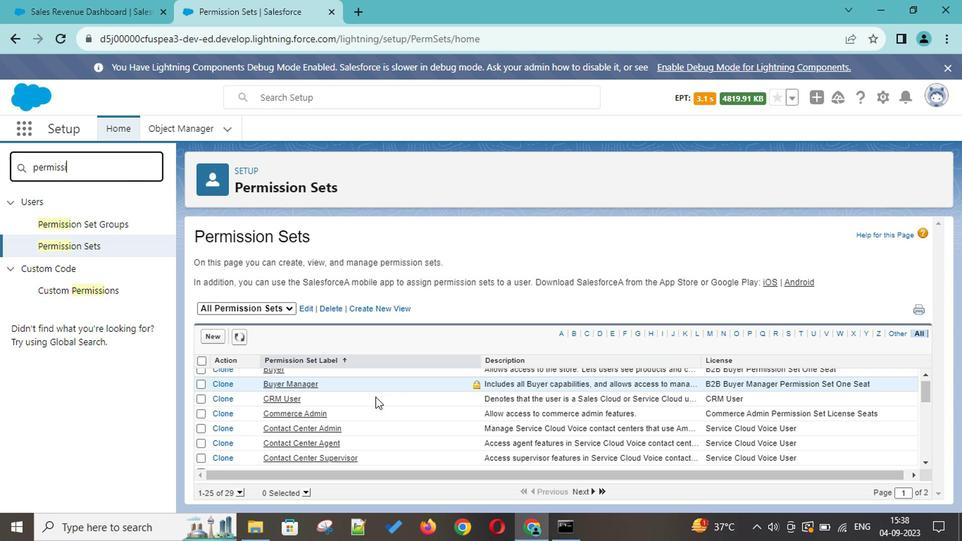 
Action: Mouse scrolled (373, 403) with delta (0, 0)
Screenshot: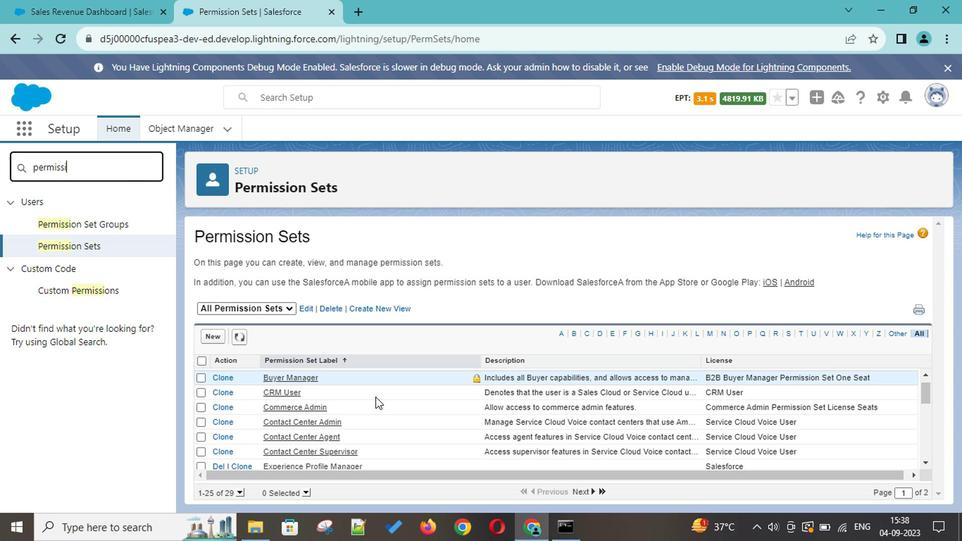 
Action: Mouse scrolled (373, 403) with delta (0, 0)
Screenshot: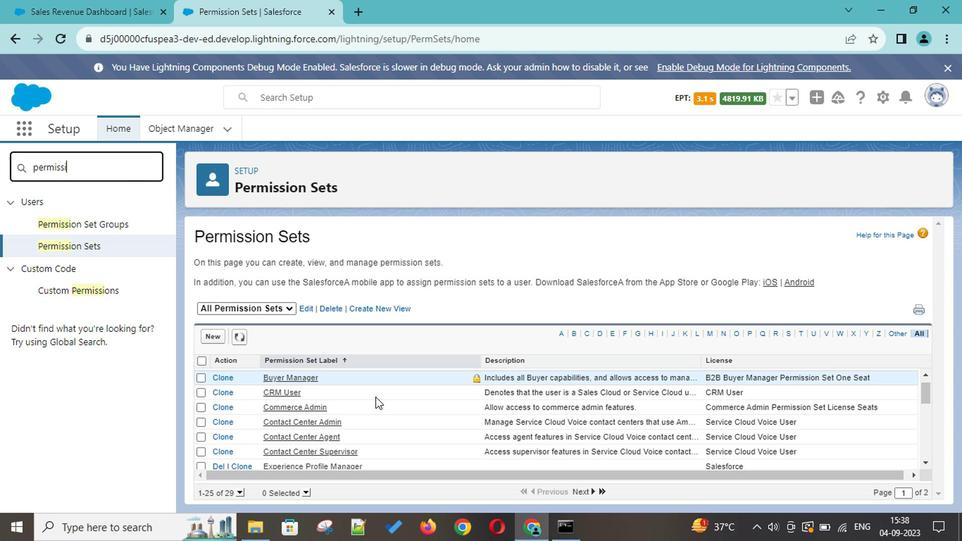 
Action: Mouse scrolled (373, 403) with delta (0, 0)
Screenshot: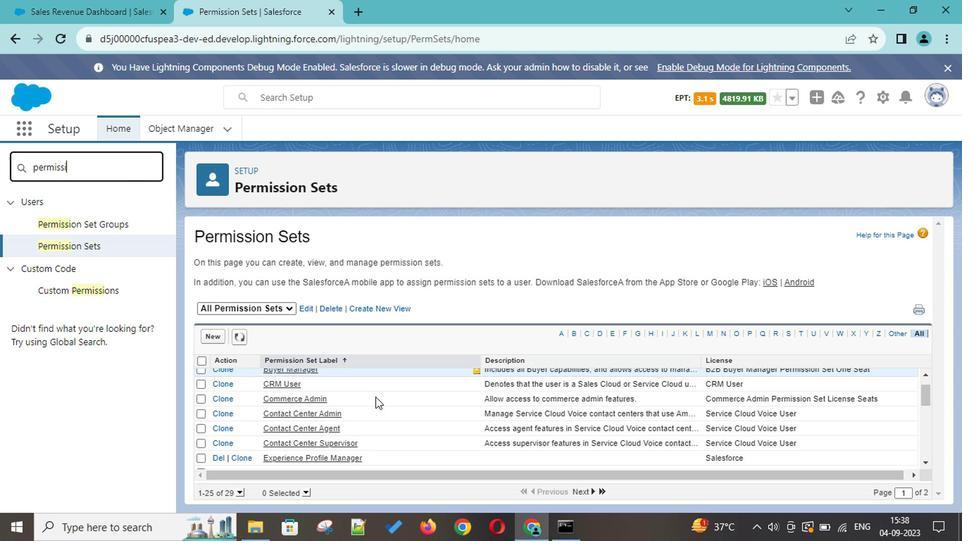 
Action: Mouse scrolled (373, 403) with delta (0, 0)
Screenshot: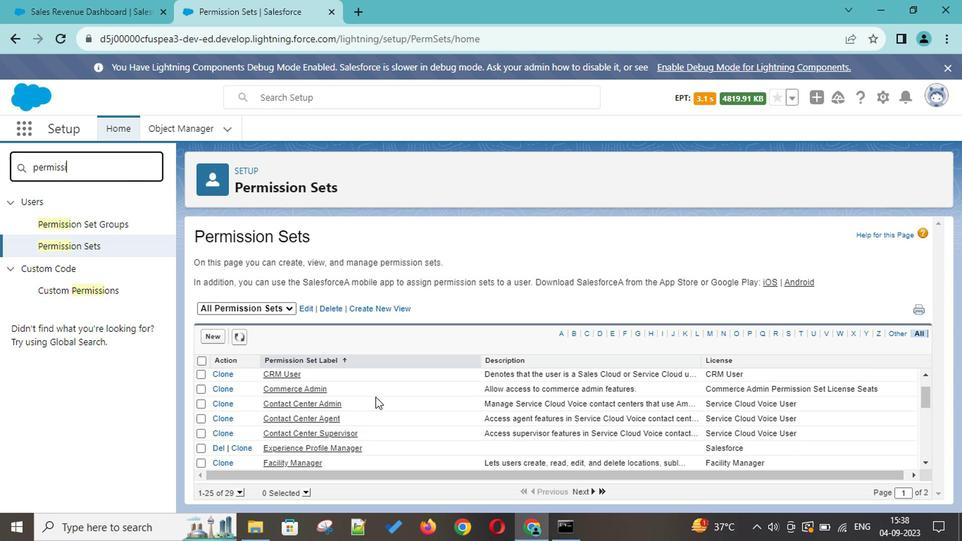 
Action: Mouse scrolled (373, 403) with delta (0, 0)
Screenshot: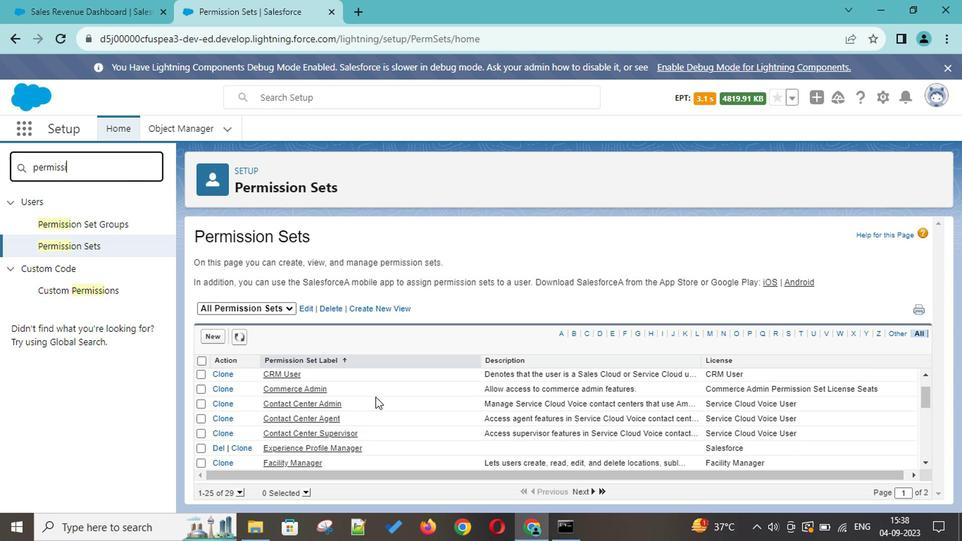 
Action: Mouse scrolled (373, 403) with delta (0, 0)
Screenshot: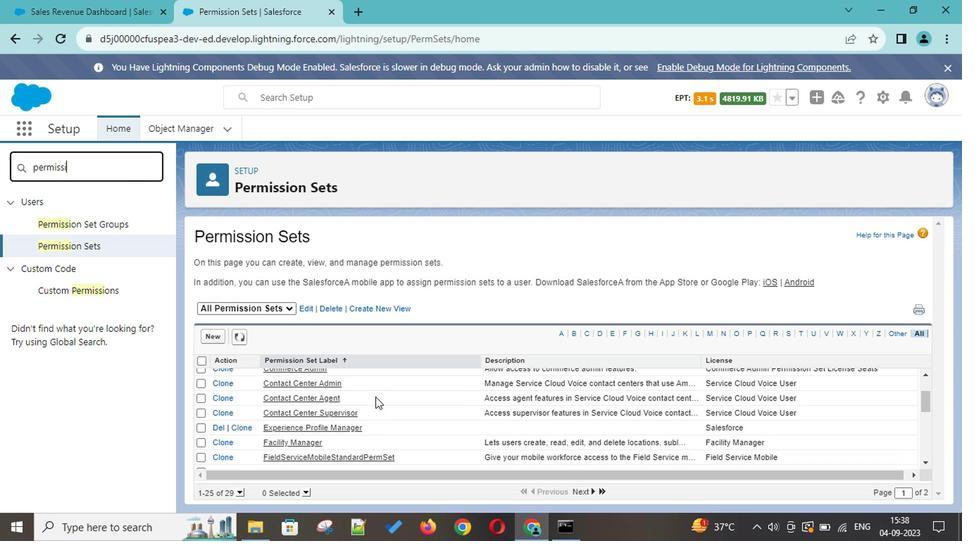 
Action: Mouse scrolled (373, 403) with delta (0, 0)
Screenshot: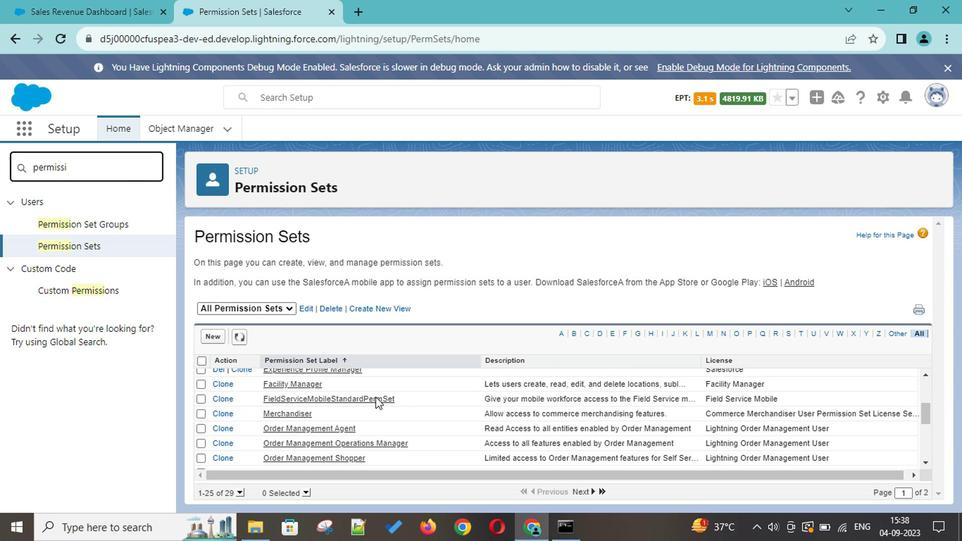 
Action: Mouse scrolled (373, 403) with delta (0, 0)
Screenshot: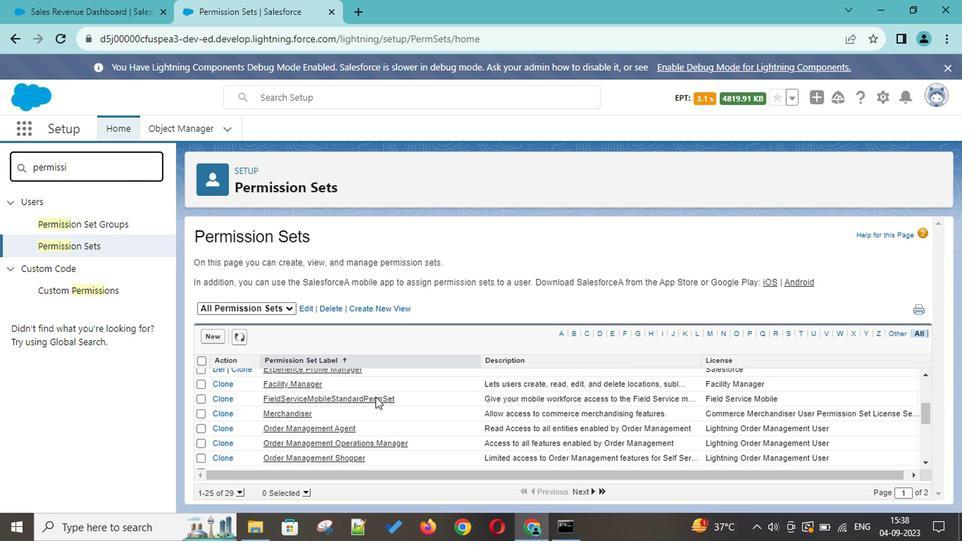 
Action: Mouse scrolled (373, 403) with delta (0, 0)
Screenshot: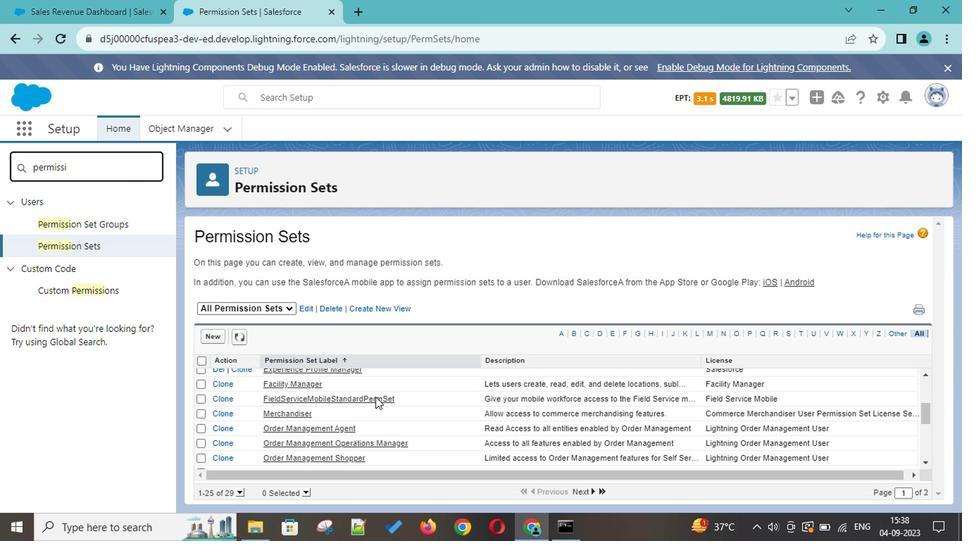 
Action: Mouse scrolled (373, 403) with delta (0, 0)
Screenshot: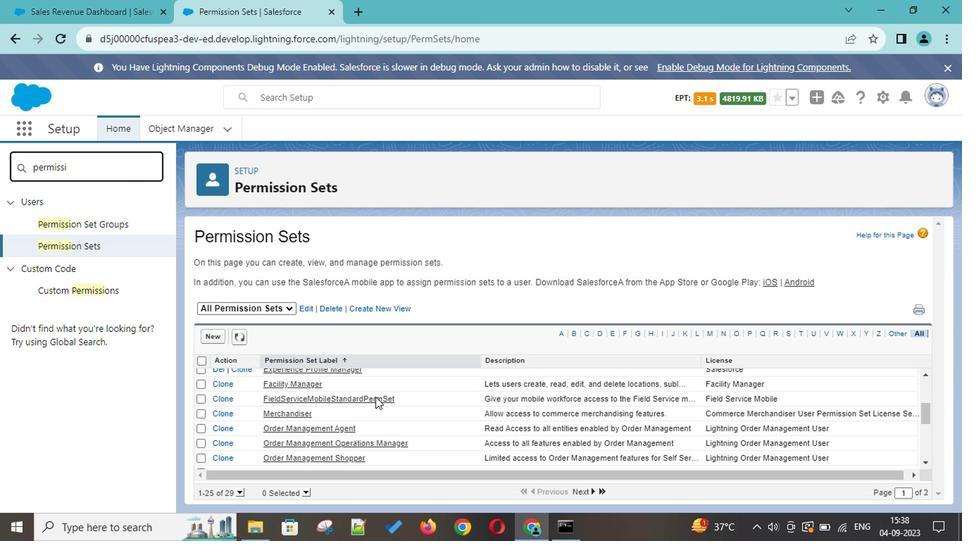 
Action: Mouse scrolled (373, 403) with delta (0, 0)
Screenshot: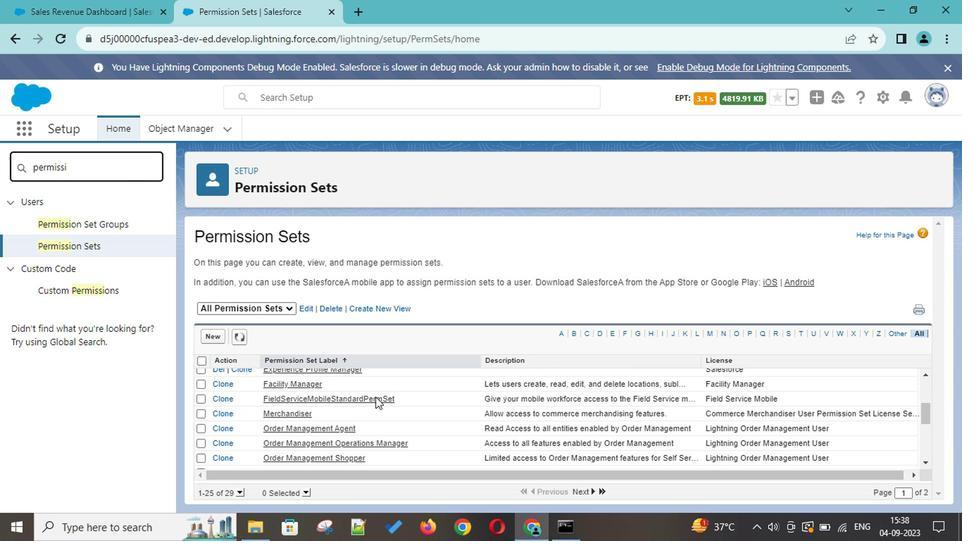
Action: Mouse scrolled (373, 403) with delta (0, 0)
Screenshot: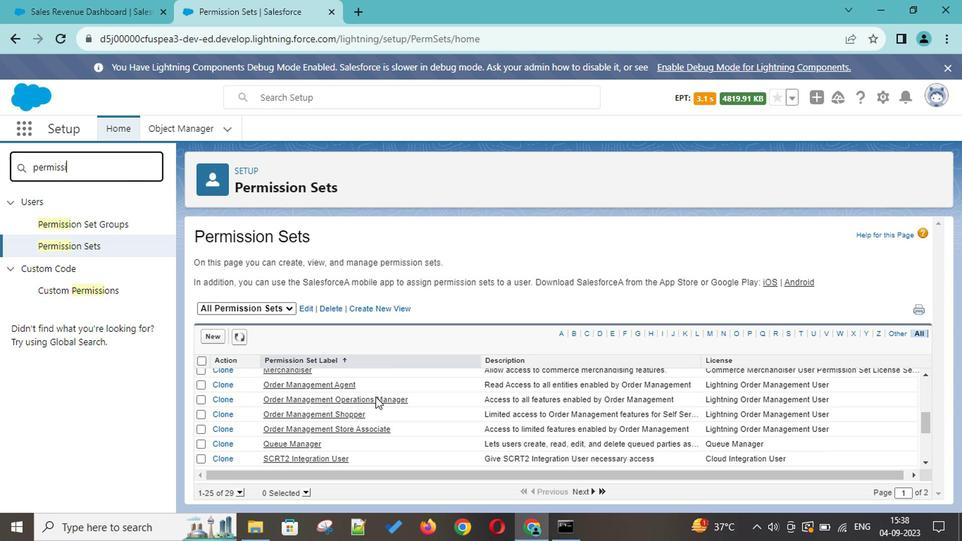 
Action: Mouse scrolled (373, 403) with delta (0, 0)
Screenshot: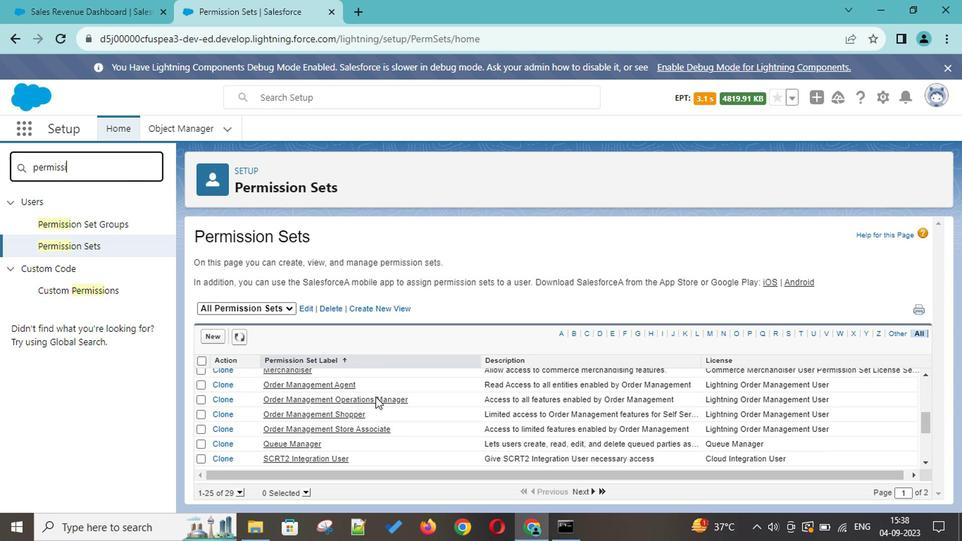 
Action: Mouse scrolled (373, 403) with delta (0, 0)
Screenshot: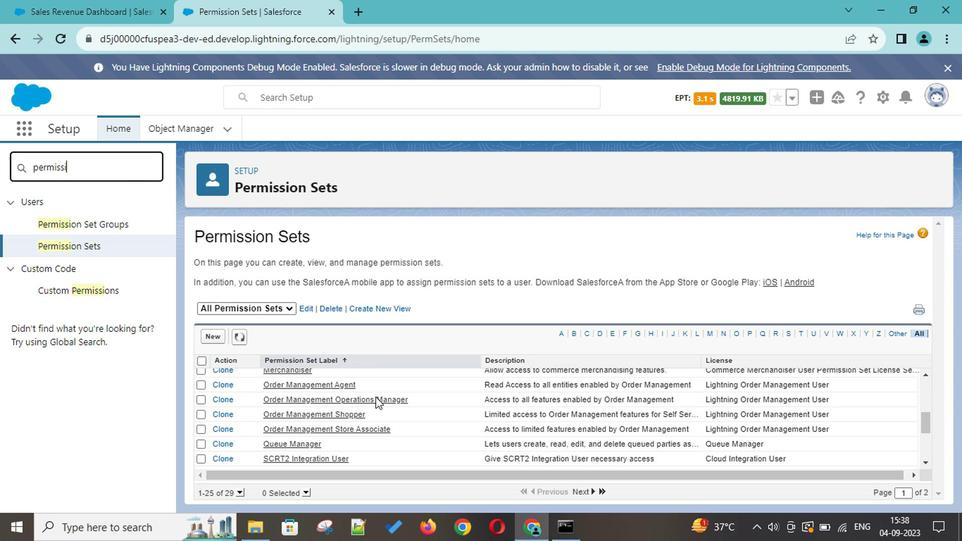 
Action: Mouse scrolled (373, 403) with delta (0, 0)
Screenshot: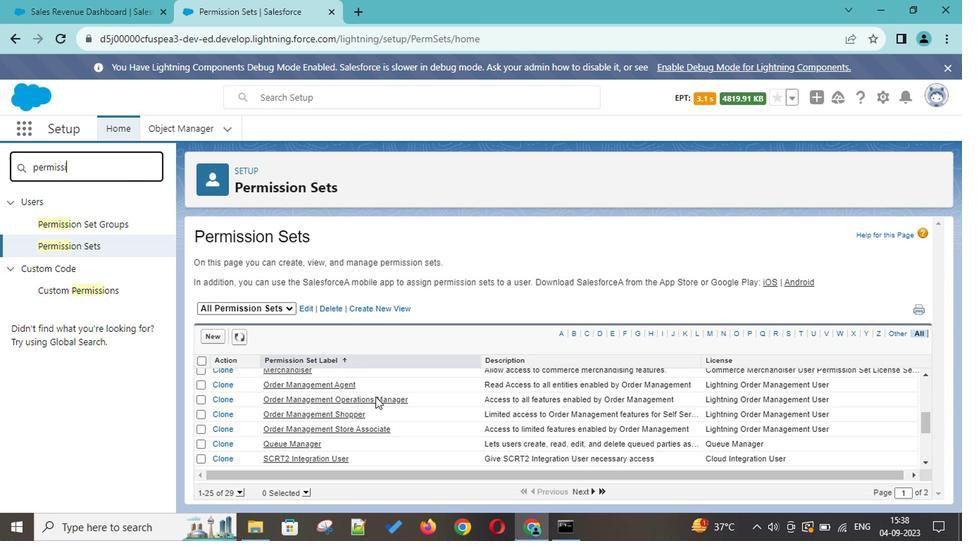 
Action: Mouse scrolled (373, 403) with delta (0, 0)
Screenshot: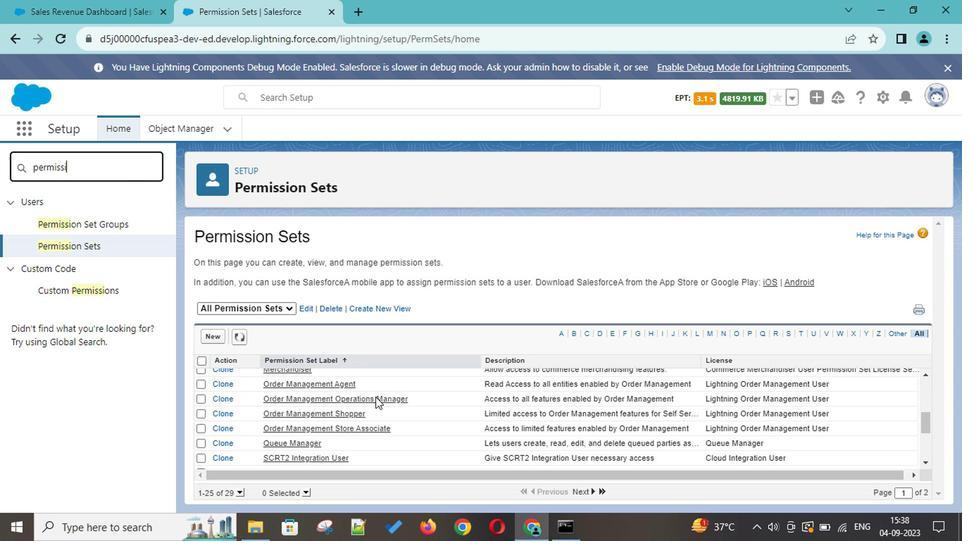 
Action: Mouse scrolled (373, 403) with delta (0, 0)
Screenshot: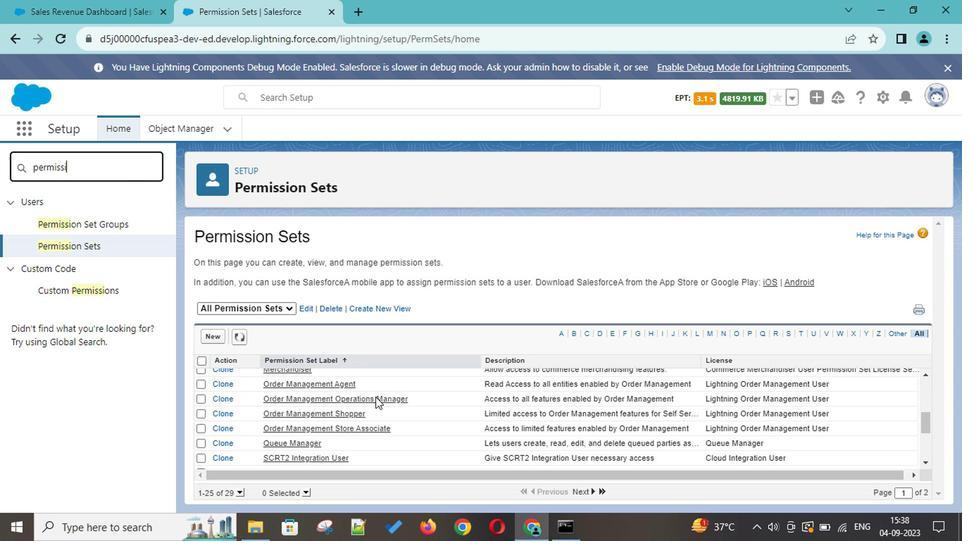 
Action: Mouse scrolled (373, 403) with delta (0, 0)
Screenshot: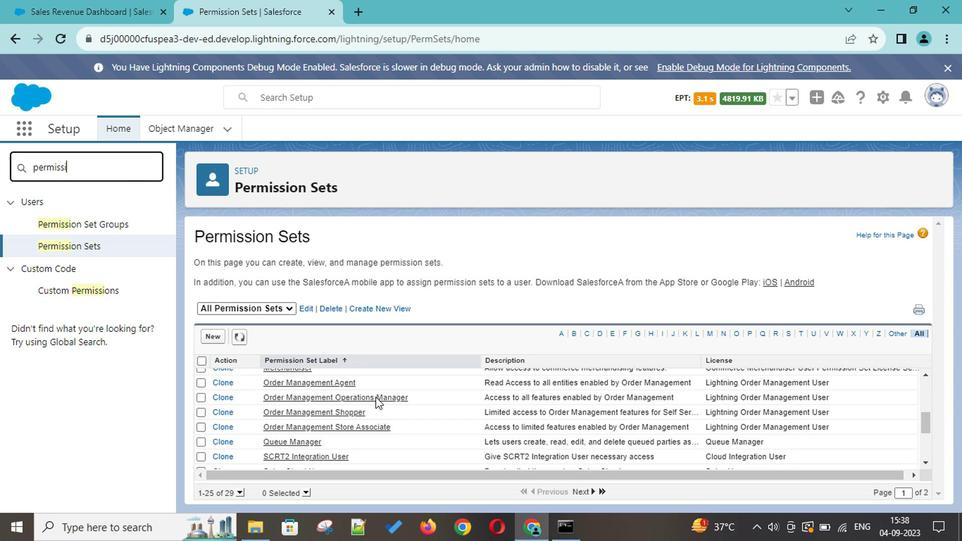 
Action: Mouse scrolled (373, 403) with delta (0, 0)
Screenshot: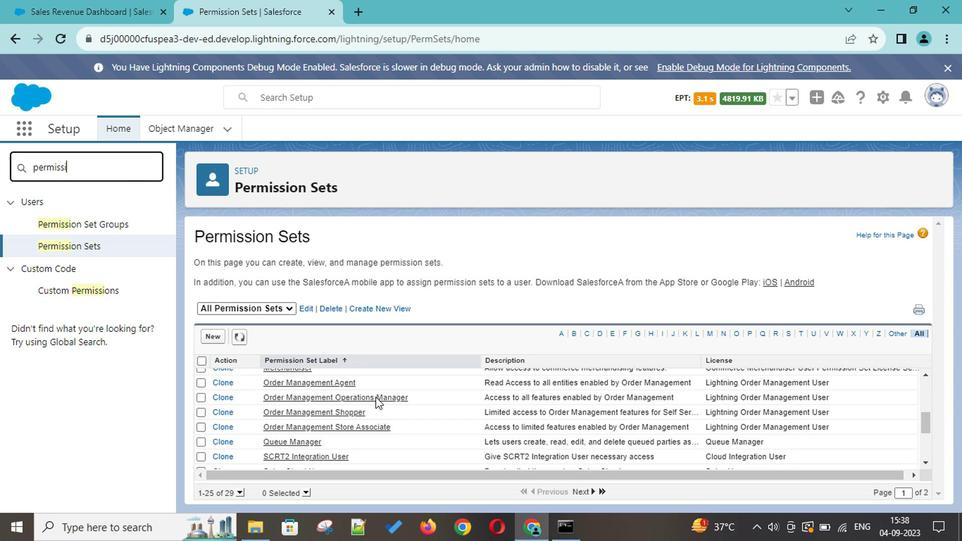 
Action: Mouse scrolled (373, 403) with delta (0, 0)
Screenshot: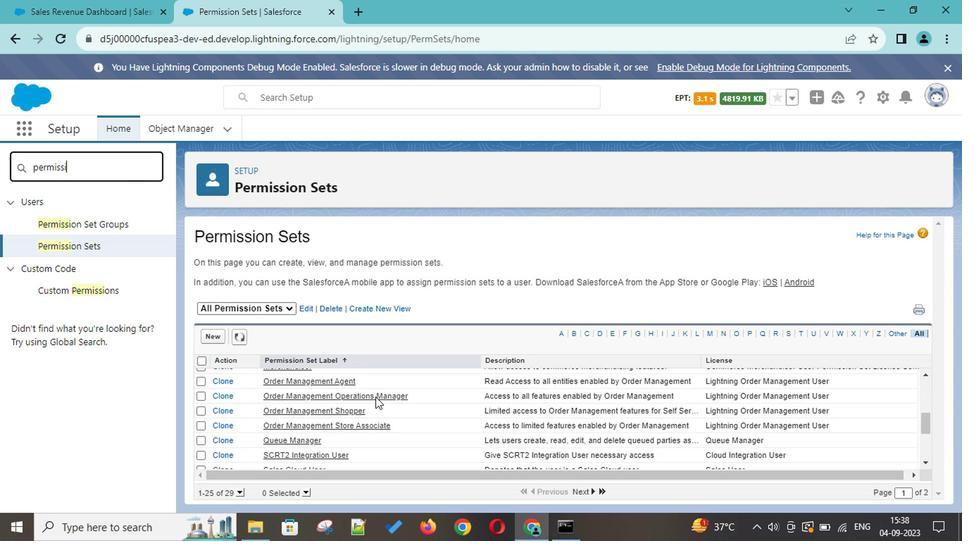 
Action: Mouse scrolled (373, 403) with delta (0, 0)
Screenshot: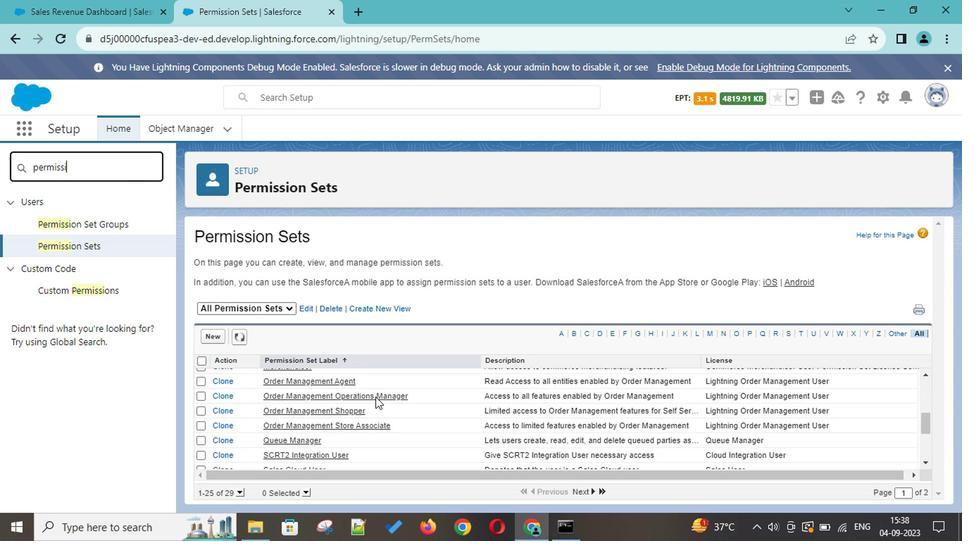 
Action: Mouse scrolled (373, 403) with delta (0, 0)
Screenshot: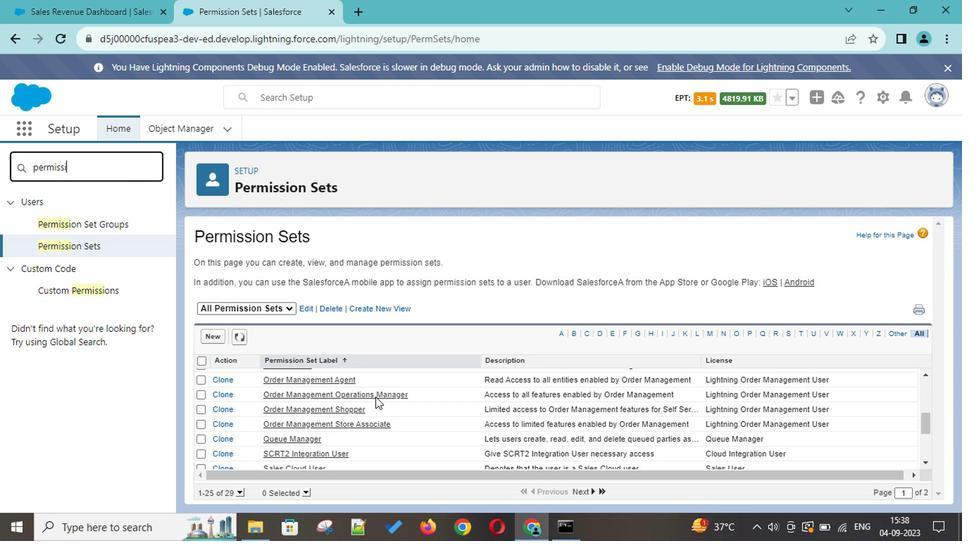 
Action: Mouse scrolled (373, 403) with delta (0, 0)
Screenshot: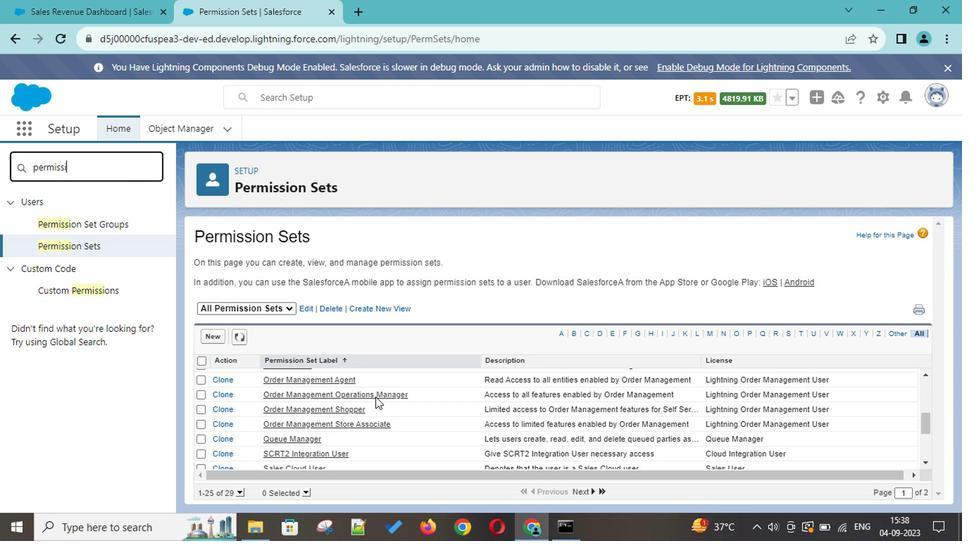 
Action: Mouse scrolled (373, 403) with delta (0, 0)
Screenshot: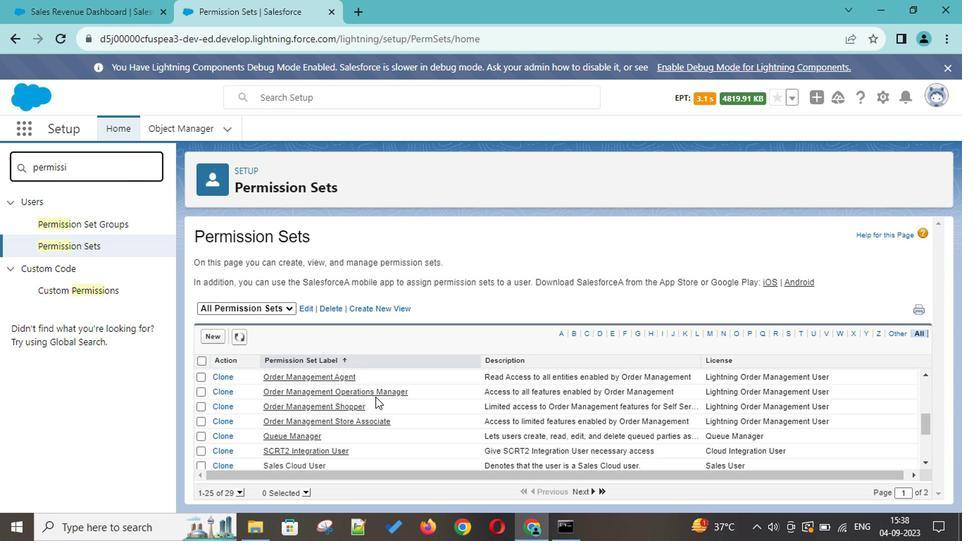 
Action: Mouse scrolled (373, 403) with delta (0, 0)
Screenshot: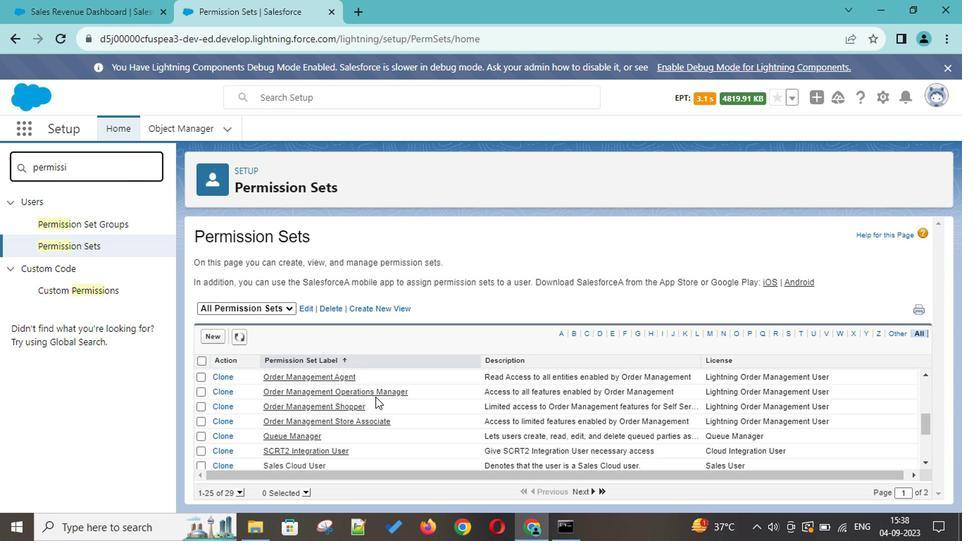 
Action: Mouse scrolled (373, 403) with delta (0, 0)
Screenshot: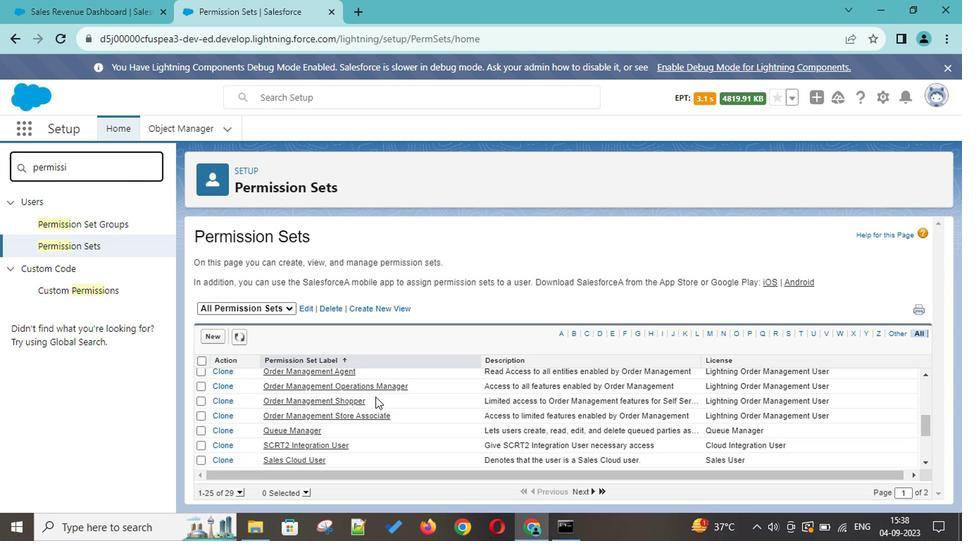 
Action: Mouse scrolled (373, 403) with delta (0, 0)
Screenshot: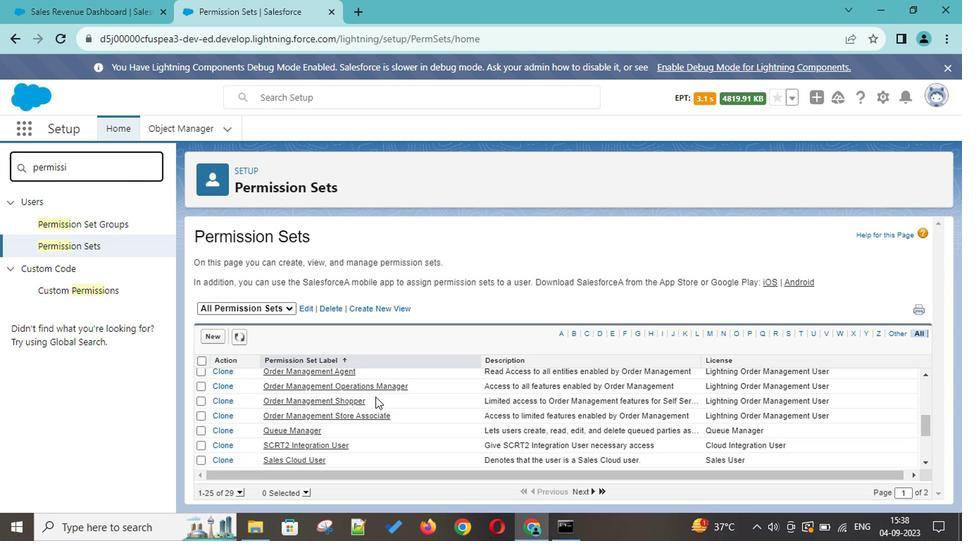 
Action: Mouse scrolled (373, 403) with delta (0, 0)
Screenshot: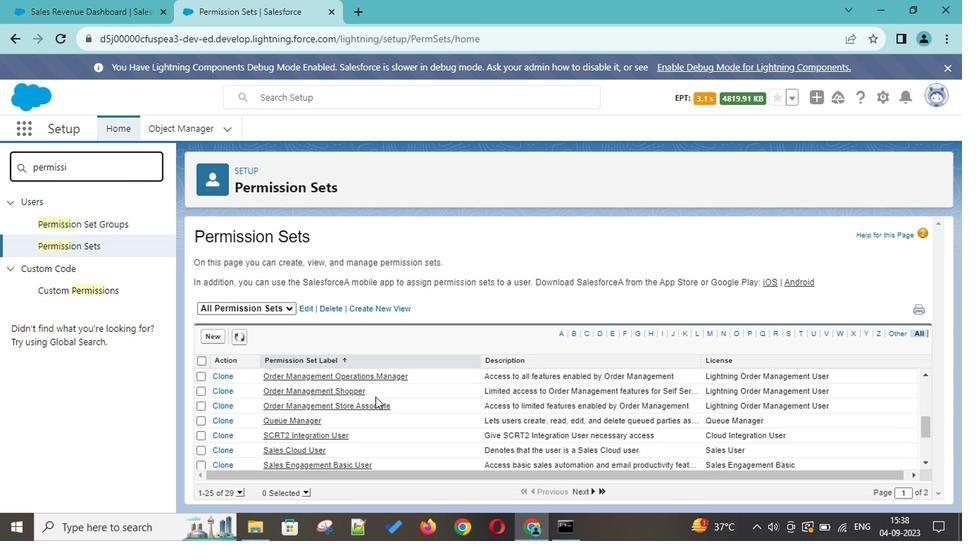
Action: Mouse scrolled (373, 403) with delta (0, 0)
Screenshot: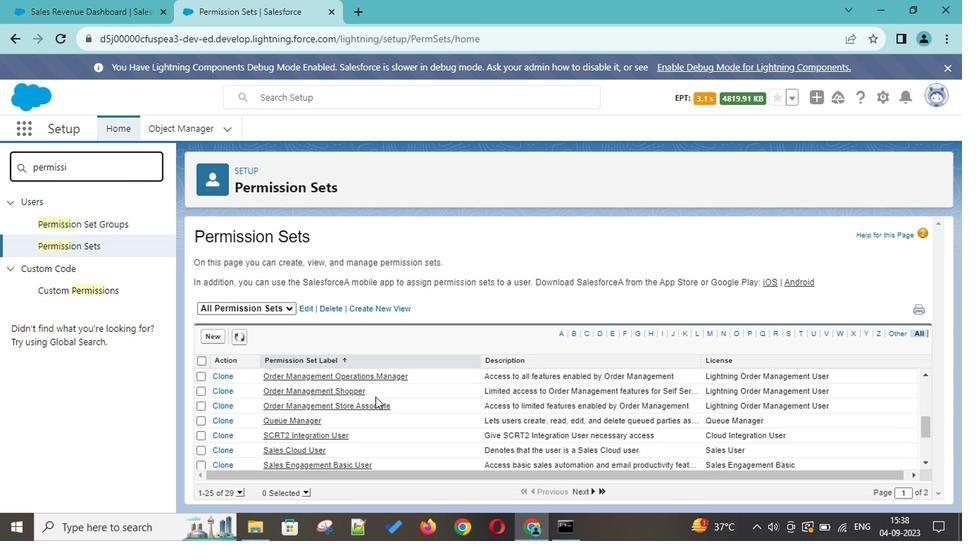
Action: Mouse scrolled (373, 403) with delta (0, 0)
Screenshot: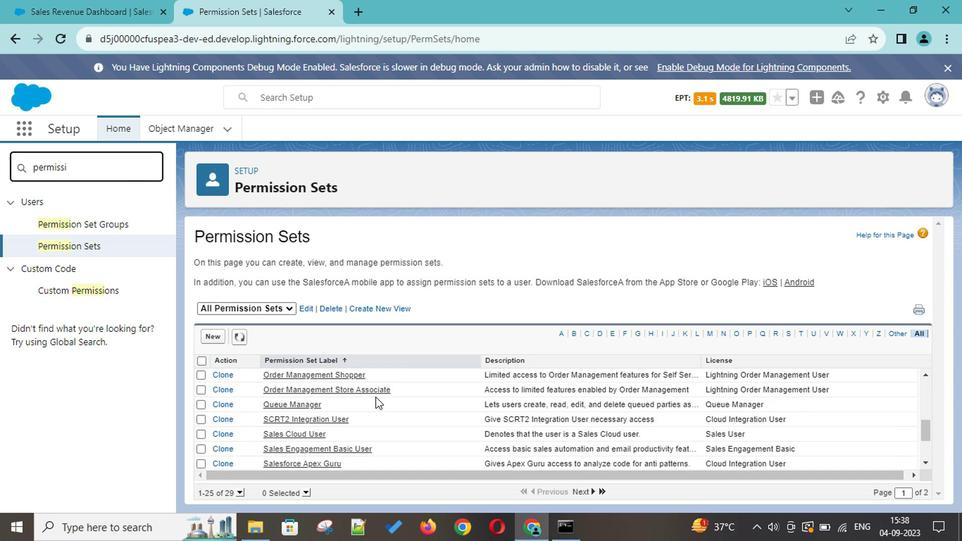 
Action: Mouse scrolled (373, 403) with delta (0, 0)
Screenshot: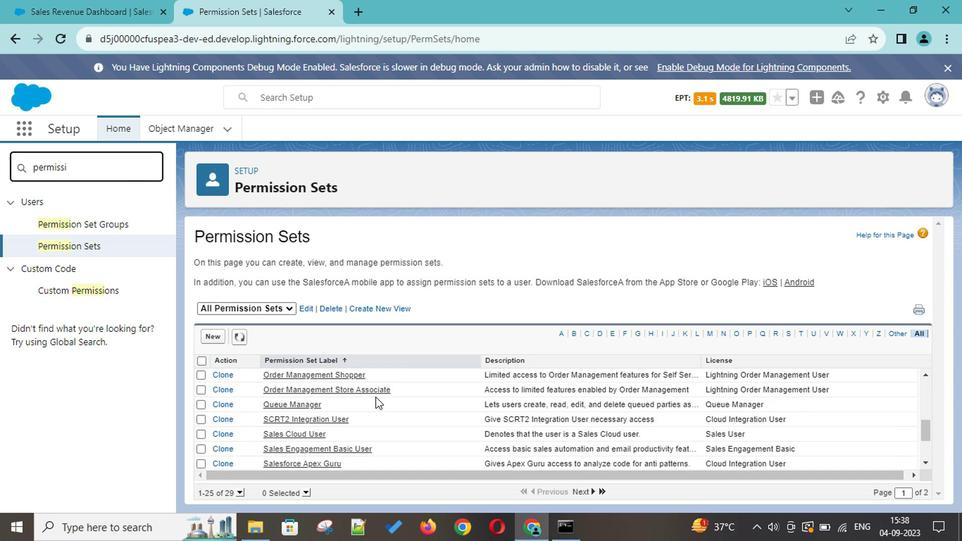 
Action: Mouse scrolled (373, 403) with delta (0, 0)
Screenshot: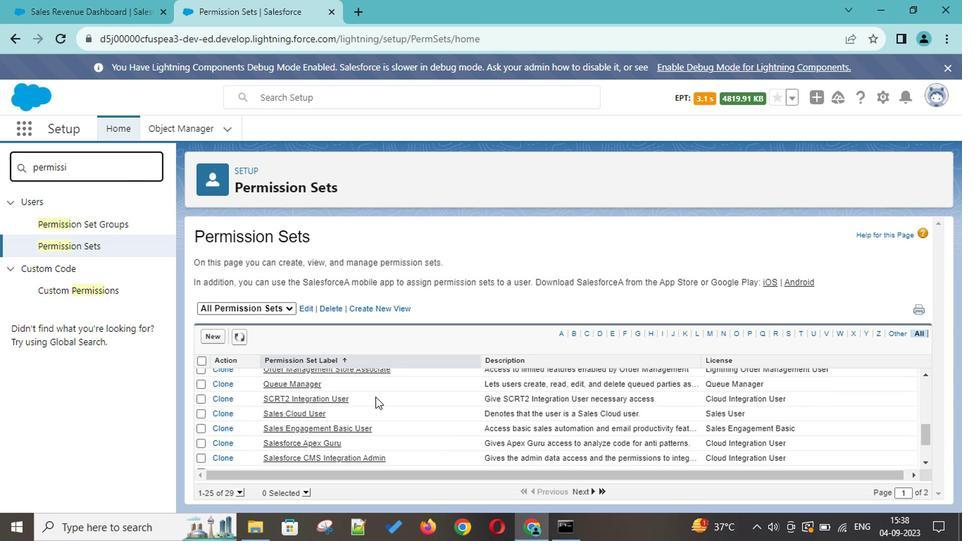 
Action: Mouse scrolled (373, 403) with delta (0, 0)
Screenshot: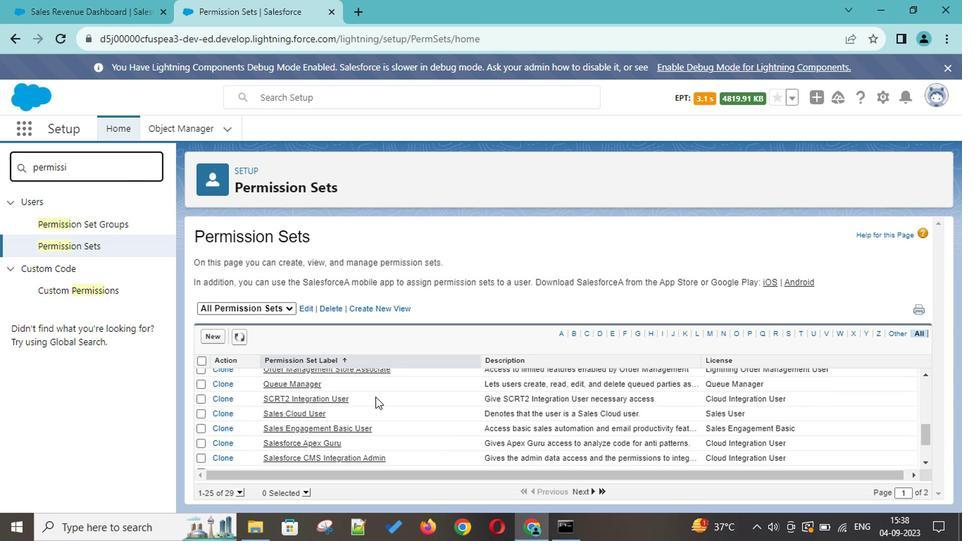 
Action: Mouse scrolled (373, 403) with delta (0, 0)
Screenshot: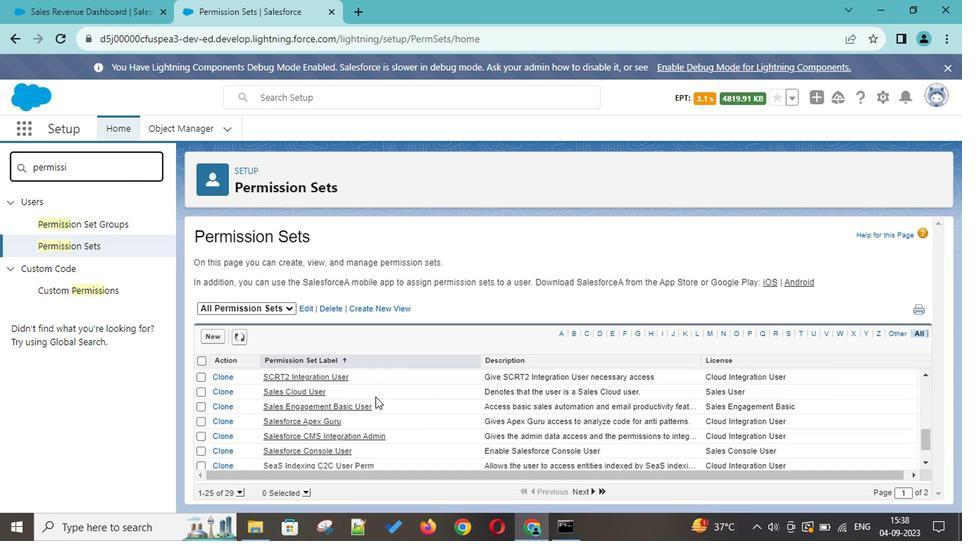 
Action: Mouse scrolled (373, 403) with delta (0, 0)
Screenshot: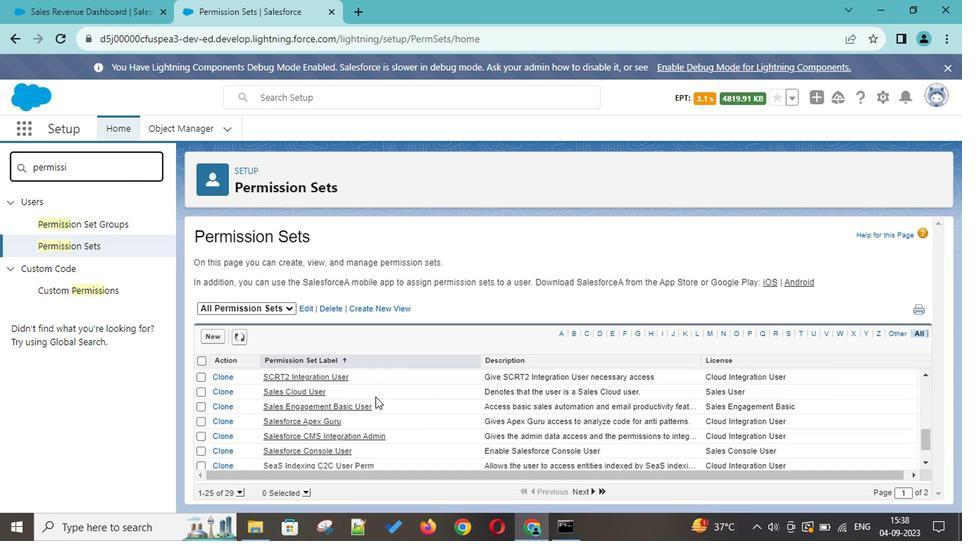 
Action: Mouse scrolled (373, 403) with delta (0, 0)
Screenshot: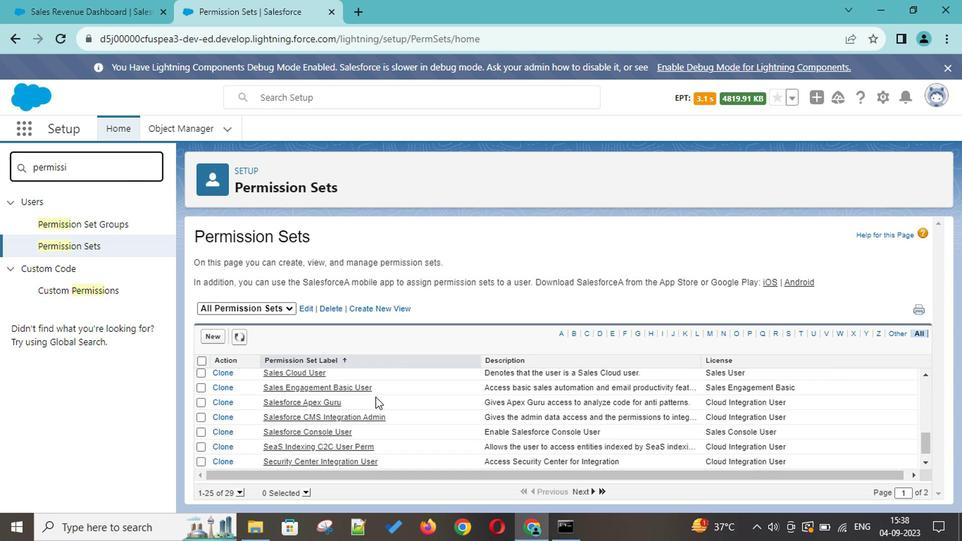 
Action: Mouse scrolled (373, 403) with delta (0, 0)
Screenshot: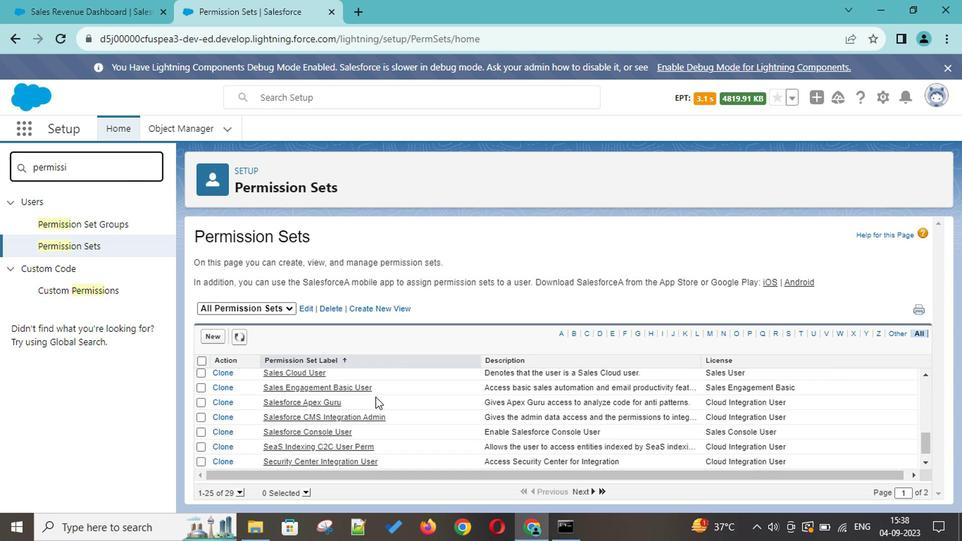 
Action: Mouse scrolled (373, 403) with delta (0, 0)
Screenshot: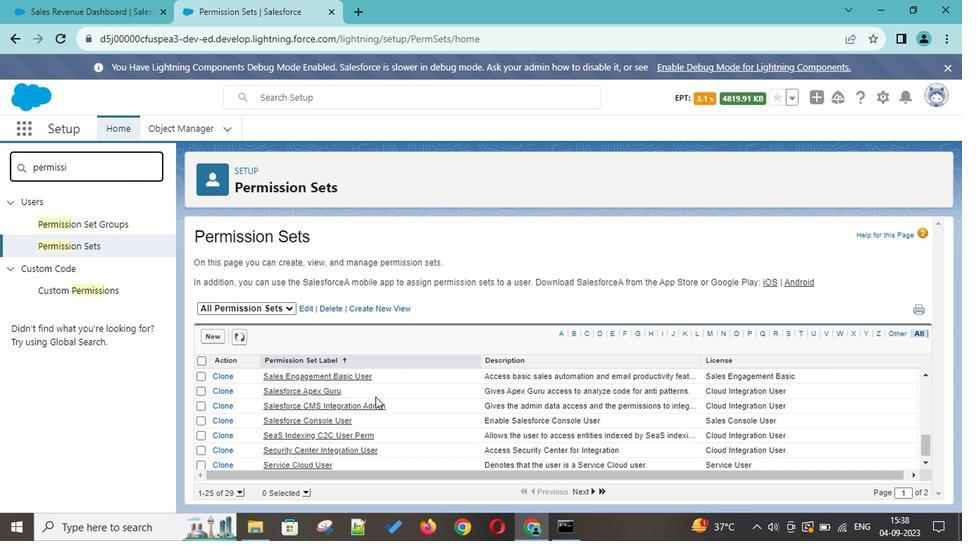 
Action: Mouse scrolled (373, 403) with delta (0, 0)
Screenshot: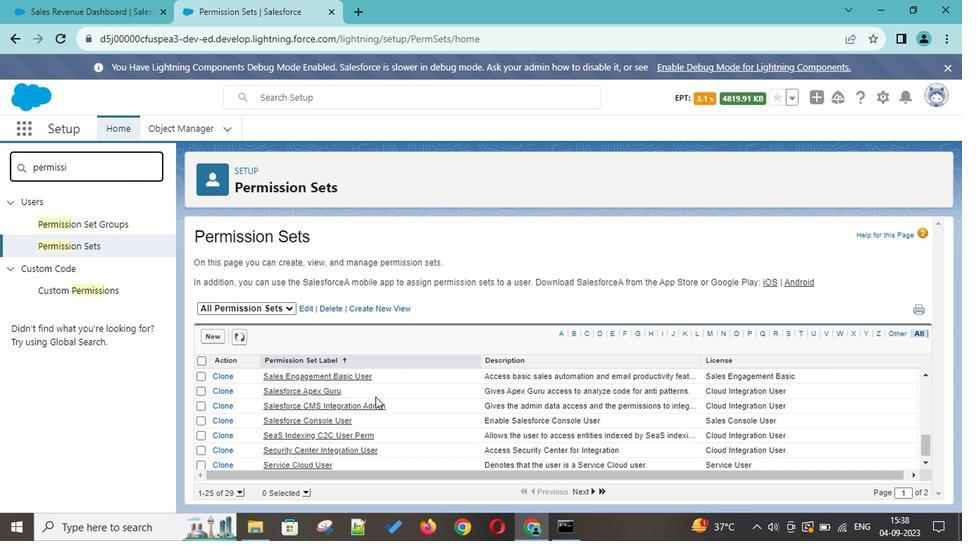 
Action: Mouse scrolled (373, 403) with delta (0, 0)
Screenshot: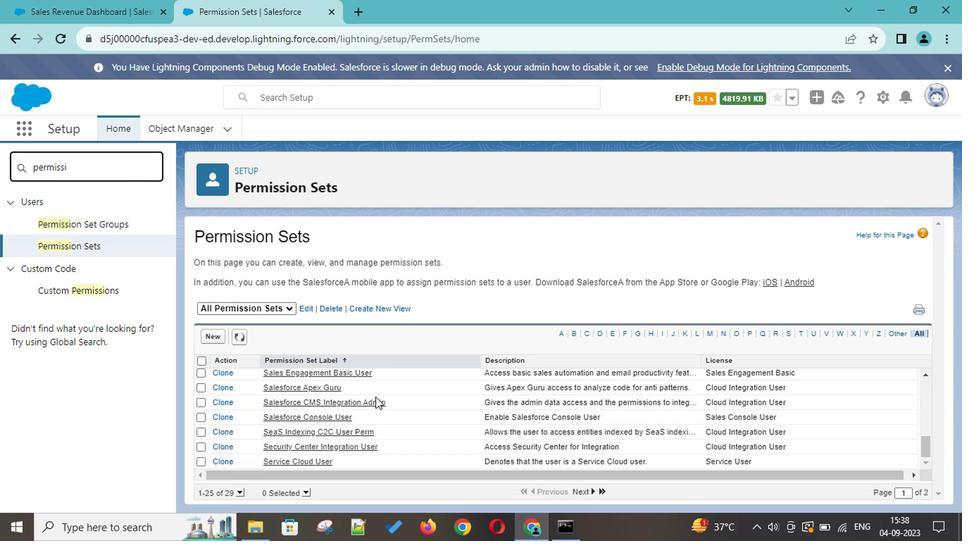 
Action: Mouse scrolled (373, 403) with delta (0, 0)
Screenshot: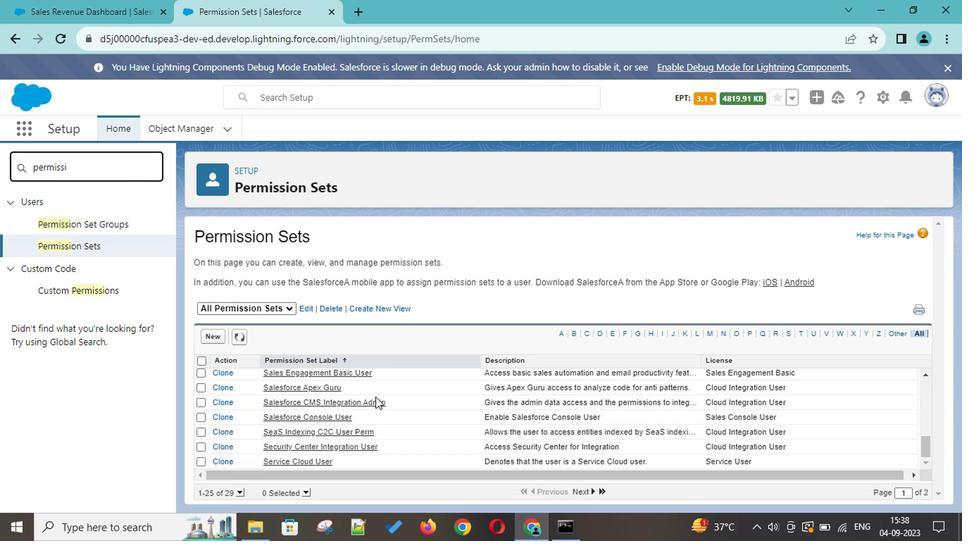 
Action: Mouse scrolled (373, 403) with delta (0, 0)
Screenshot: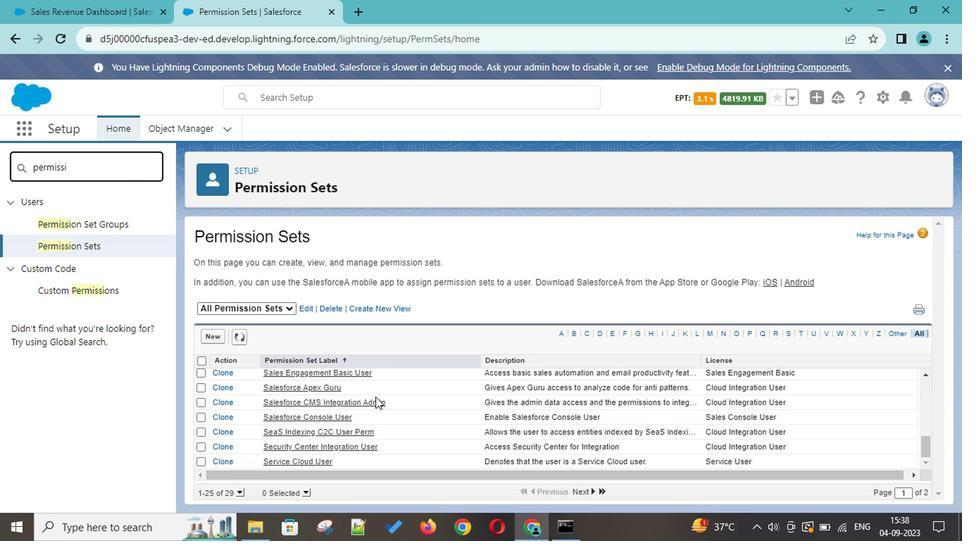 
Action: Mouse scrolled (373, 403) with delta (0, 0)
Screenshot: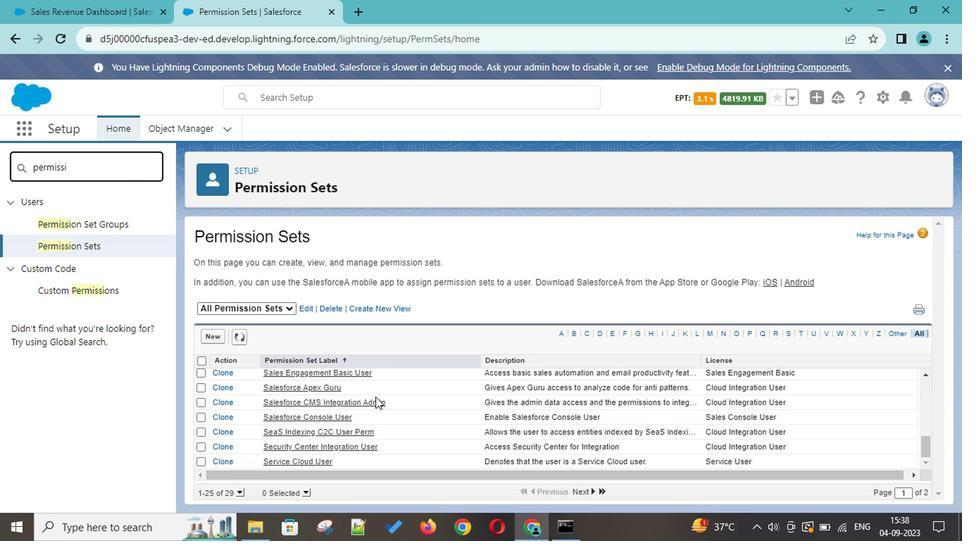 
Action: Mouse scrolled (373, 403) with delta (0, 0)
Screenshot: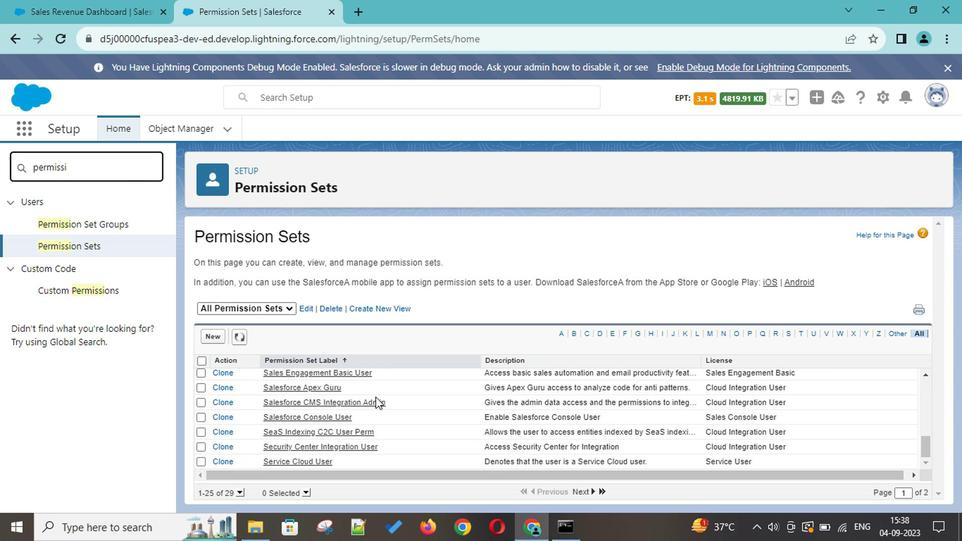 
Action: Mouse scrolled (373, 403) with delta (0, 0)
Screenshot: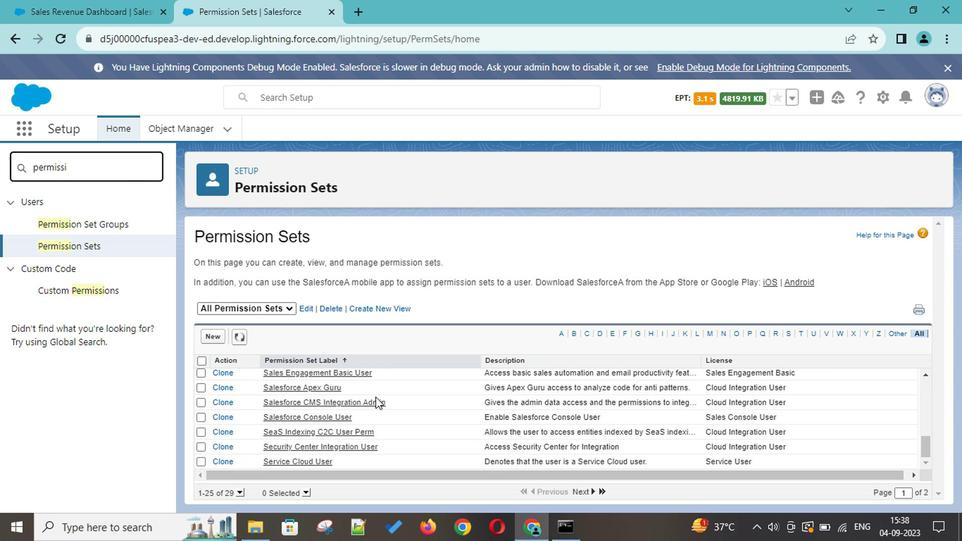 
Action: Mouse scrolled (373, 403) with delta (0, 0)
Screenshot: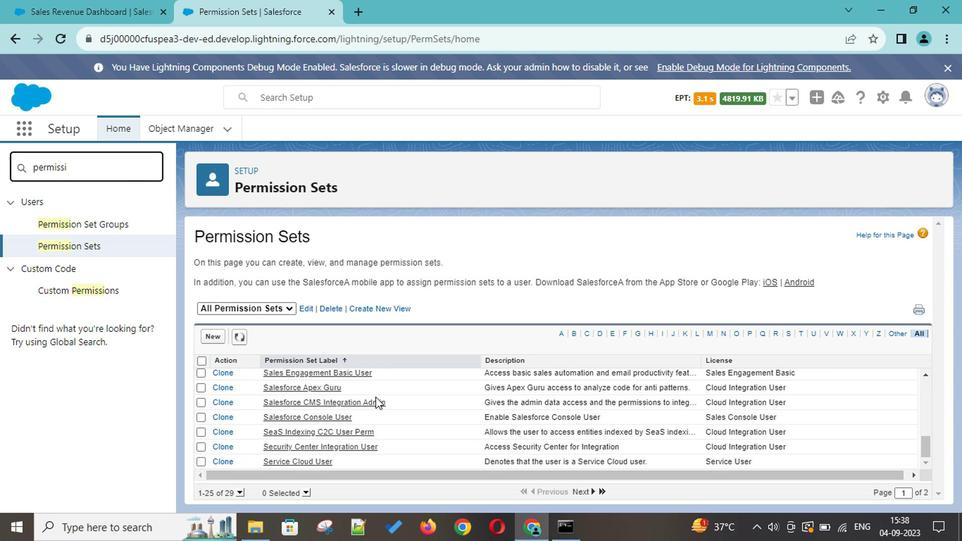 
Action: Mouse scrolled (373, 403) with delta (0, 0)
Screenshot: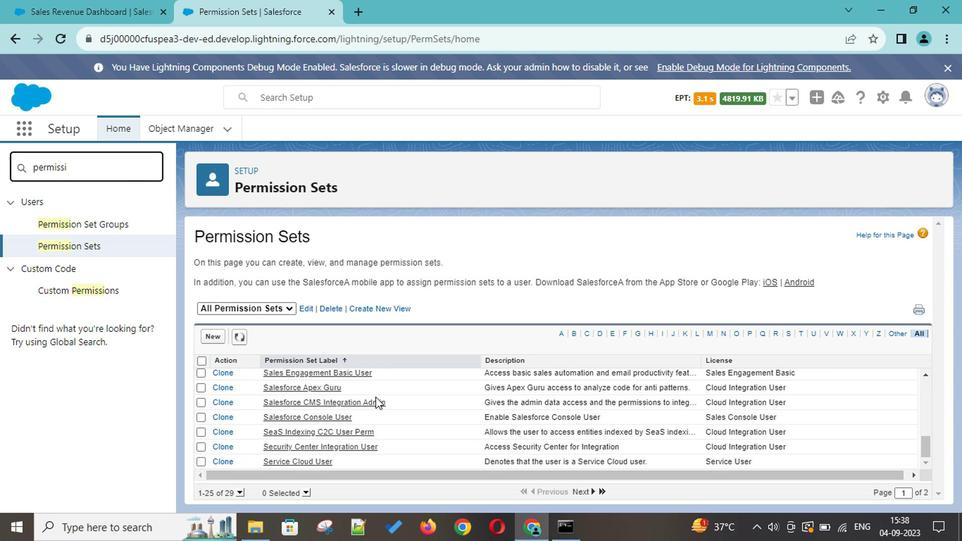 
Action: Mouse scrolled (373, 403) with delta (0, 0)
Screenshot: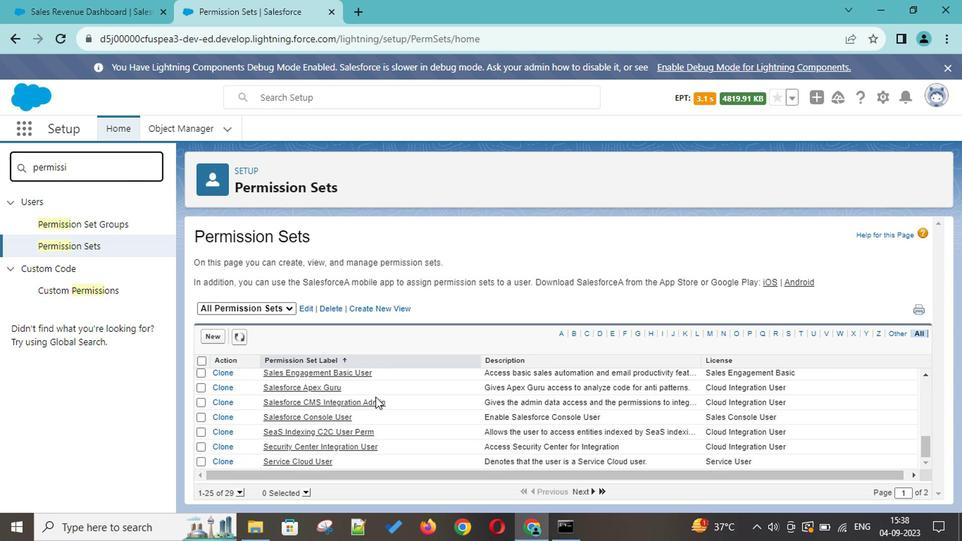 
Action: Mouse scrolled (373, 403) with delta (0, 0)
Screenshot: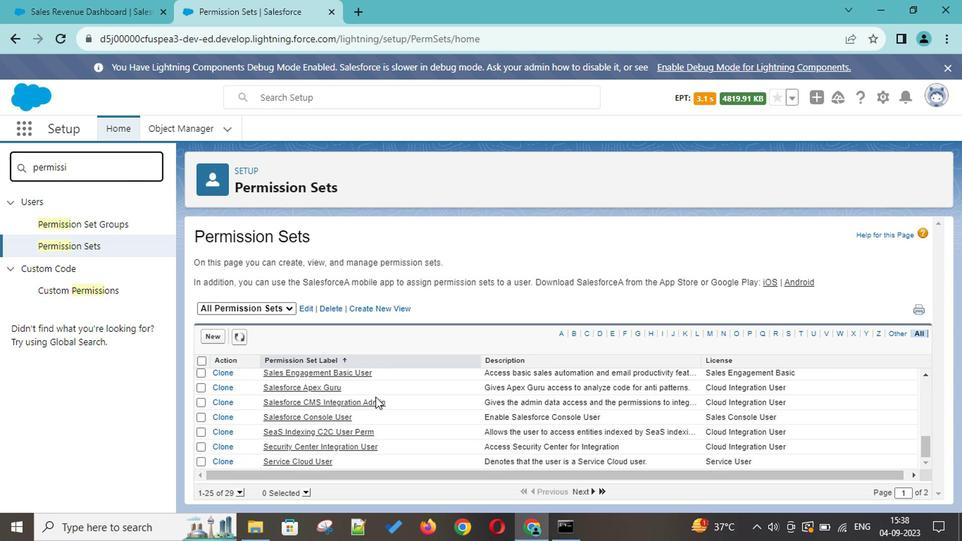 
Action: Mouse scrolled (373, 403) with delta (0, 0)
Screenshot: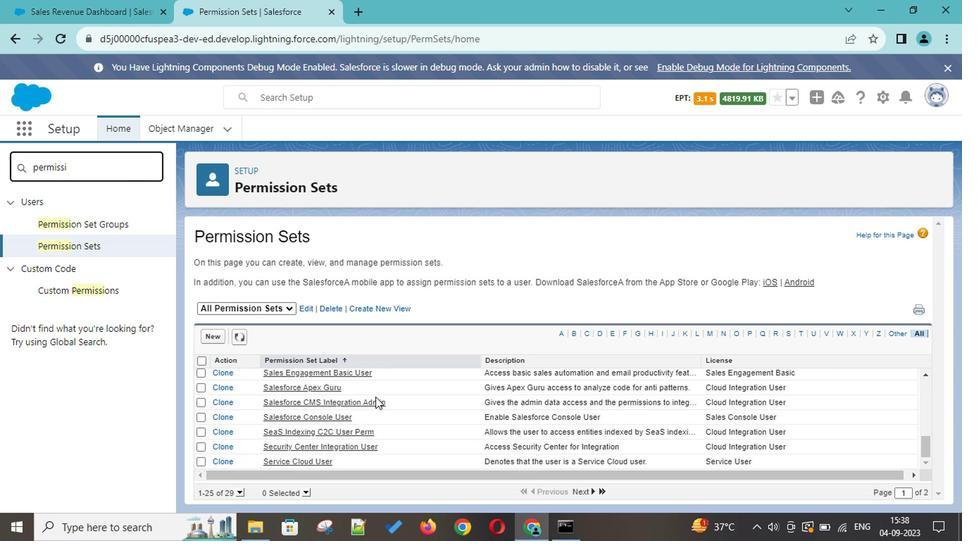 
Action: Mouse scrolled (373, 403) with delta (0, 0)
Screenshot: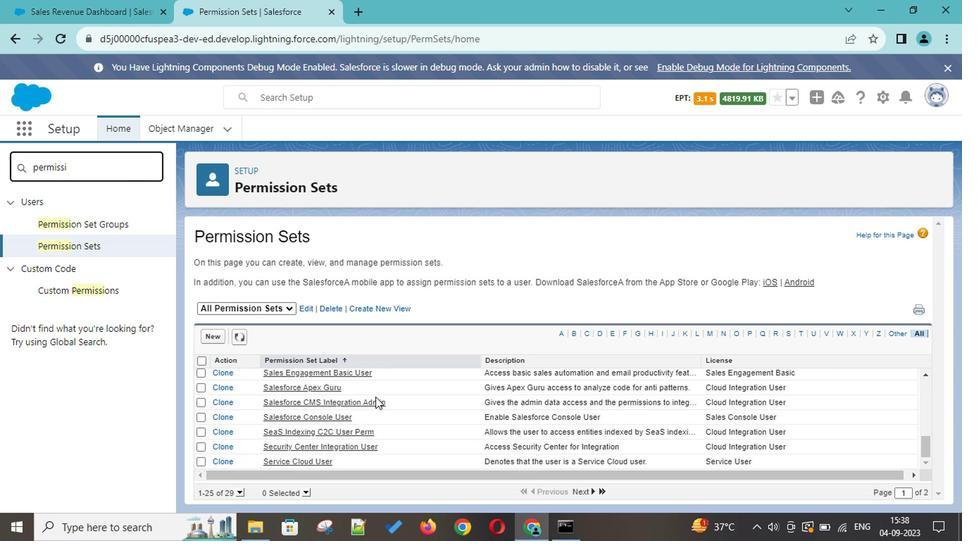 
Action: Mouse scrolled (373, 403) with delta (0, 0)
Screenshot: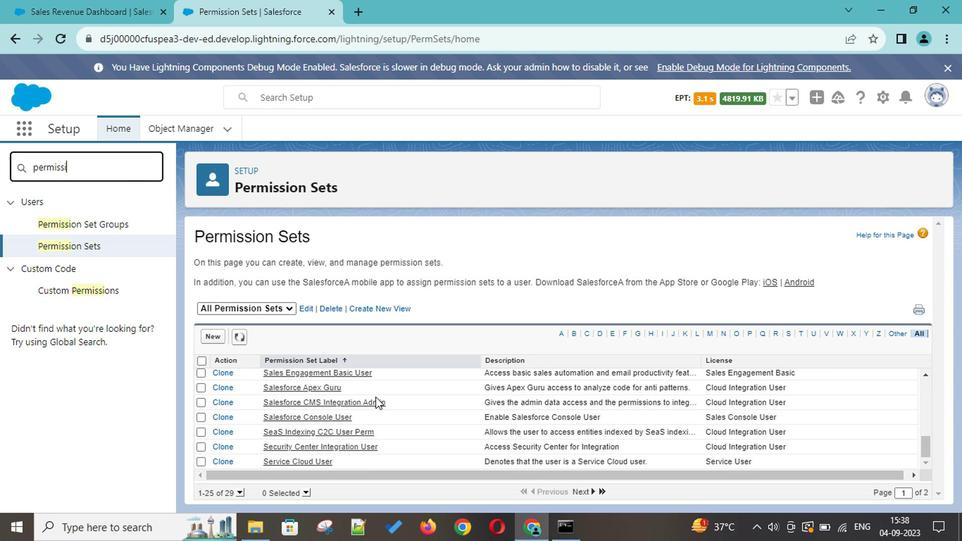 
Action: Mouse scrolled (373, 403) with delta (0, 0)
Screenshot: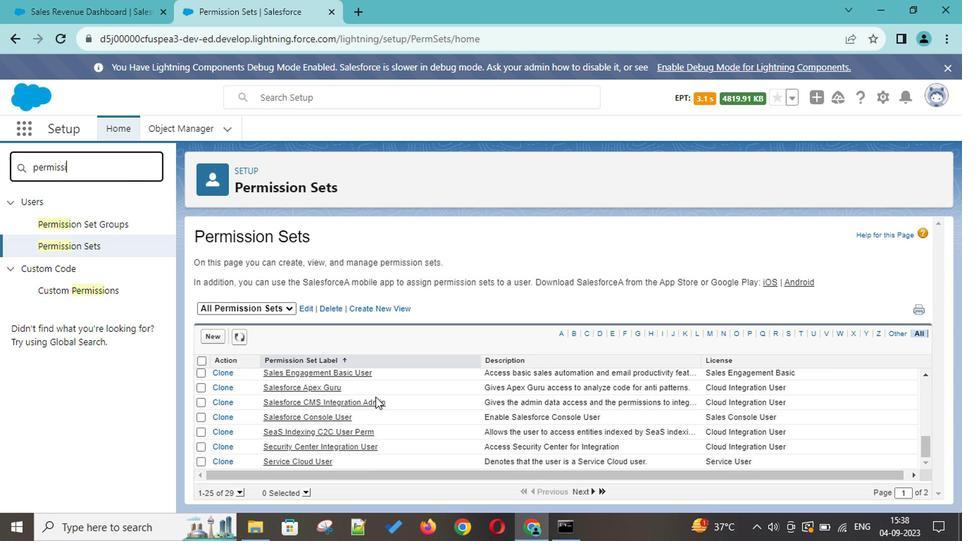 
Action: Mouse scrolled (373, 403) with delta (0, 0)
Screenshot: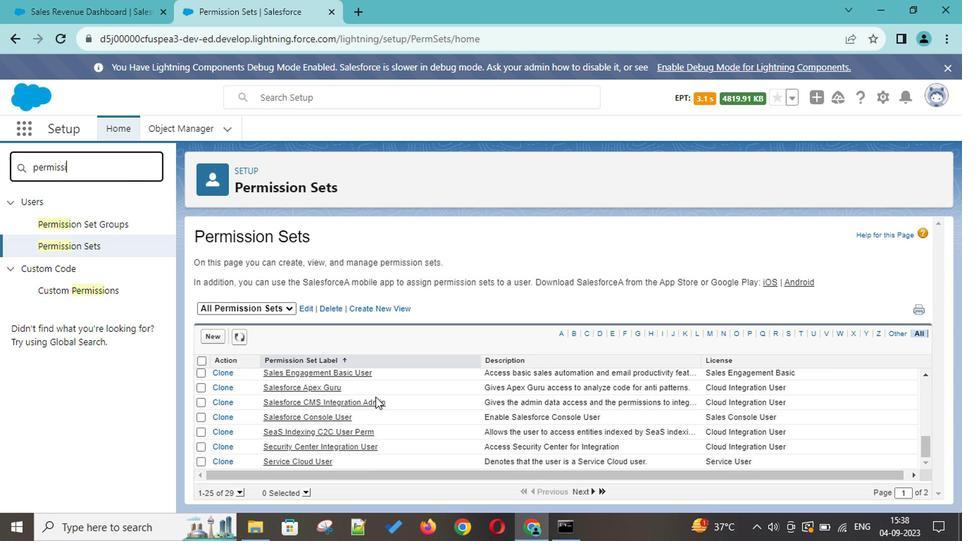 
Action: Mouse scrolled (373, 403) with delta (0, 0)
Screenshot: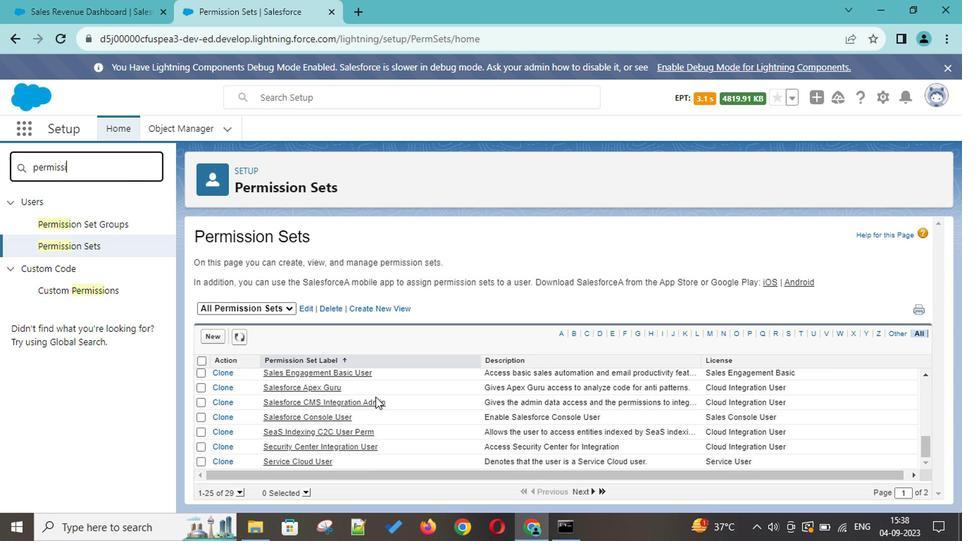 
Action: Mouse scrolled (373, 403) with delta (0, 0)
Screenshot: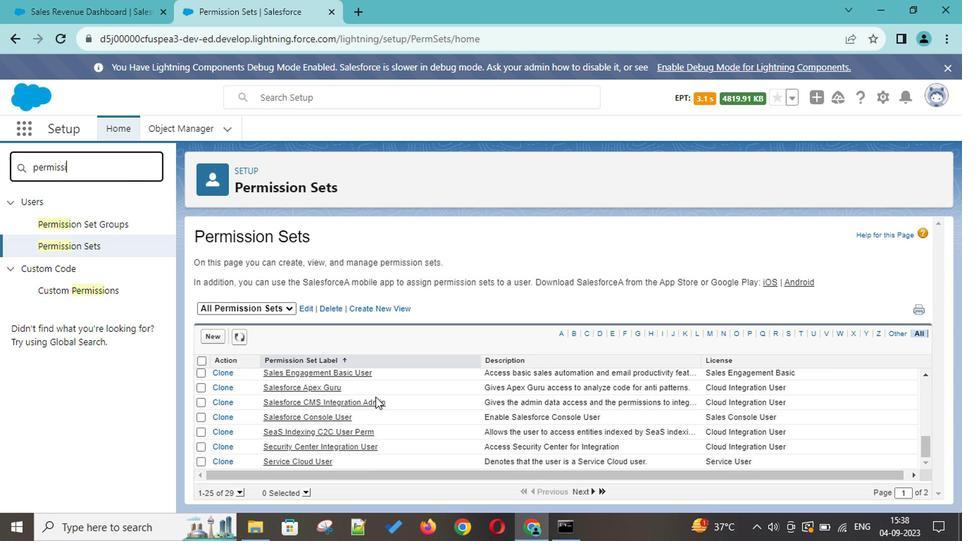 
Action: Mouse scrolled (373, 403) with delta (0, 0)
Screenshot: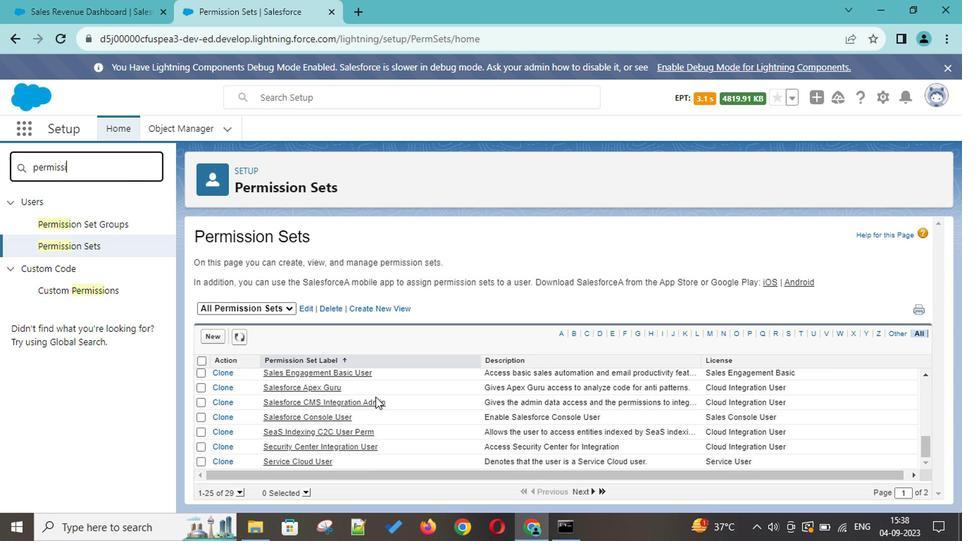 
Action: Mouse scrolled (373, 402) with delta (0, -1)
Screenshot: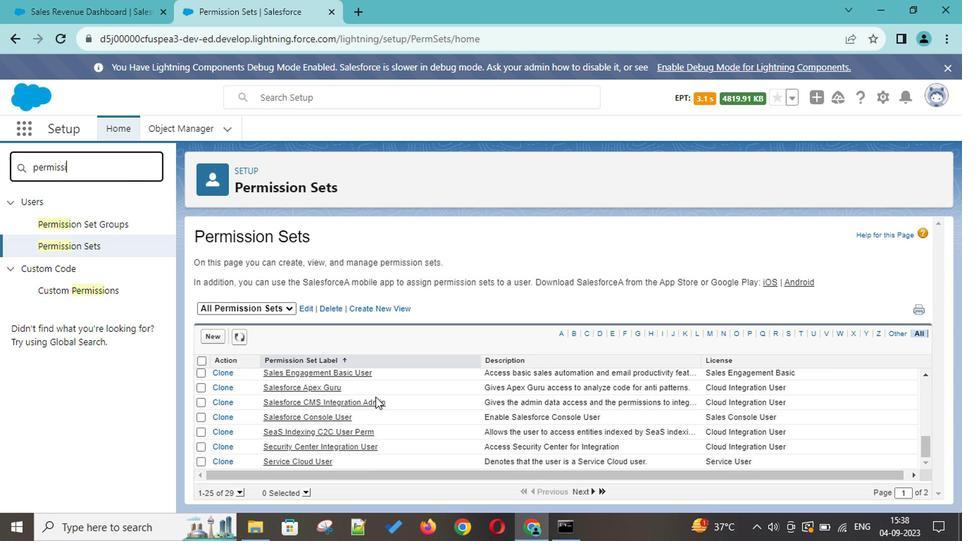 
Action: Mouse scrolled (373, 402) with delta (0, -1)
Screenshot: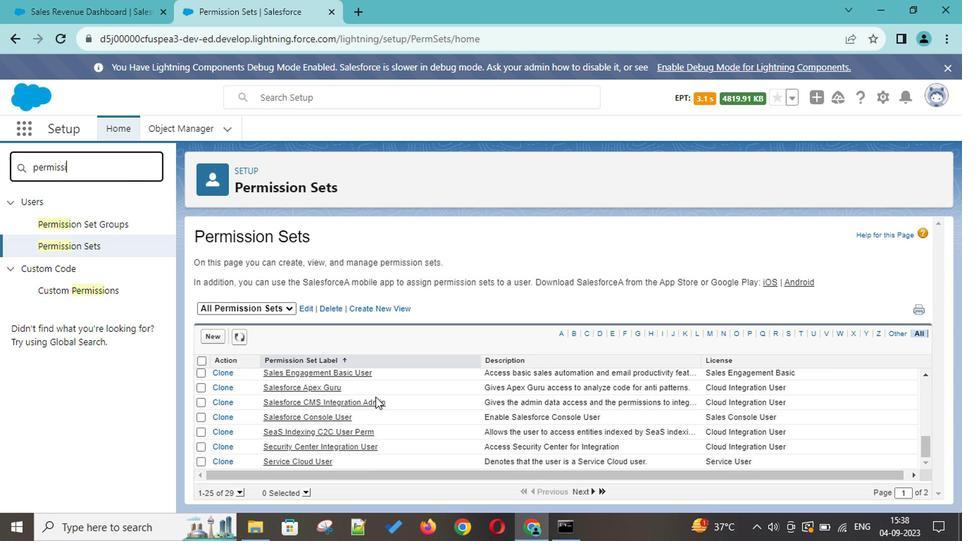 
Action: Mouse scrolled (373, 403) with delta (0, 0)
Screenshot: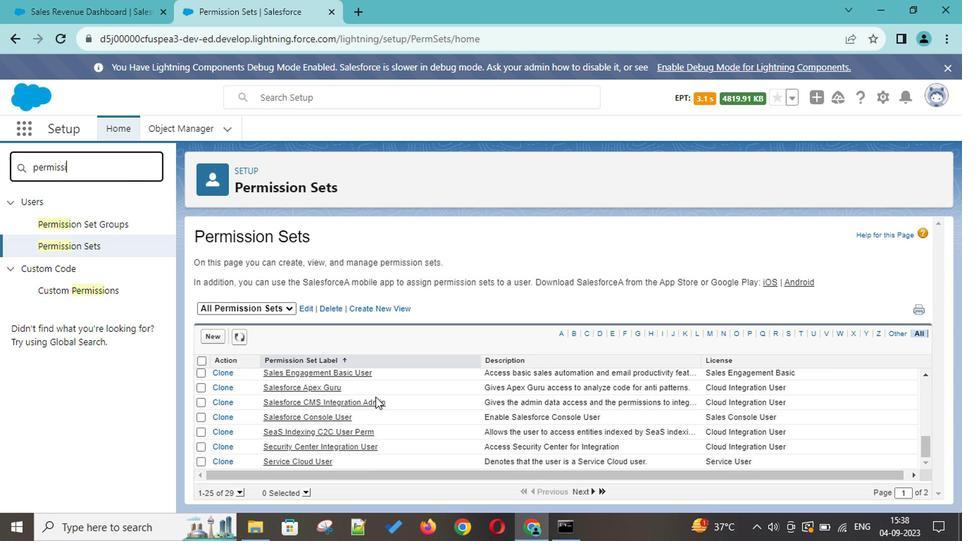 
Action: Mouse scrolled (373, 403) with delta (0, 0)
Screenshot: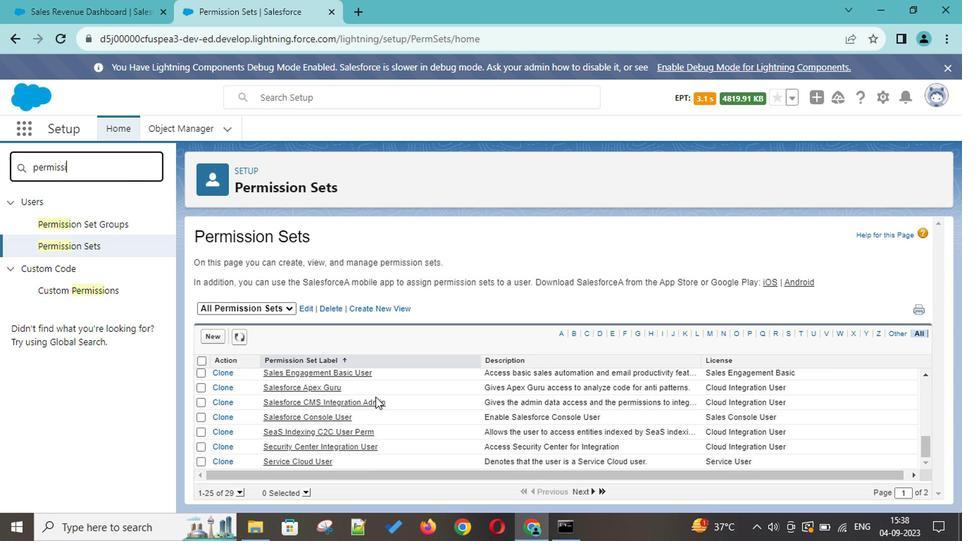 
Action: Mouse scrolled (373, 403) with delta (0, 0)
Screenshot: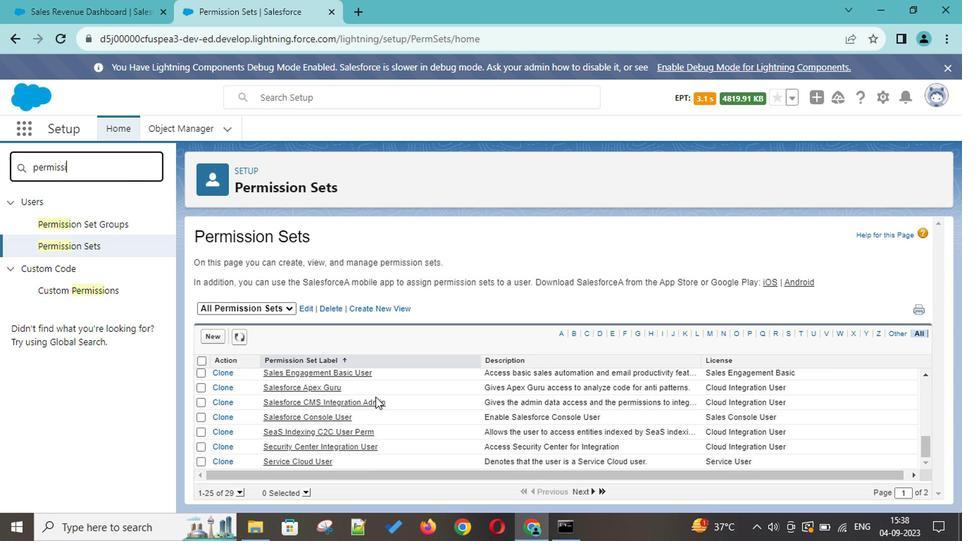 
Action: Mouse scrolled (373, 403) with delta (0, 0)
Screenshot: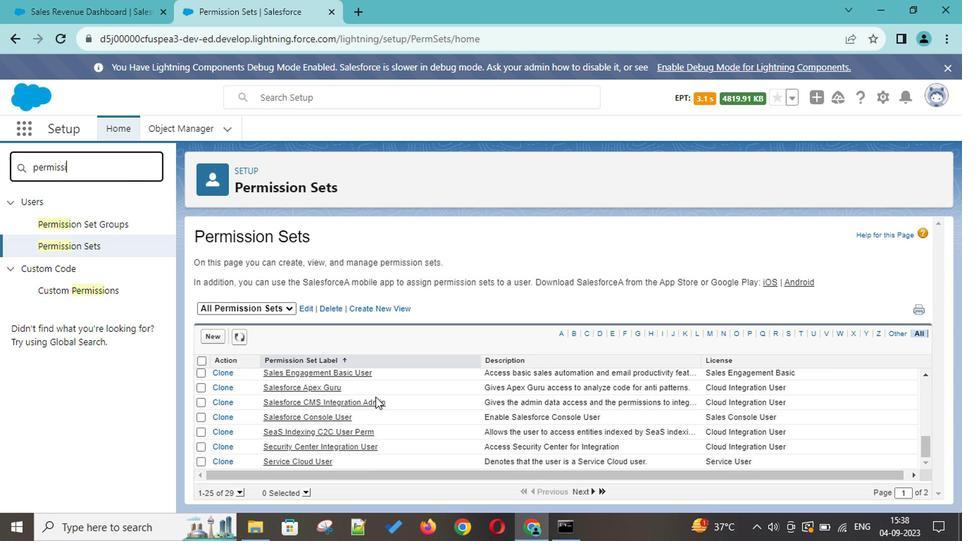 
Action: Mouse scrolled (373, 403) with delta (0, 0)
Screenshot: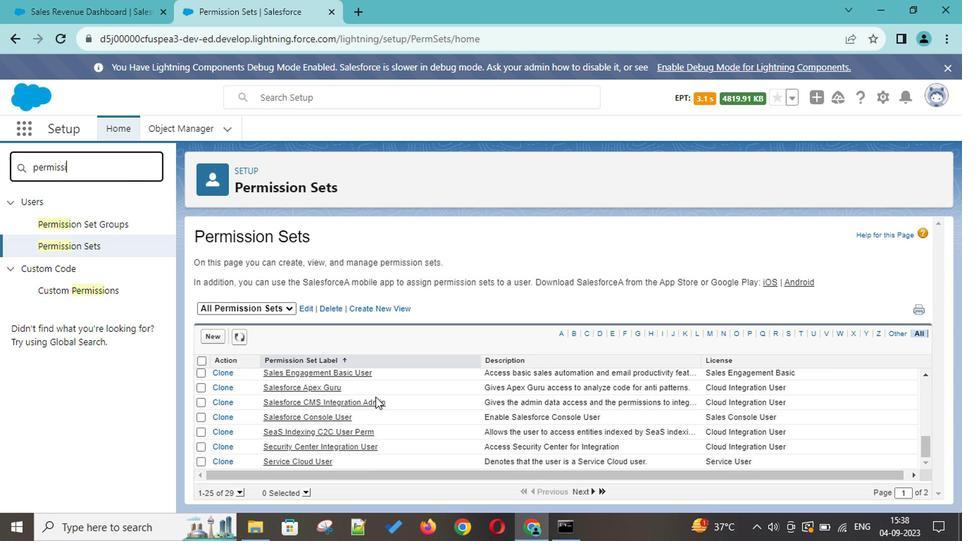 
Action: Mouse scrolled (373, 403) with delta (0, 0)
Screenshot: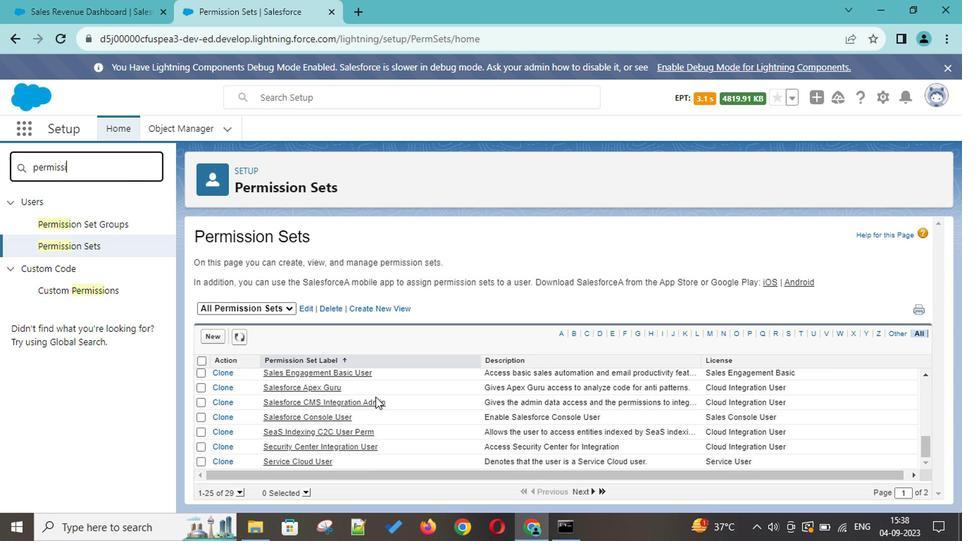 
Action: Mouse scrolled (373, 403) with delta (0, 0)
Screenshot: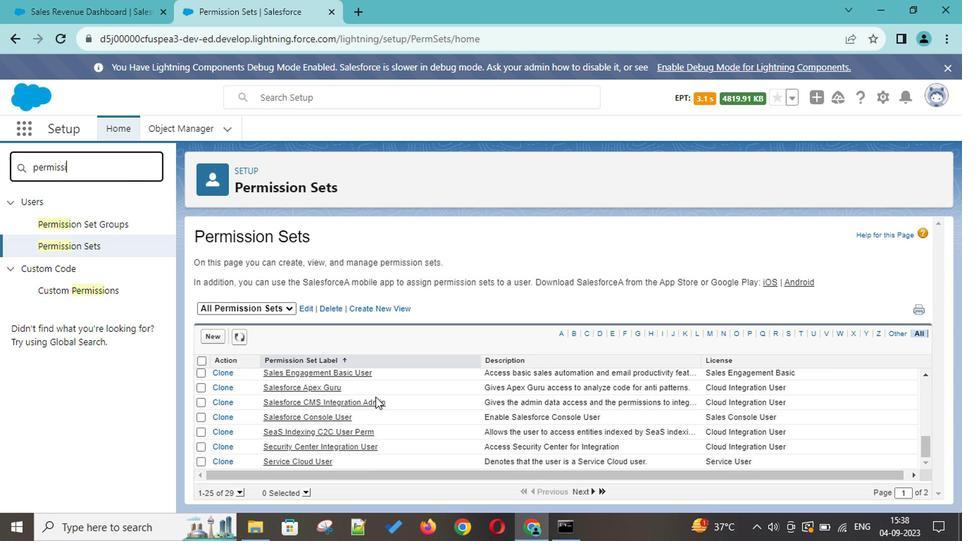 
Action: Mouse scrolled (373, 403) with delta (0, 0)
Screenshot: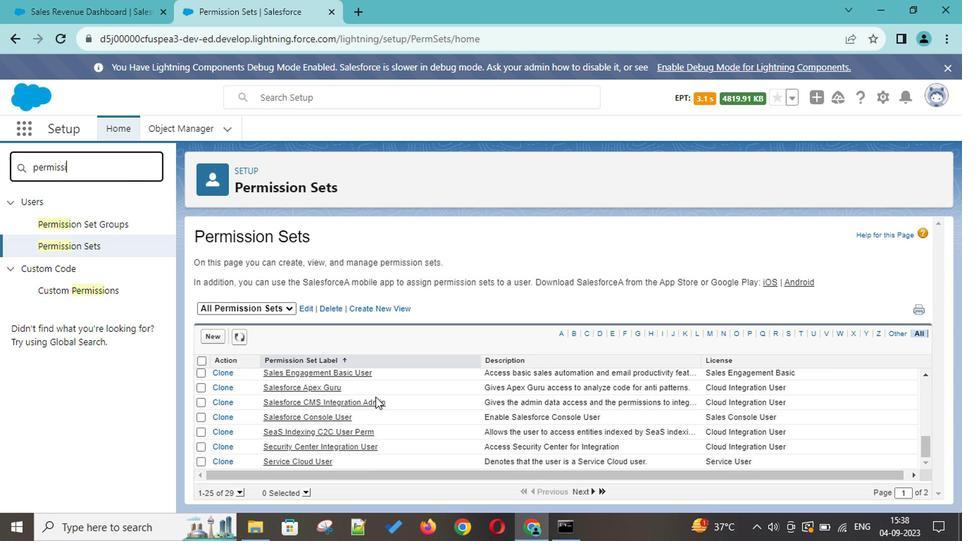 
Action: Mouse scrolled (373, 403) with delta (0, 0)
Screenshot: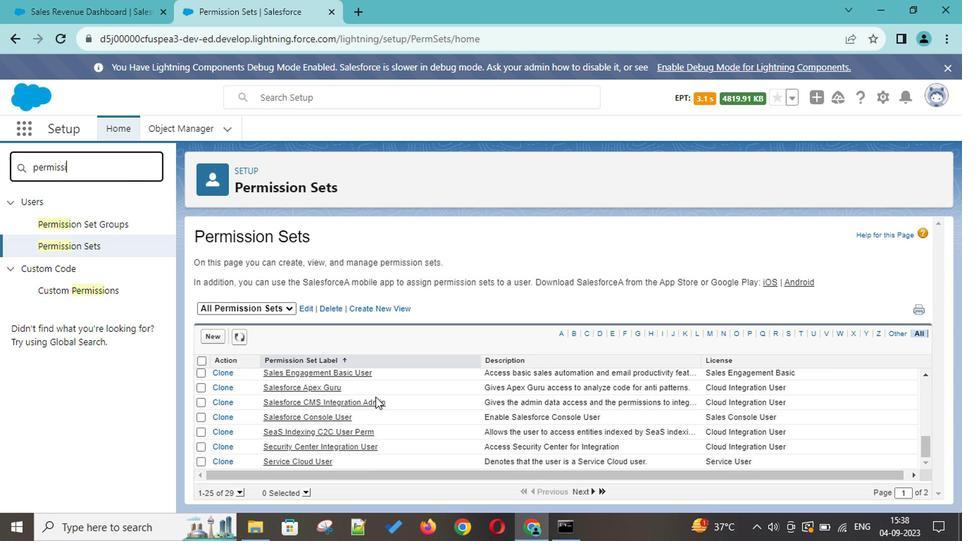 
Action: Mouse scrolled (373, 403) with delta (0, 0)
Screenshot: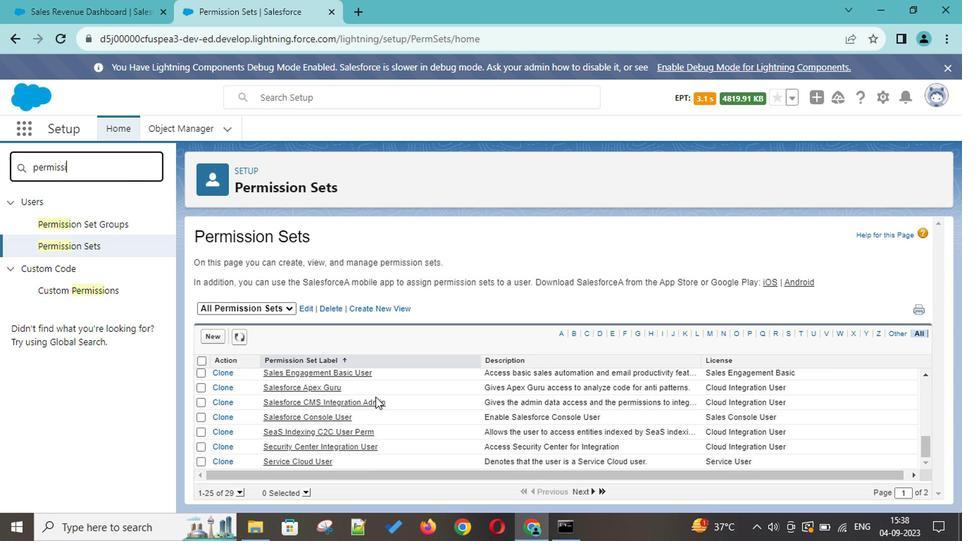 
Action: Mouse scrolled (373, 403) with delta (0, 0)
Screenshot: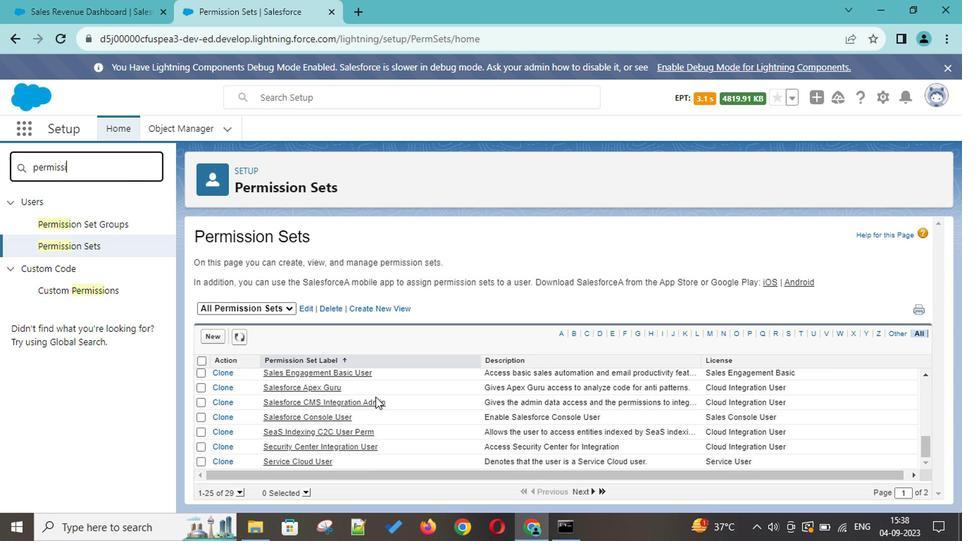 
Action: Mouse scrolled (373, 403) with delta (0, 0)
Screenshot: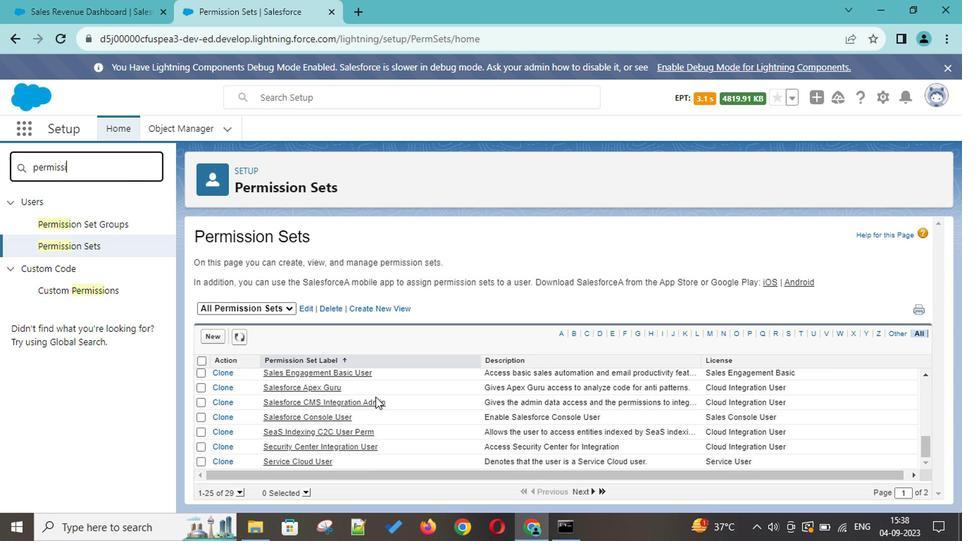 
Action: Mouse scrolled (373, 403) with delta (0, 0)
Screenshot: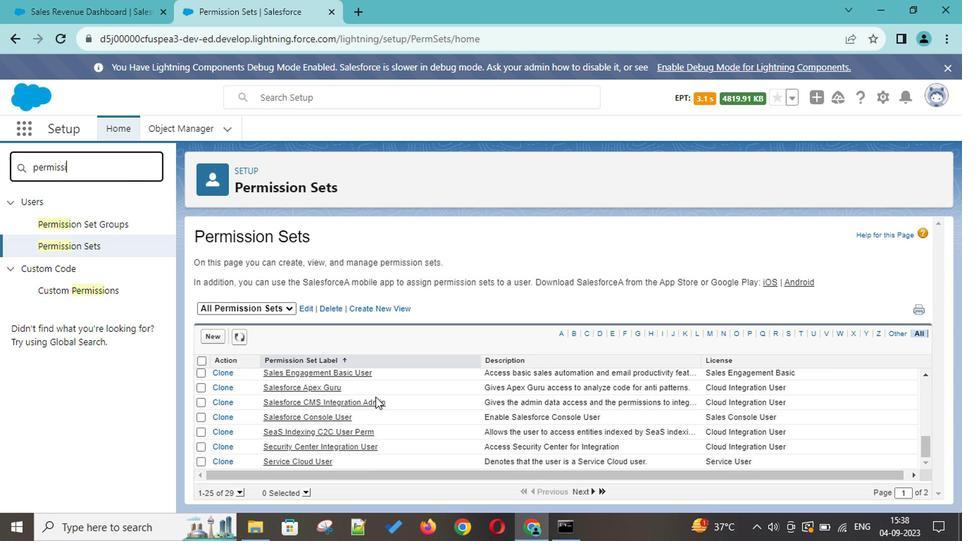 
Action: Mouse scrolled (373, 403) with delta (0, 0)
Screenshot: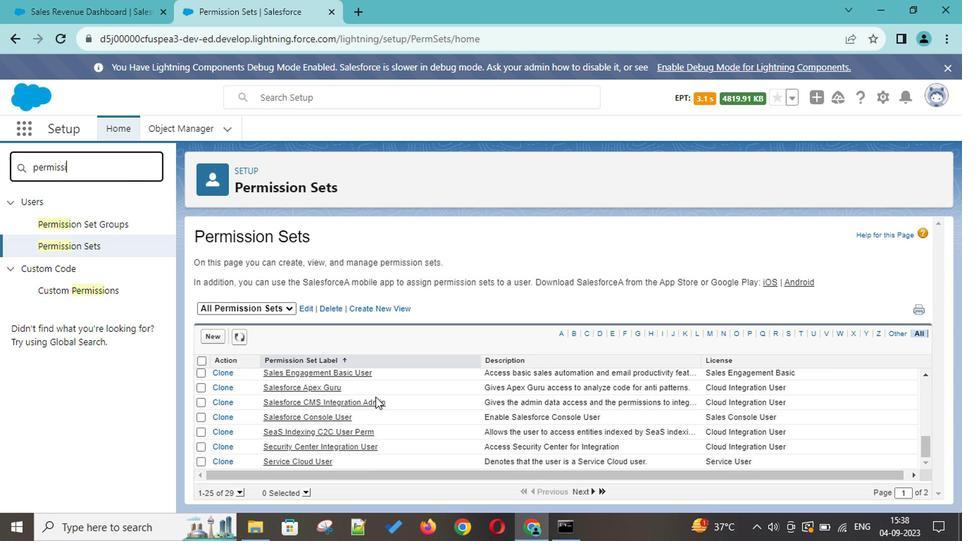 
Action: Mouse scrolled (373, 403) with delta (0, 0)
Screenshot: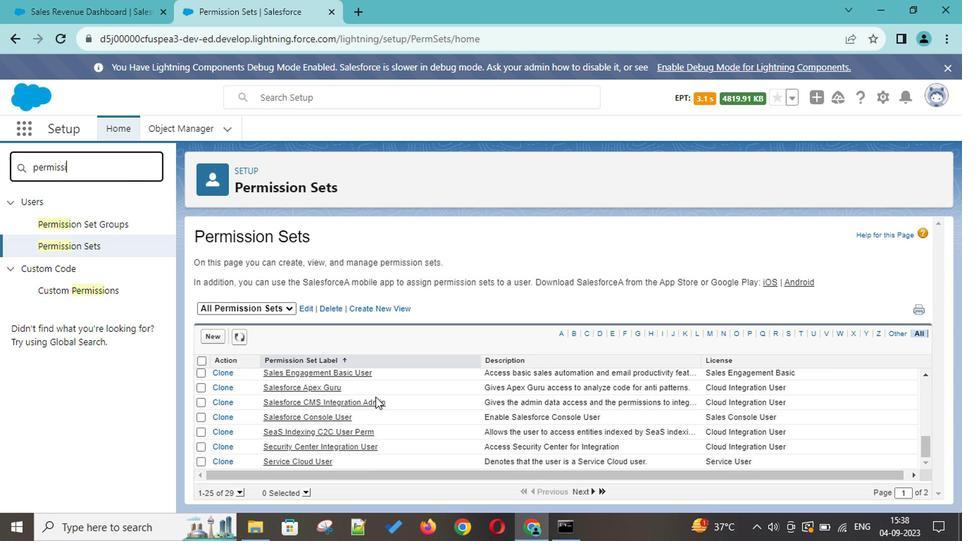 
Action: Mouse scrolled (373, 403) with delta (0, 0)
Screenshot: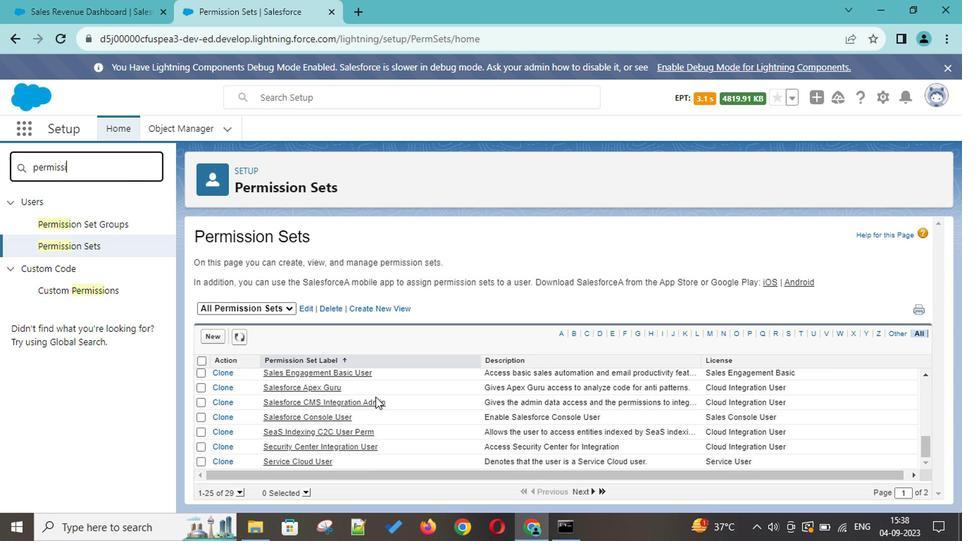 
Action: Mouse scrolled (373, 403) with delta (0, 0)
Screenshot: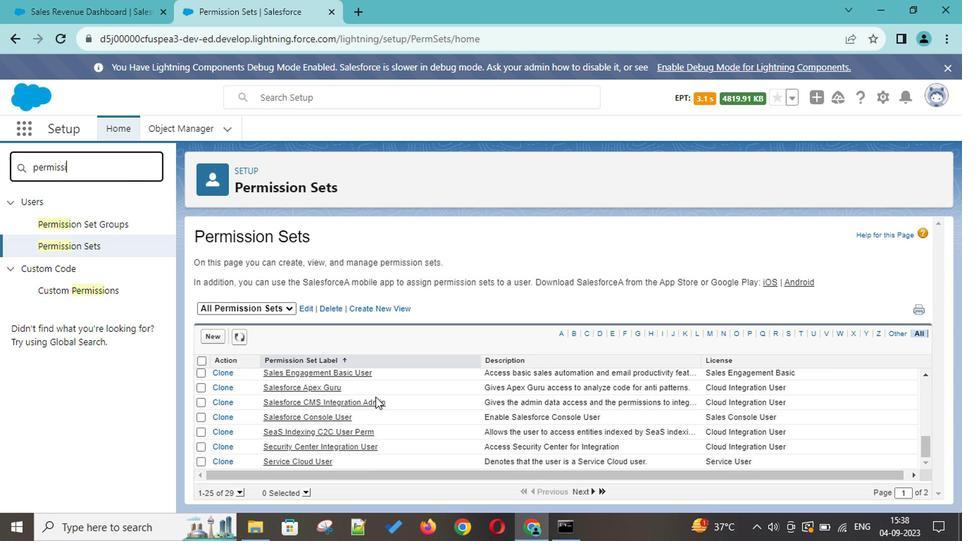 
Action: Mouse scrolled (373, 403) with delta (0, 0)
Screenshot: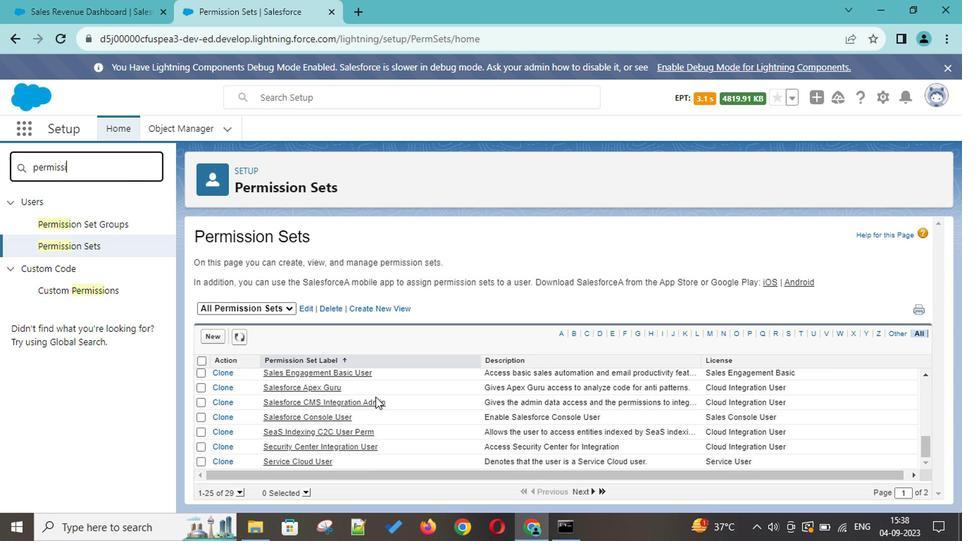 
Action: Mouse scrolled (373, 403) with delta (0, 0)
Screenshot: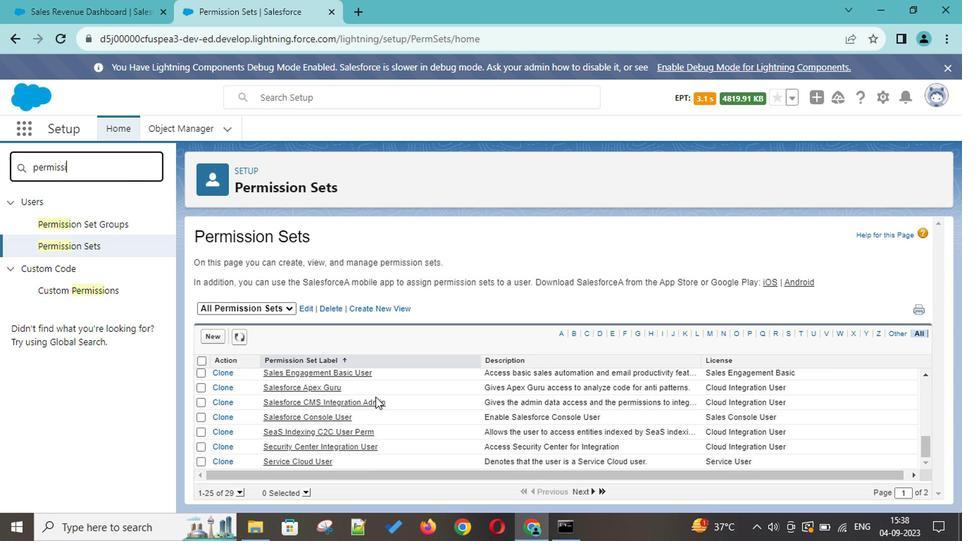 
Action: Mouse scrolled (373, 403) with delta (0, 0)
Screenshot: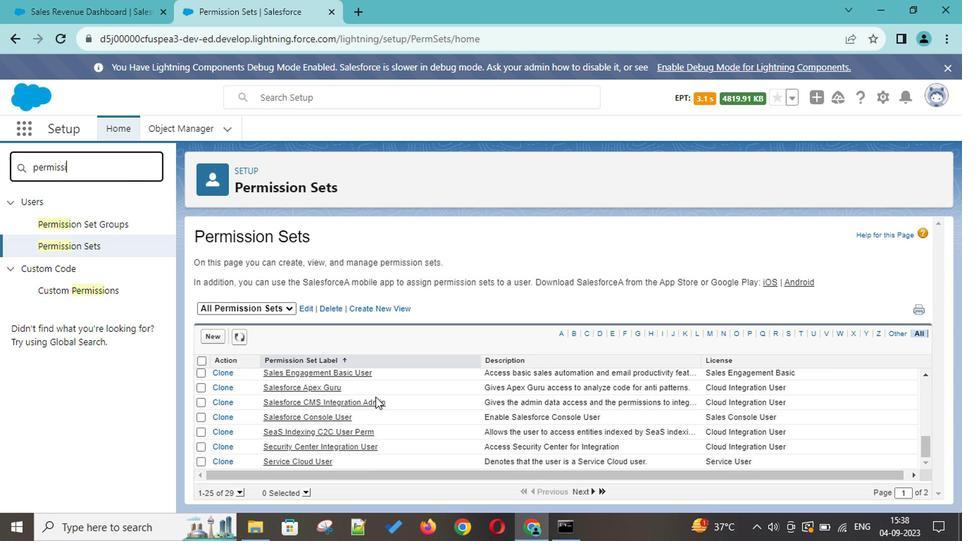 
Action: Mouse scrolled (373, 403) with delta (0, 0)
Screenshot: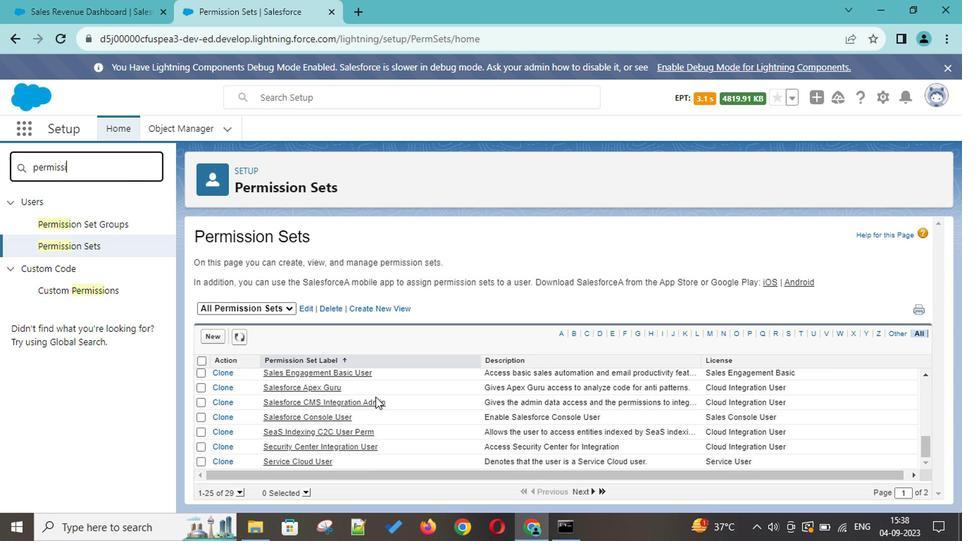 
Action: Mouse moved to (114, 166)
Screenshot: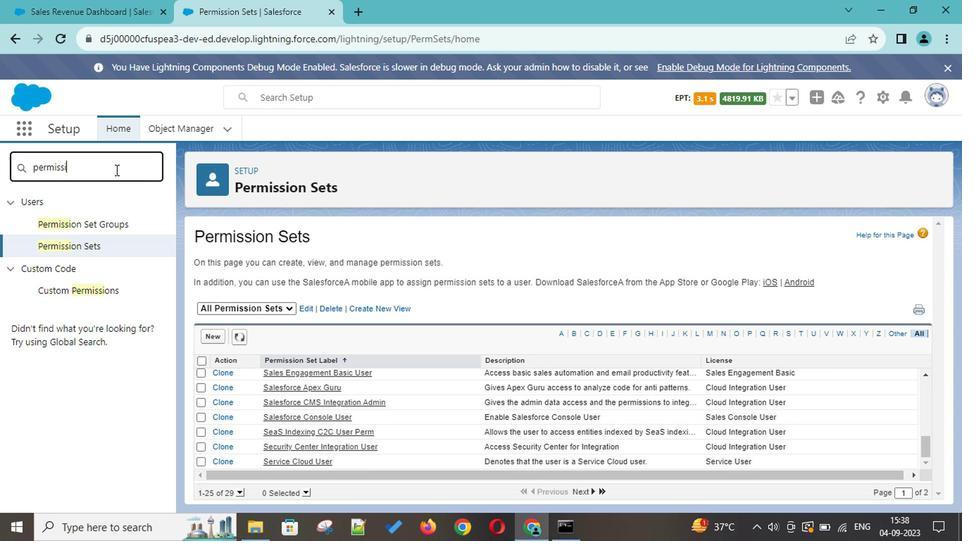 
Action: Mouse pressed left at (114, 166)
Screenshot: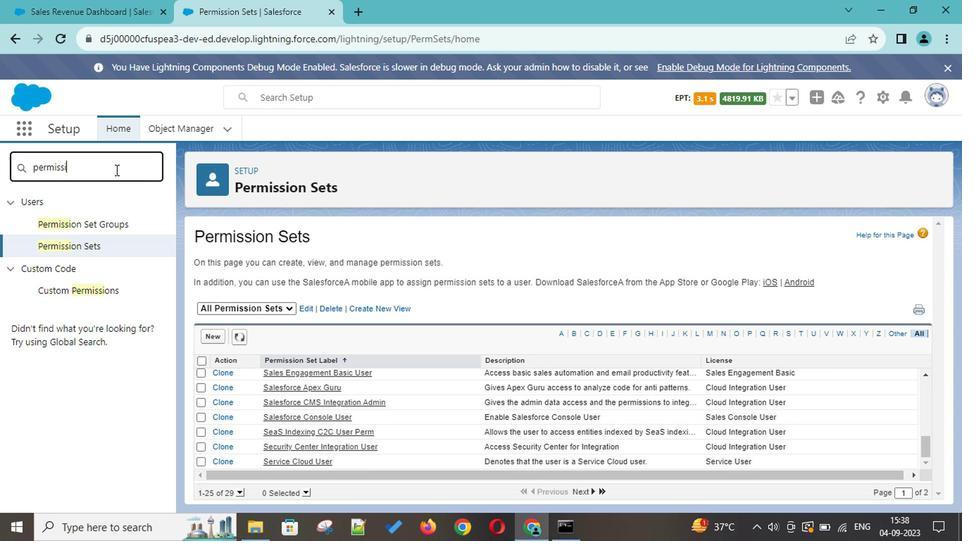 
Action: Key pressed ctrl+Ais<Key.backspace><Key.backspace>us
Screenshot: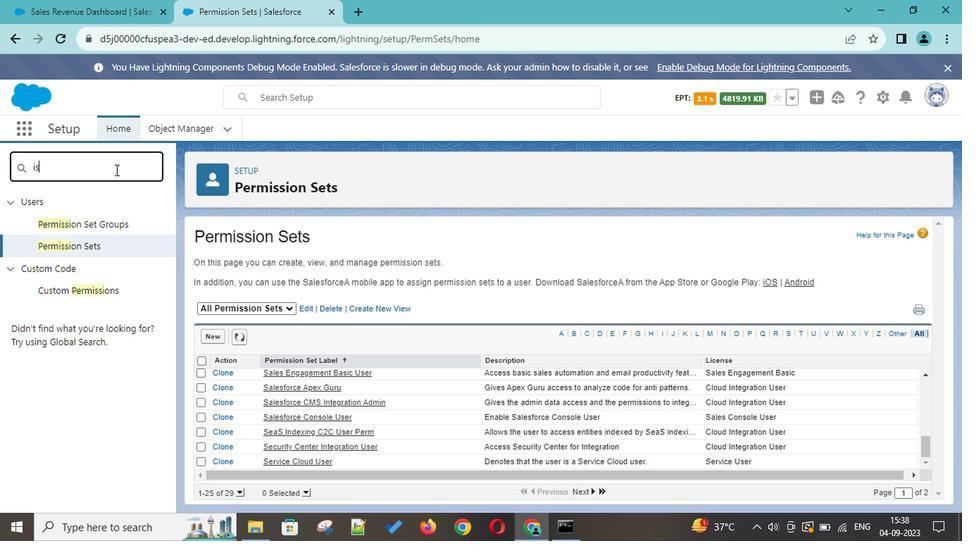 
Action: Mouse moved to (112, 170)
Screenshot: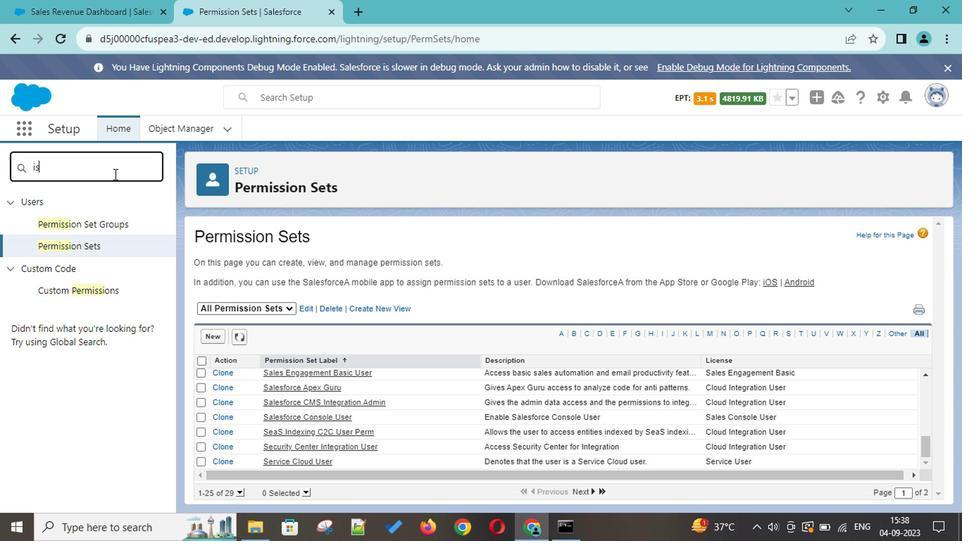
Action: Mouse pressed left at (112, 170)
Screenshot: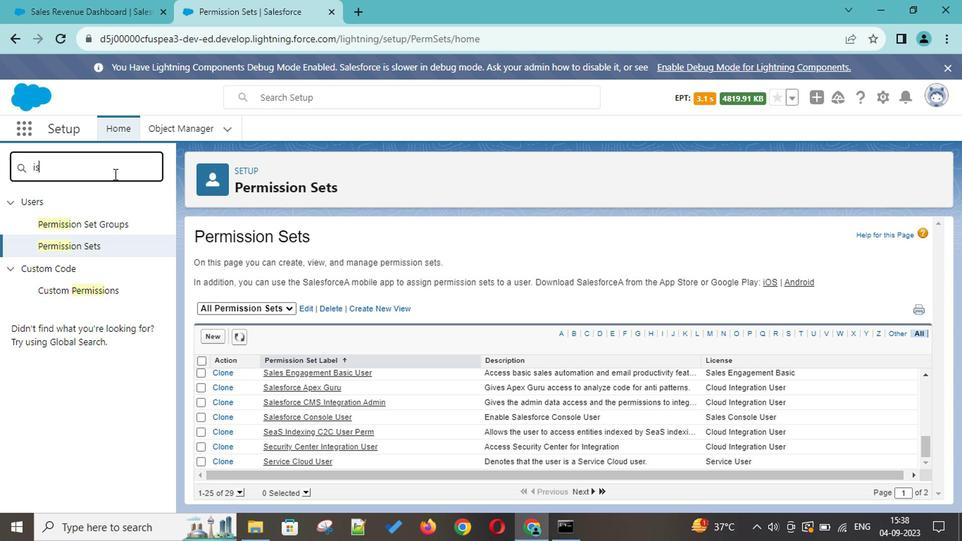 
Action: Mouse moved to (49, 406)
Screenshot: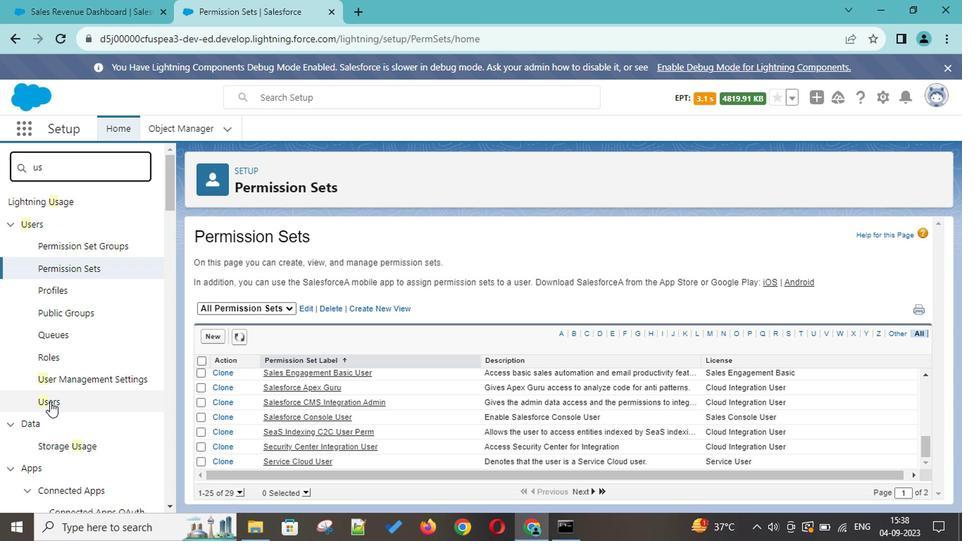 
Action: Mouse pressed left at (49, 406)
Screenshot: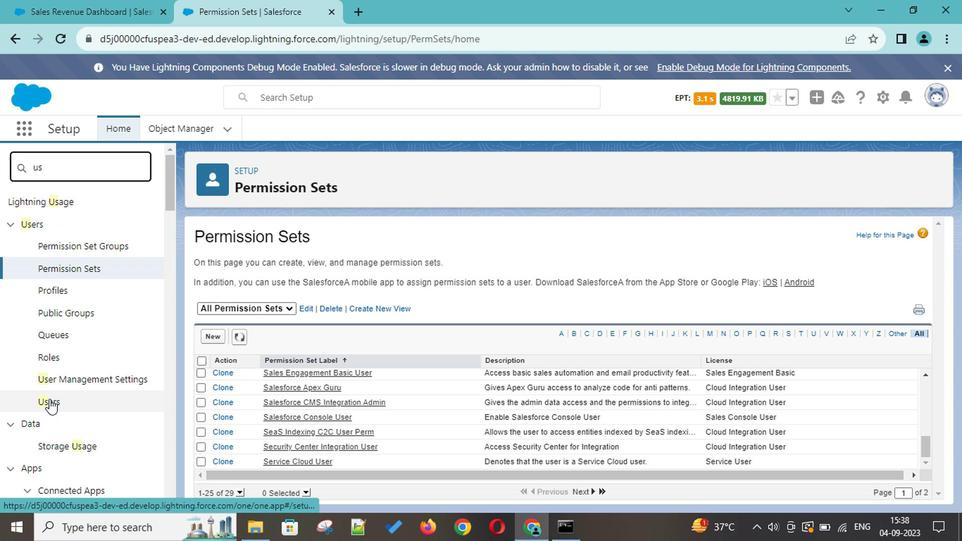 
Action: Mouse moved to (287, 405)
Screenshot: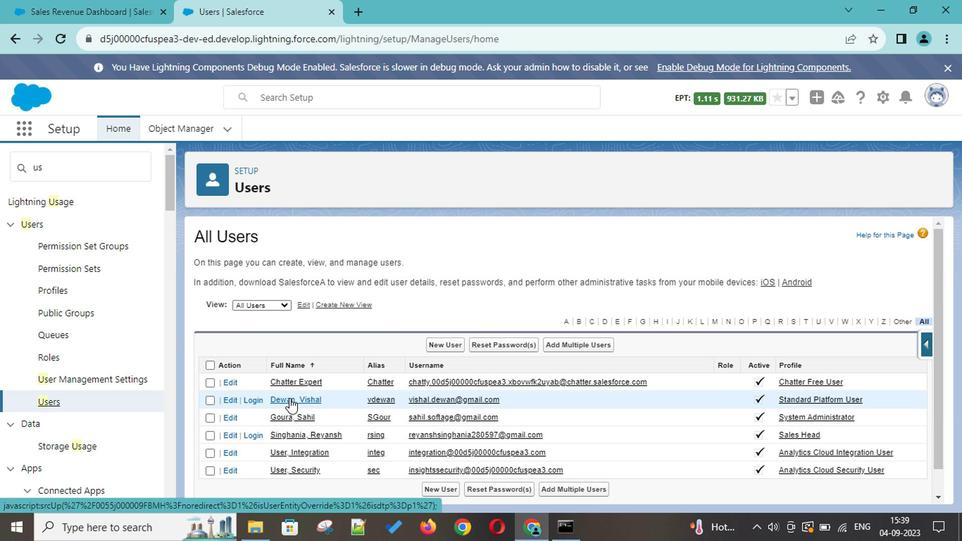 
Action: Mouse pressed left at (287, 405)
Screenshot: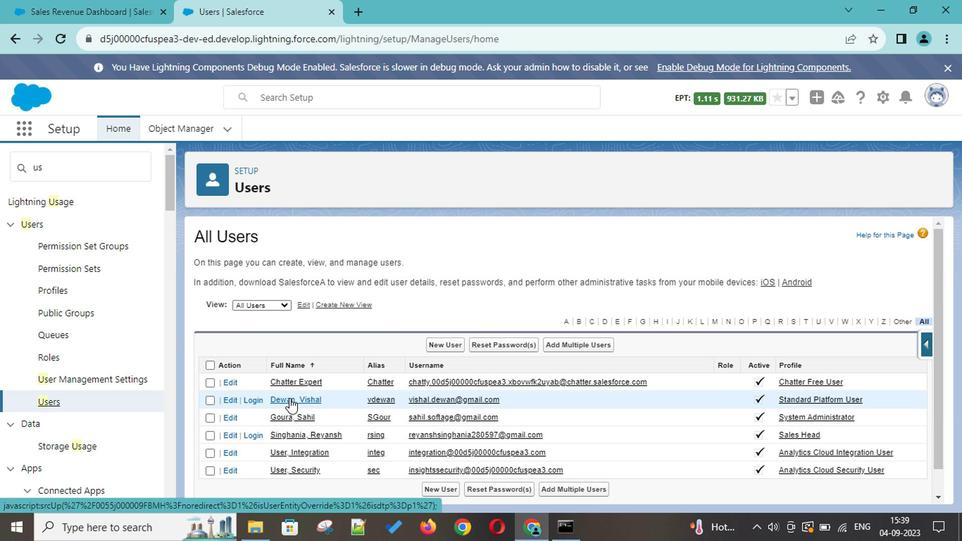 
Action: Mouse moved to (289, 256)
Screenshot: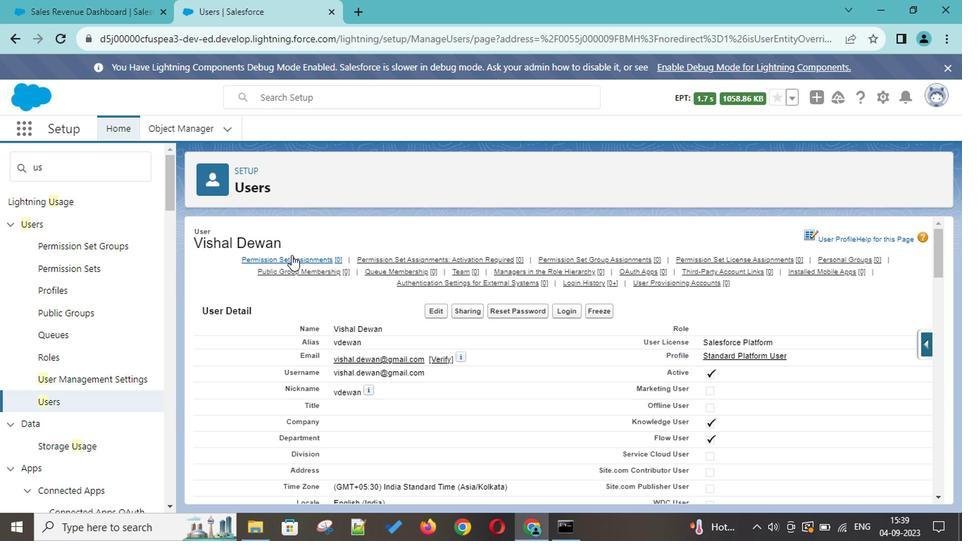 
Action: Mouse pressed left at (289, 256)
Screenshot: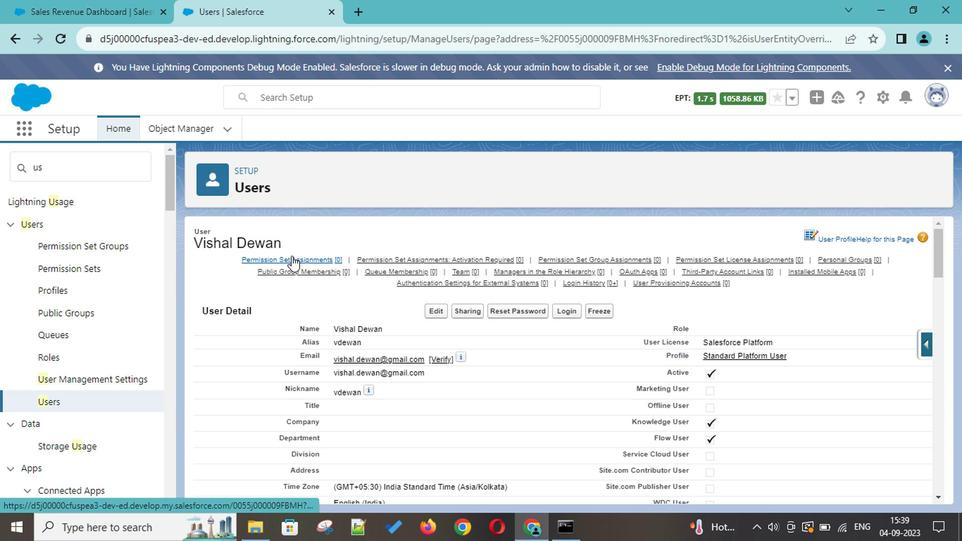 
Action: Mouse moved to (342, 297)
Screenshot: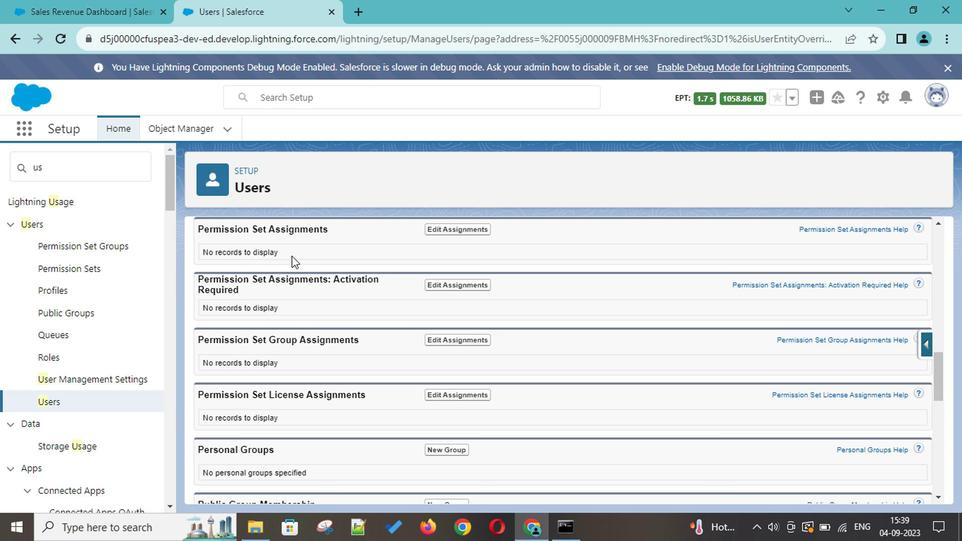 
Action: Mouse scrolled (342, 296) with delta (0, -1)
Screenshot: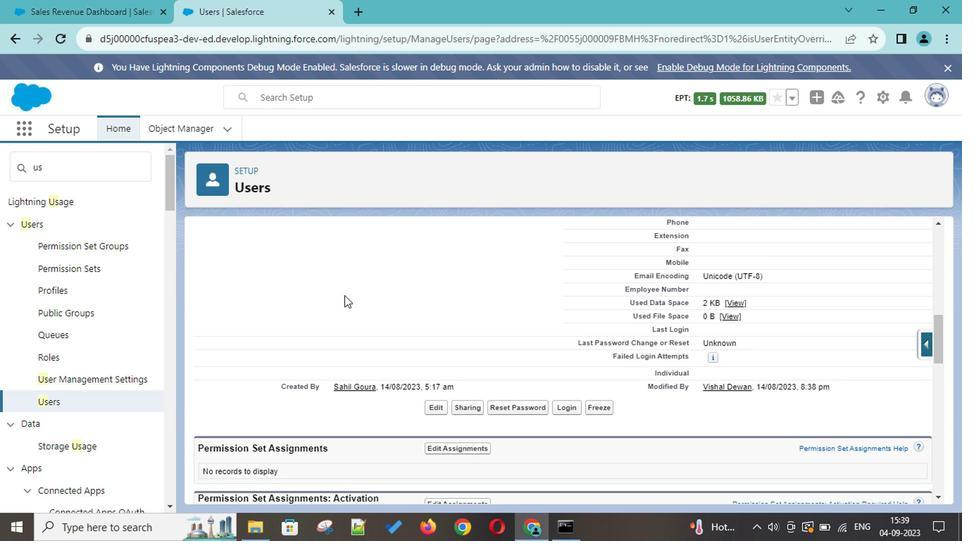 
Action: Mouse scrolled (342, 296) with delta (0, -1)
Screenshot: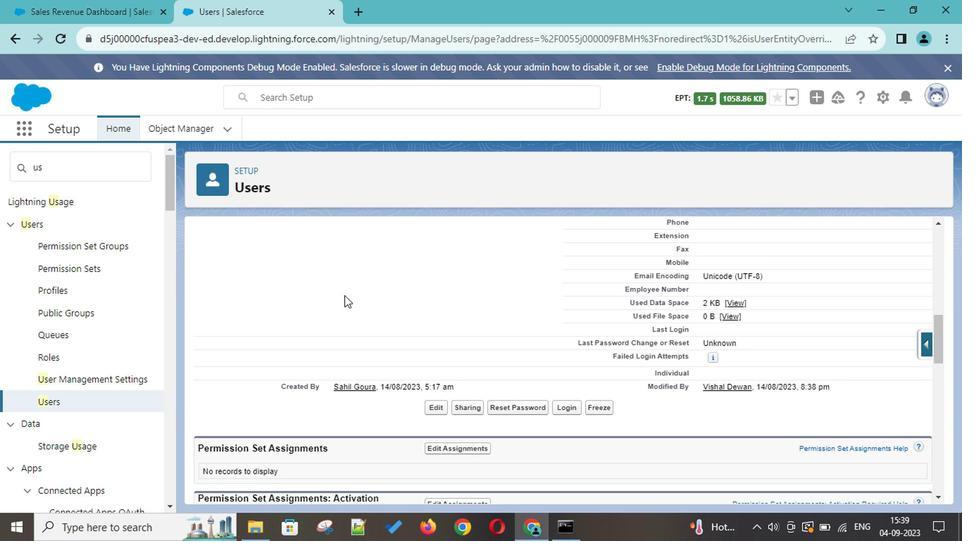 
Action: Mouse scrolled (342, 296) with delta (0, -1)
Screenshot: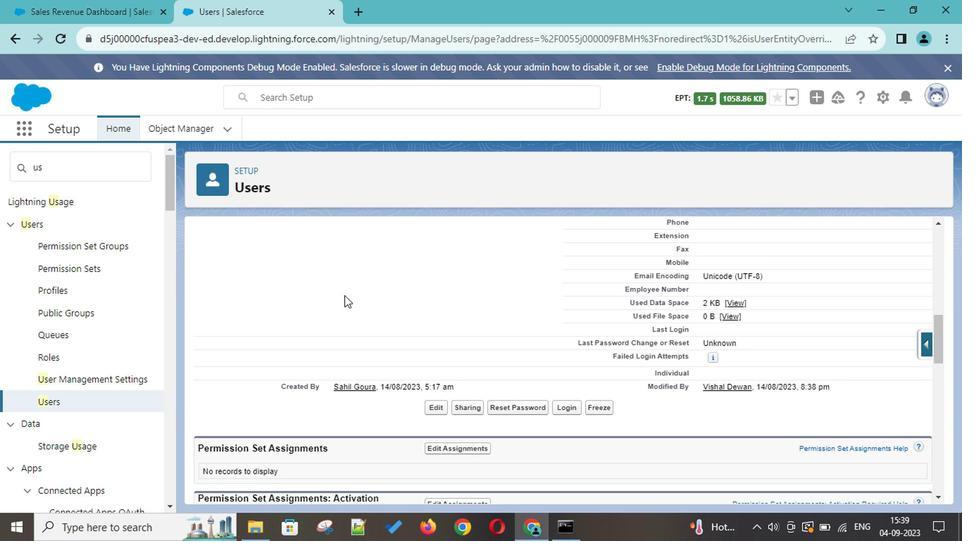 
Action: Mouse scrolled (342, 296) with delta (0, -1)
Screenshot: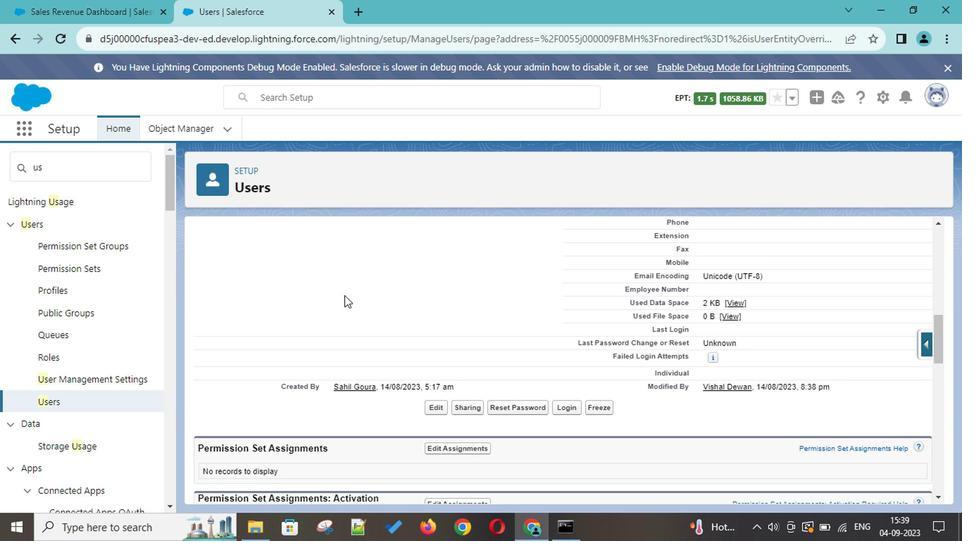 
Action: Mouse scrolled (342, 296) with delta (0, -1)
Screenshot: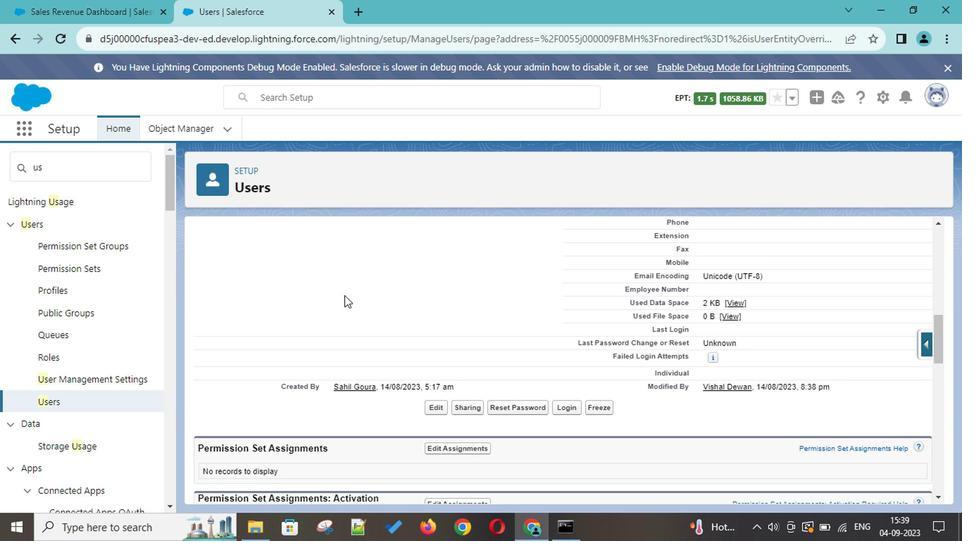 
Action: Mouse scrolled (342, 296) with delta (0, -1)
Screenshot: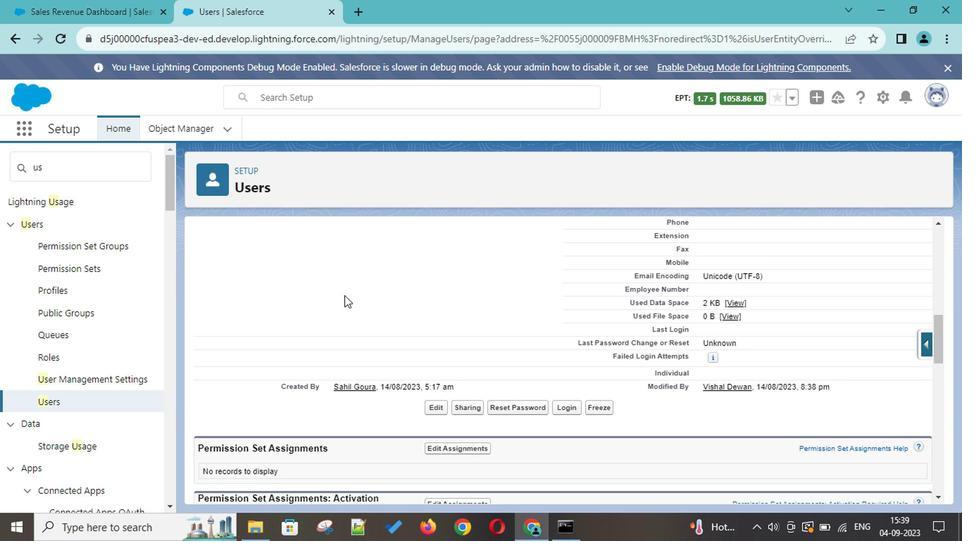 
Action: Mouse scrolled (342, 296) with delta (0, -1)
Screenshot: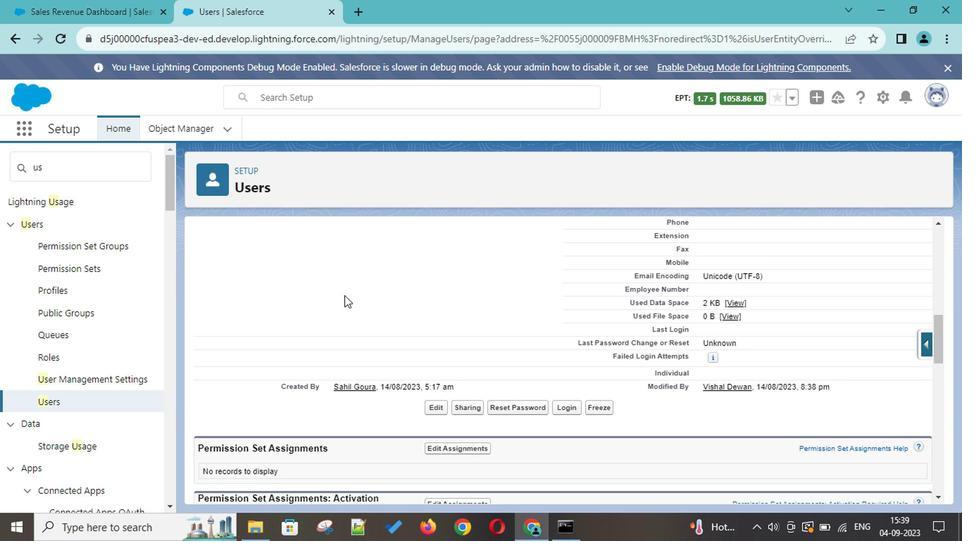 
Action: Mouse scrolled (342, 296) with delta (0, -1)
Screenshot: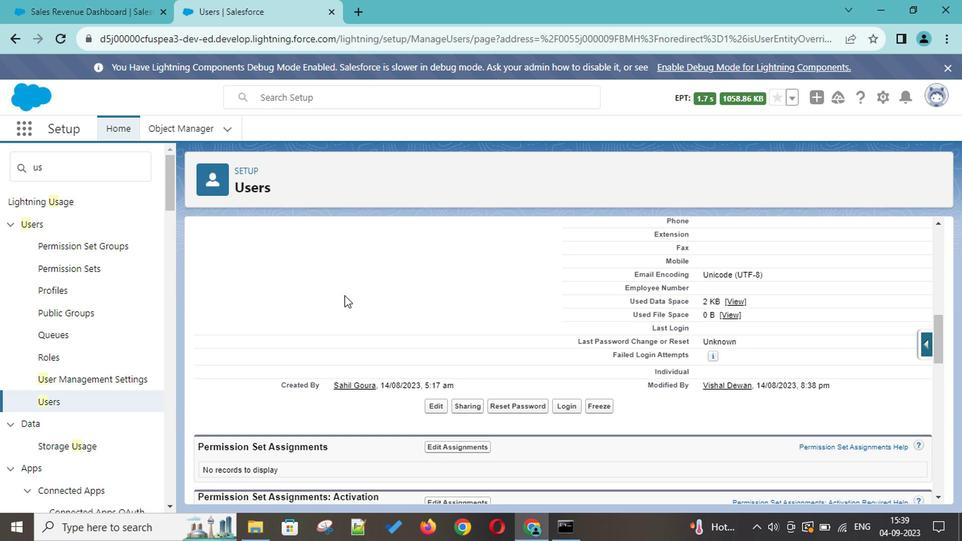 
Action: Mouse scrolled (342, 296) with delta (0, -1)
Screenshot: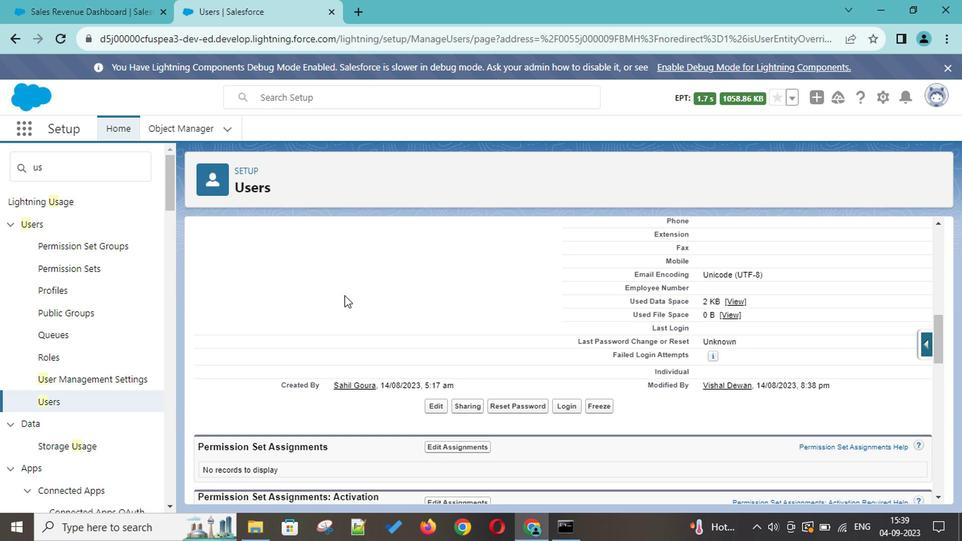 
Action: Mouse scrolled (342, 296) with delta (0, -1)
Screenshot: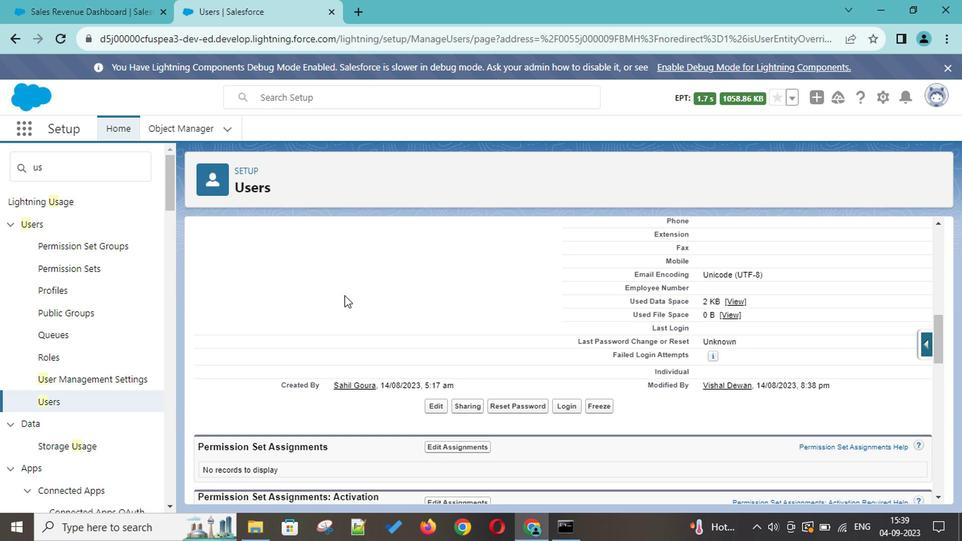 
Action: Mouse scrolled (342, 296) with delta (0, -1)
Screenshot: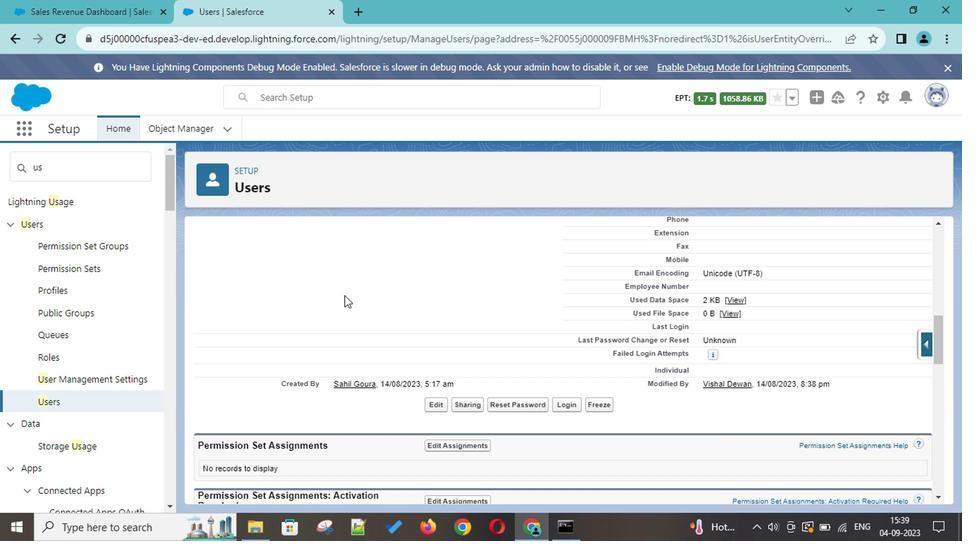 
Action: Mouse scrolled (342, 296) with delta (0, -1)
Screenshot: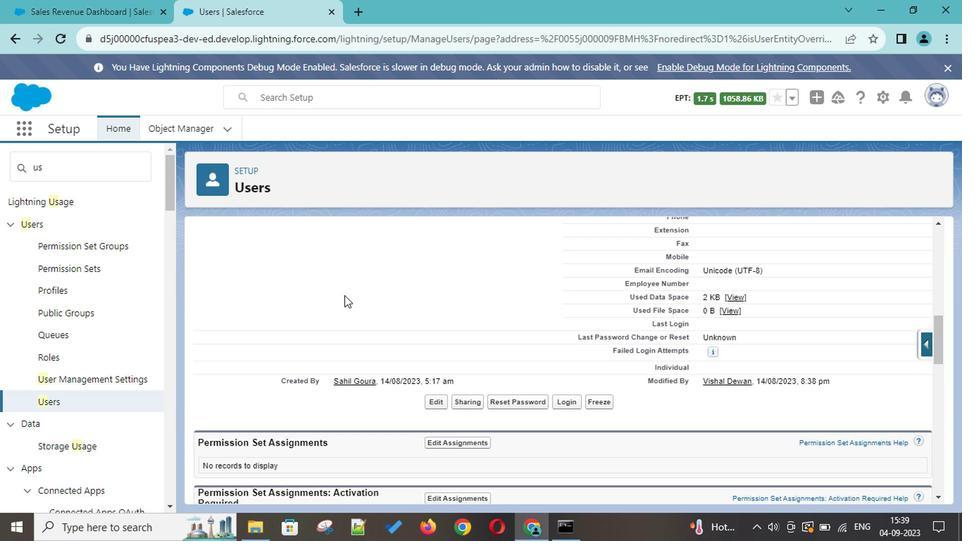 
Action: Mouse scrolled (342, 296) with delta (0, -1)
Screenshot: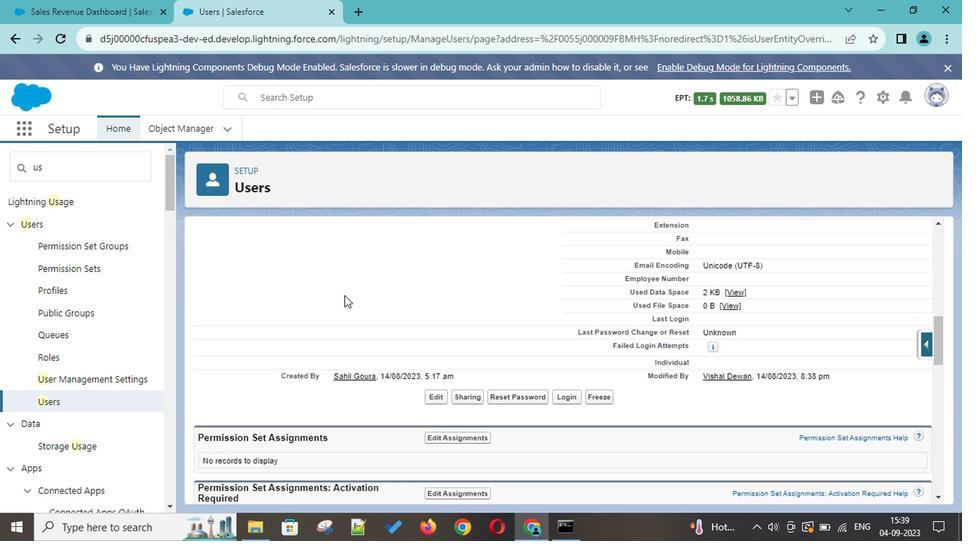 
Action: Mouse scrolled (342, 296) with delta (0, -1)
Screenshot: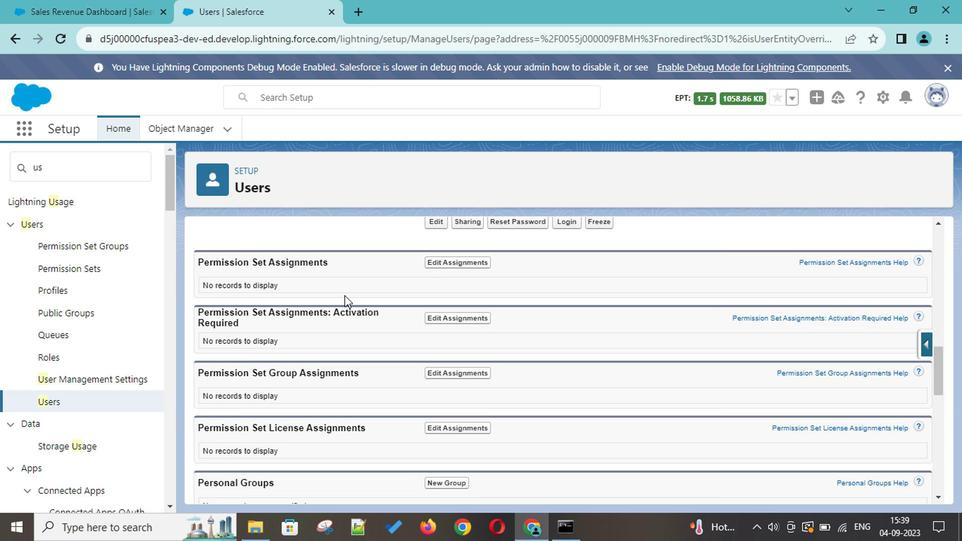 
Action: Mouse scrolled (342, 296) with delta (0, -1)
Screenshot: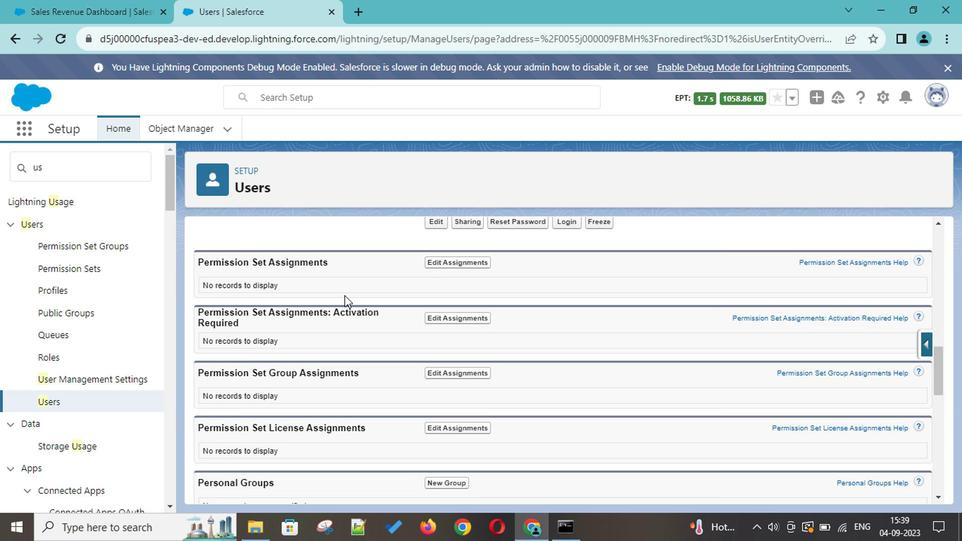 
Action: Mouse scrolled (342, 296) with delta (0, -1)
Screenshot: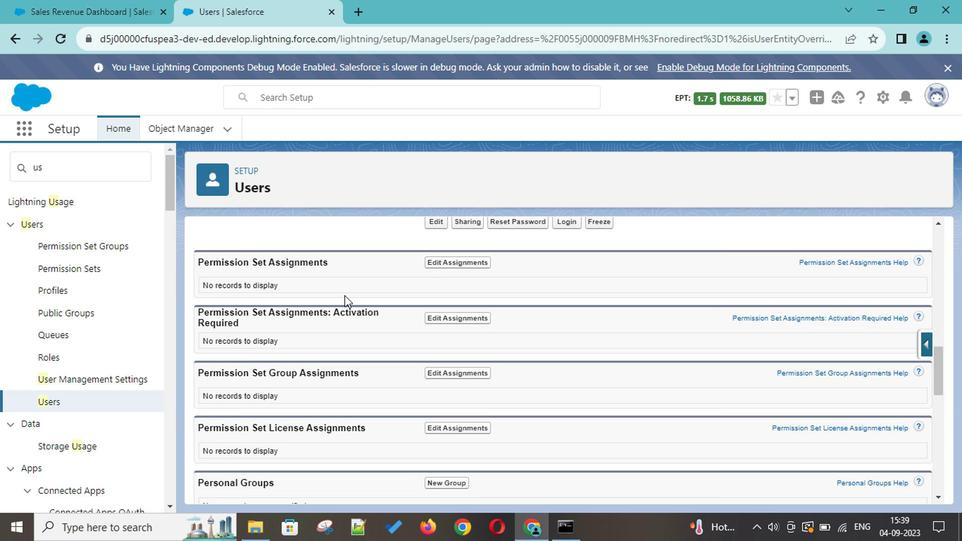 
Action: Mouse scrolled (342, 296) with delta (0, -1)
Screenshot: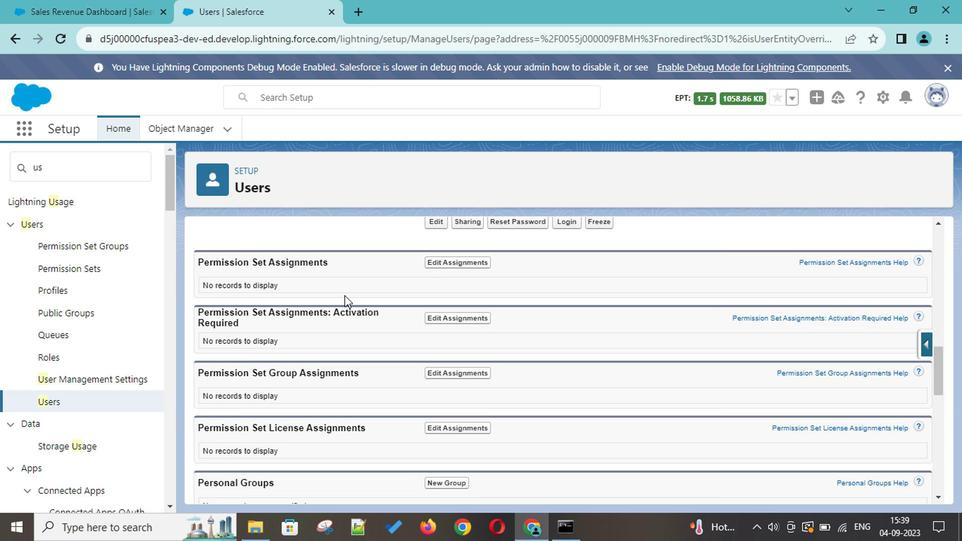 
Action: Mouse scrolled (342, 296) with delta (0, -1)
Screenshot: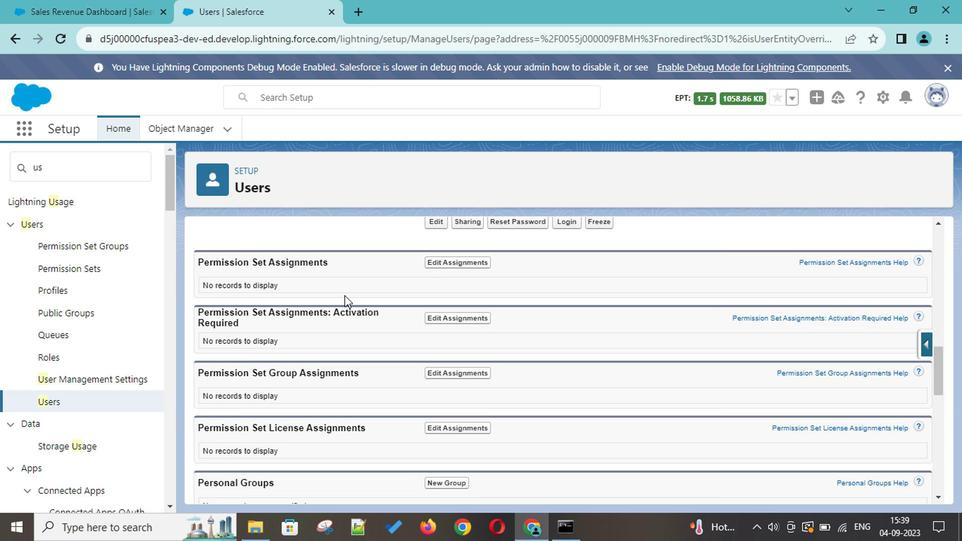 
Action: Mouse scrolled (342, 296) with delta (0, -1)
Screenshot: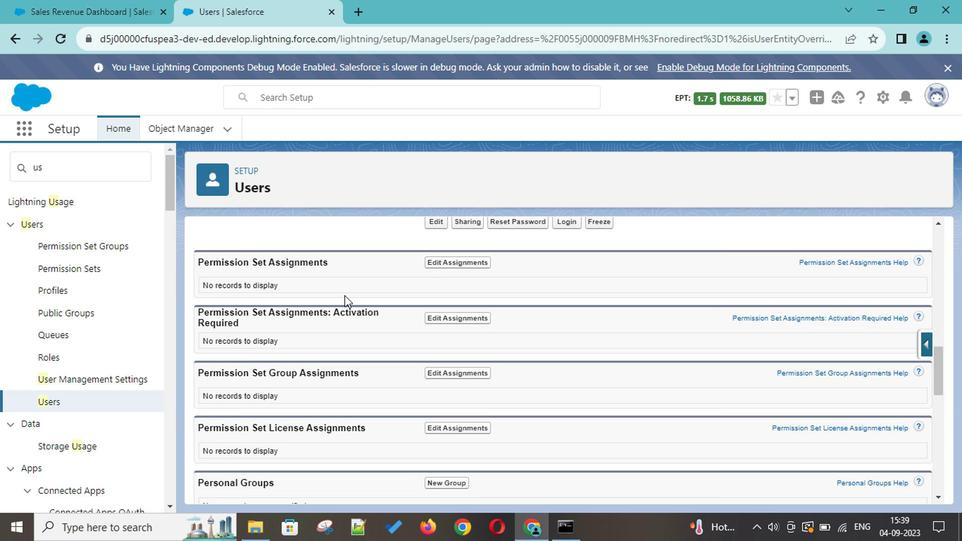 
Action: Mouse scrolled (342, 296) with delta (0, -1)
Screenshot: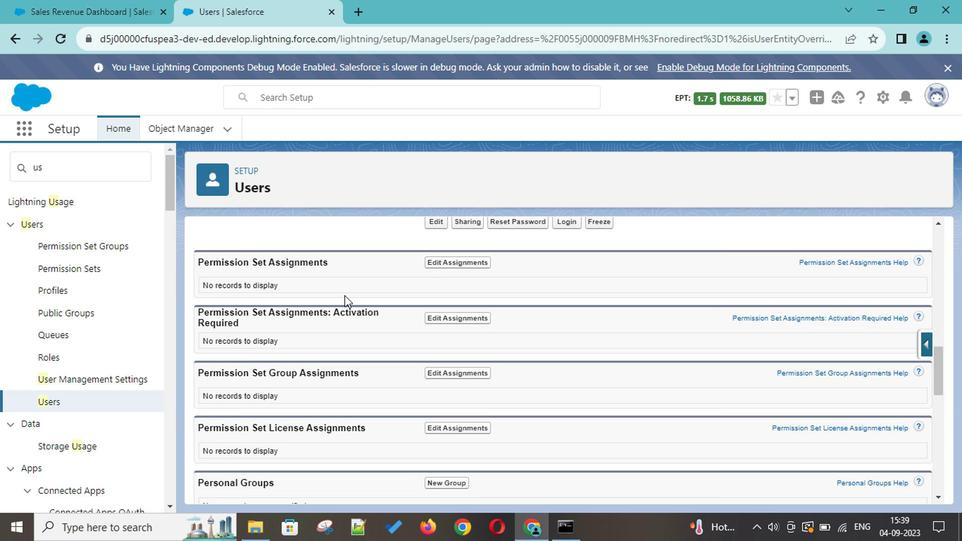 
Action: Mouse scrolled (342, 296) with delta (0, -1)
Screenshot: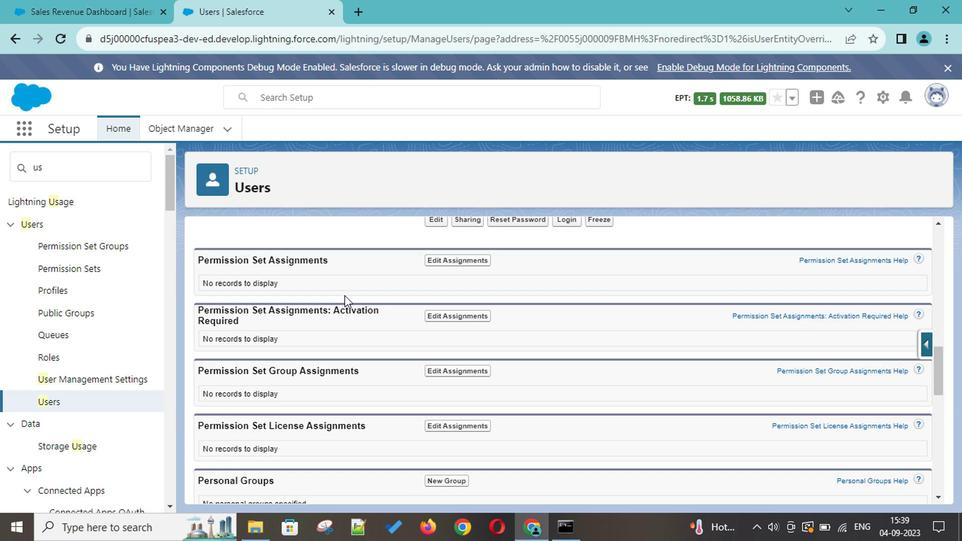 
Action: Mouse moved to (457, 390)
Screenshot: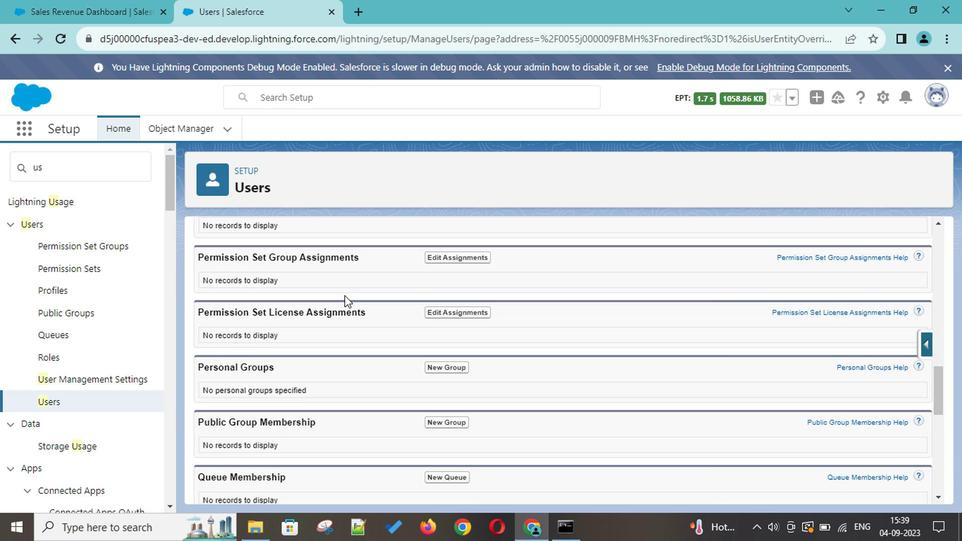 
Action: Mouse scrolled (457, 389) with delta (0, -1)
Screenshot: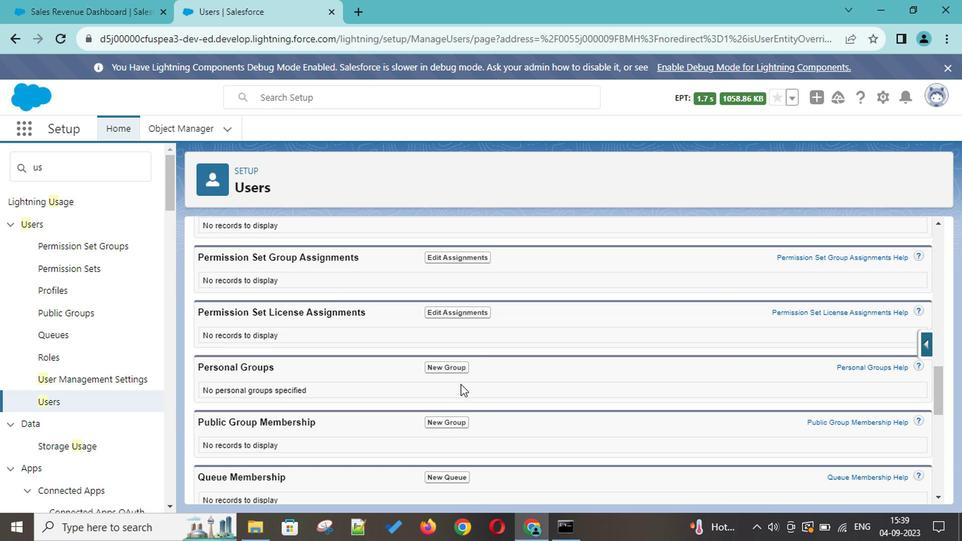 
Action: Mouse scrolled (457, 389) with delta (0, -1)
Screenshot: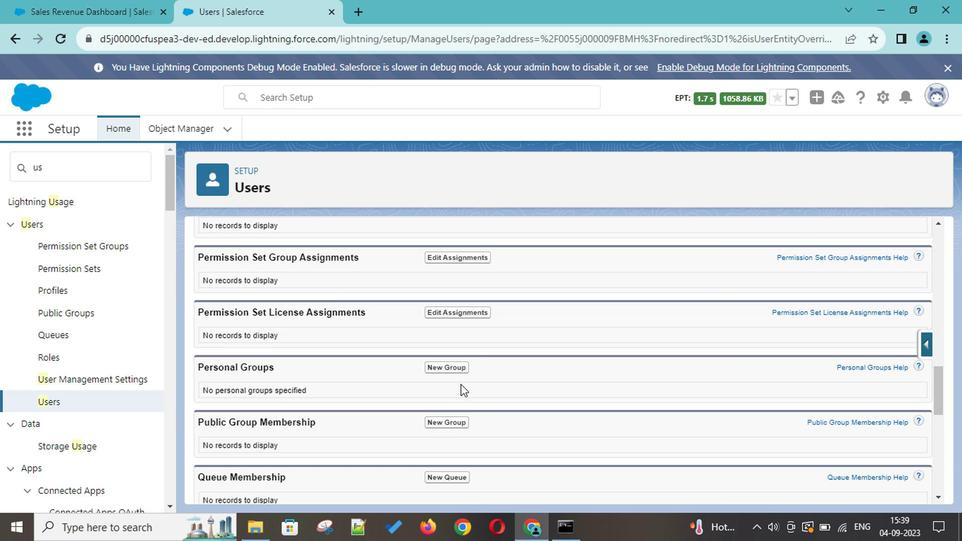 
Action: Mouse scrolled (457, 389) with delta (0, -1)
Screenshot: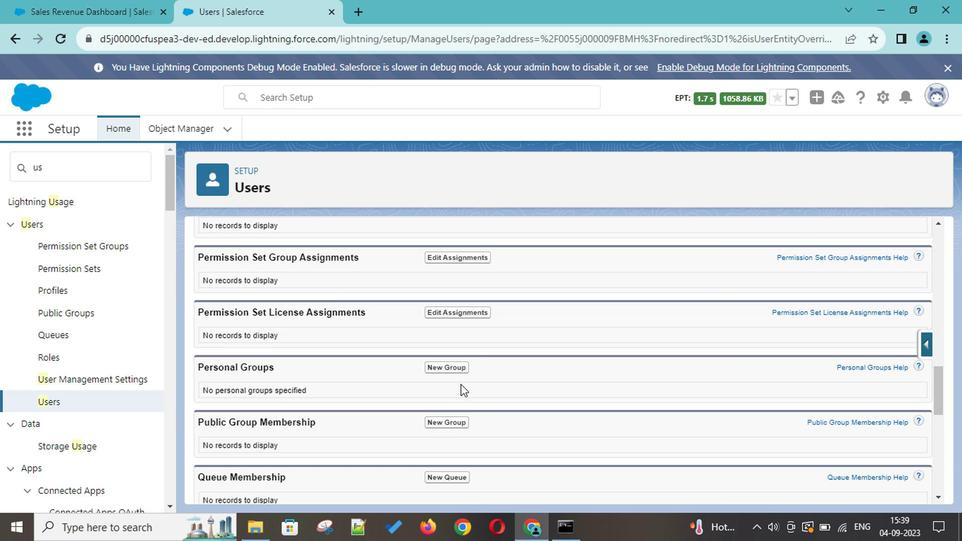 
Action: Mouse scrolled (457, 389) with delta (0, -1)
Screenshot: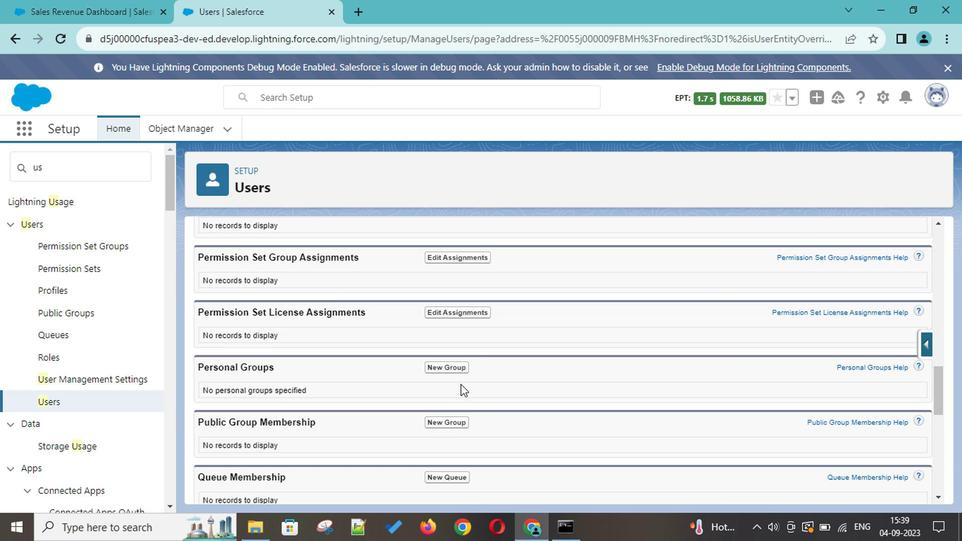 
Action: Mouse scrolled (457, 389) with delta (0, -1)
Screenshot: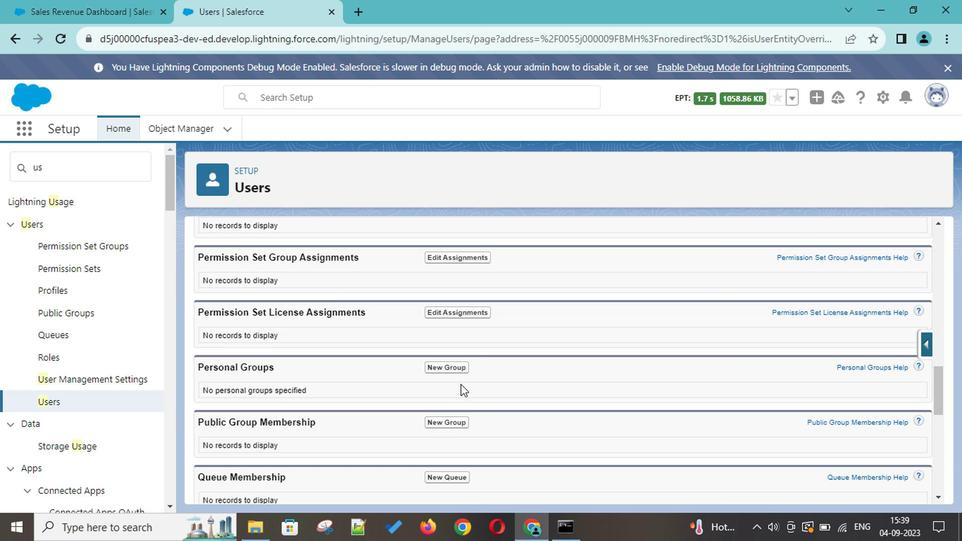 
Action: Mouse scrolled (457, 389) with delta (0, -1)
Screenshot: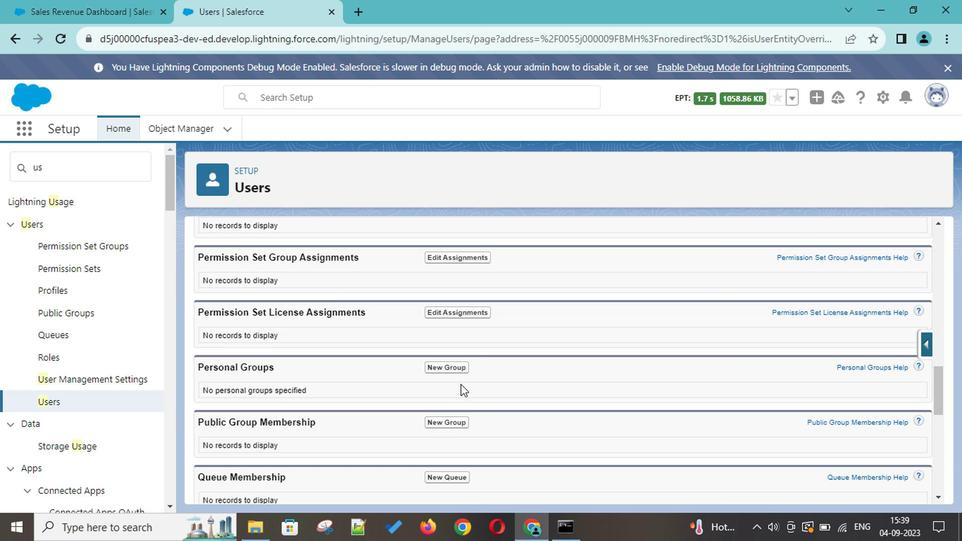 
Action: Mouse scrolled (457, 389) with delta (0, -1)
Screenshot: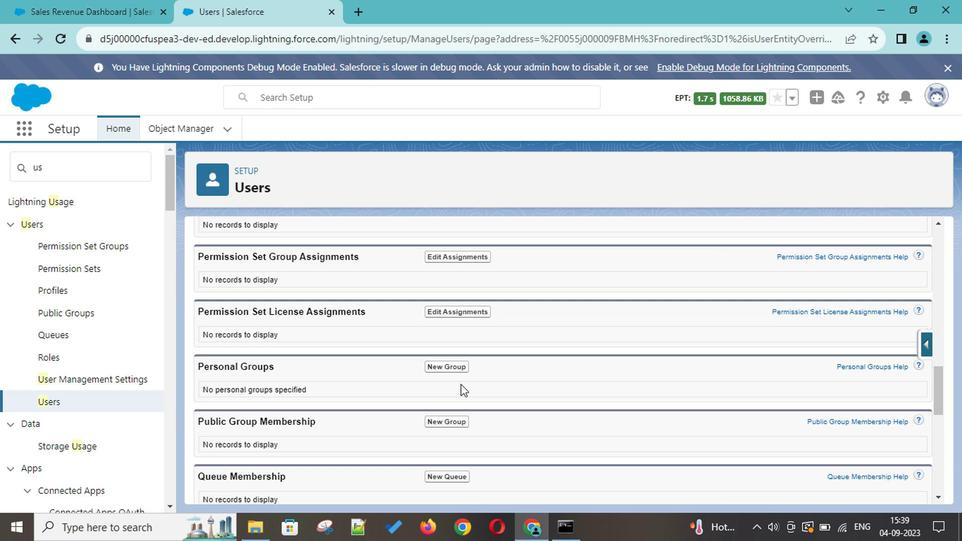 
Action: Mouse scrolled (457, 389) with delta (0, -1)
Screenshot: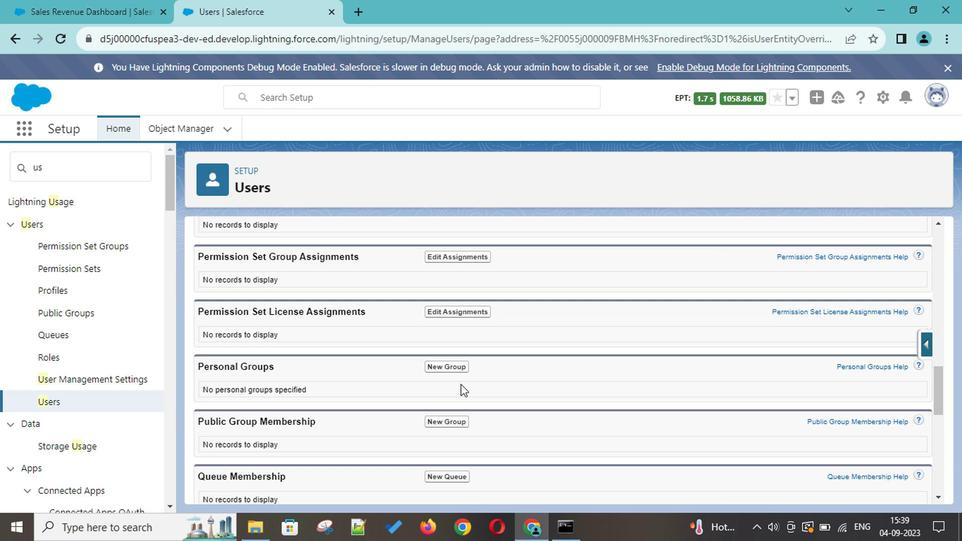 
Action: Mouse scrolled (457, 389) with delta (0, -1)
Screenshot: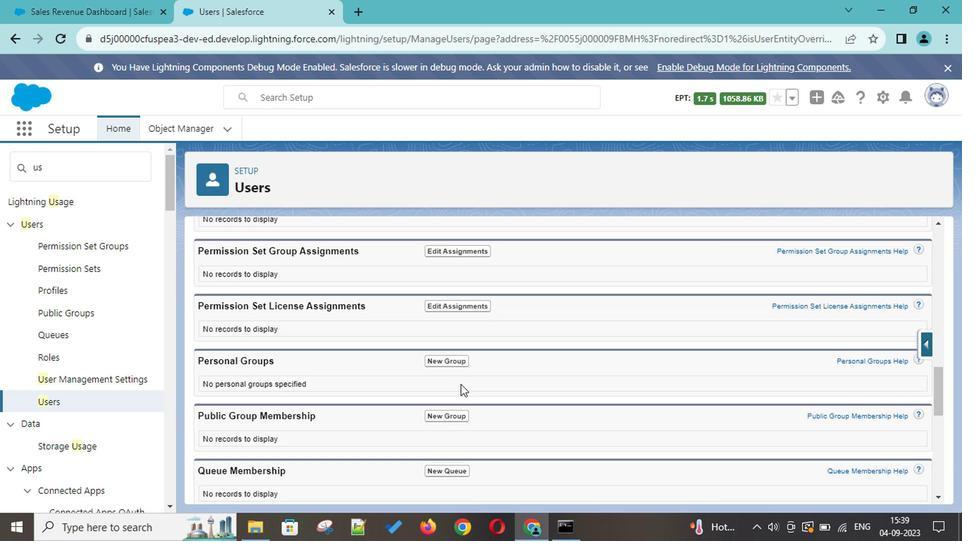 
Action: Mouse scrolled (457, 389) with delta (0, -1)
Screenshot: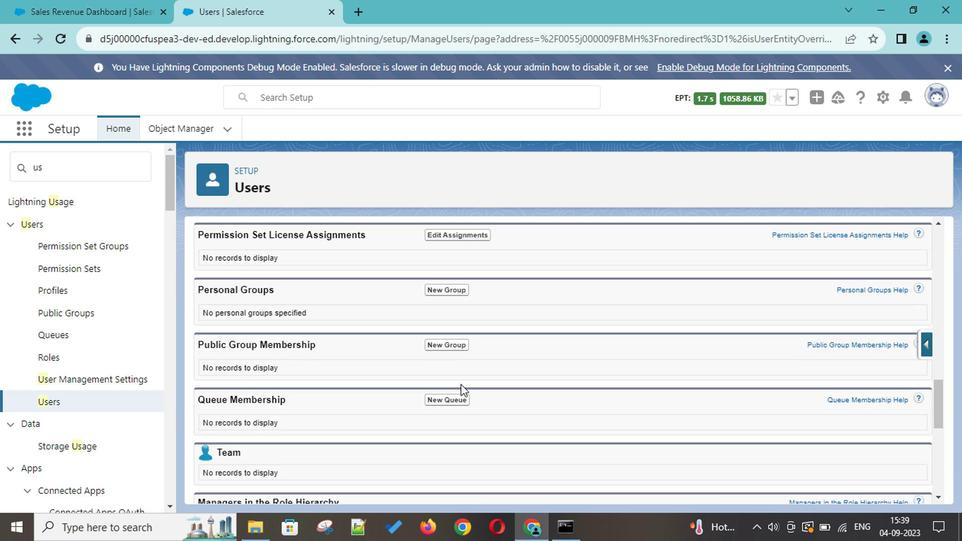 
Action: Mouse scrolled (457, 389) with delta (0, -1)
Screenshot: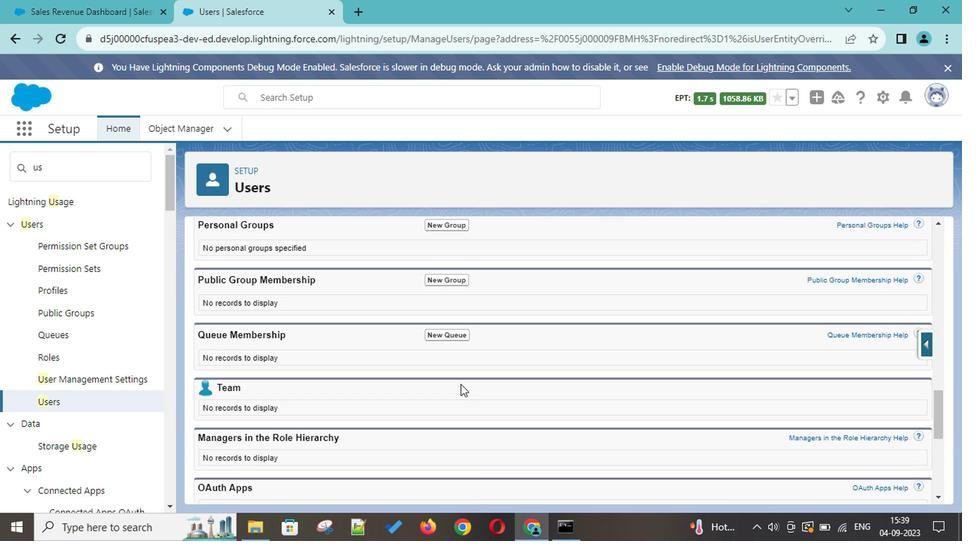 
Action: Mouse scrolled (457, 389) with delta (0, -1)
Screenshot: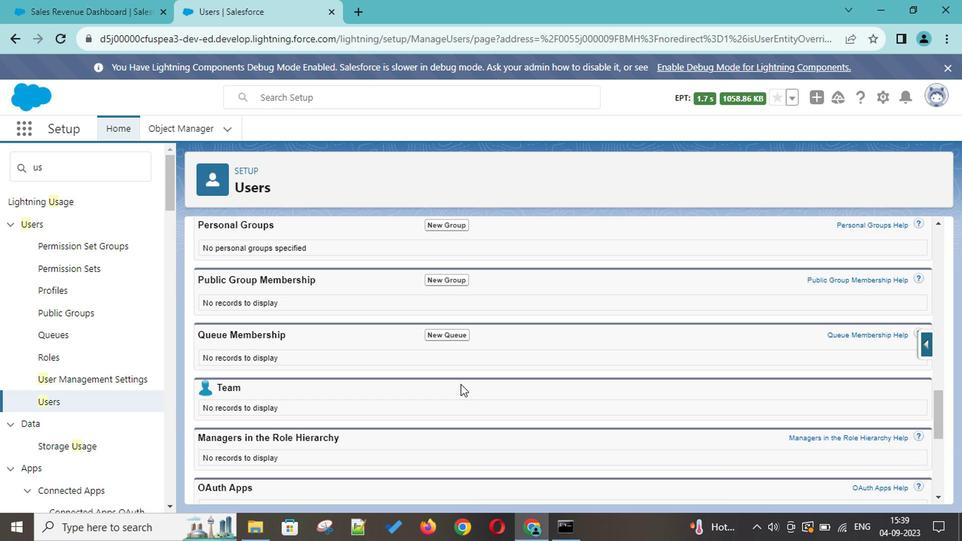 
Action: Mouse scrolled (457, 389) with delta (0, -1)
Screenshot: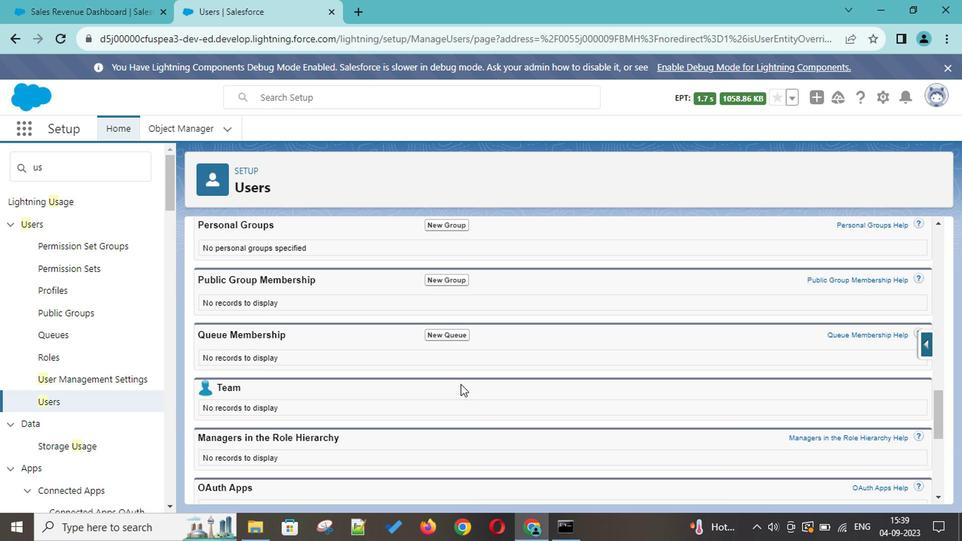 
Action: Mouse scrolled (457, 389) with delta (0, -1)
Screenshot: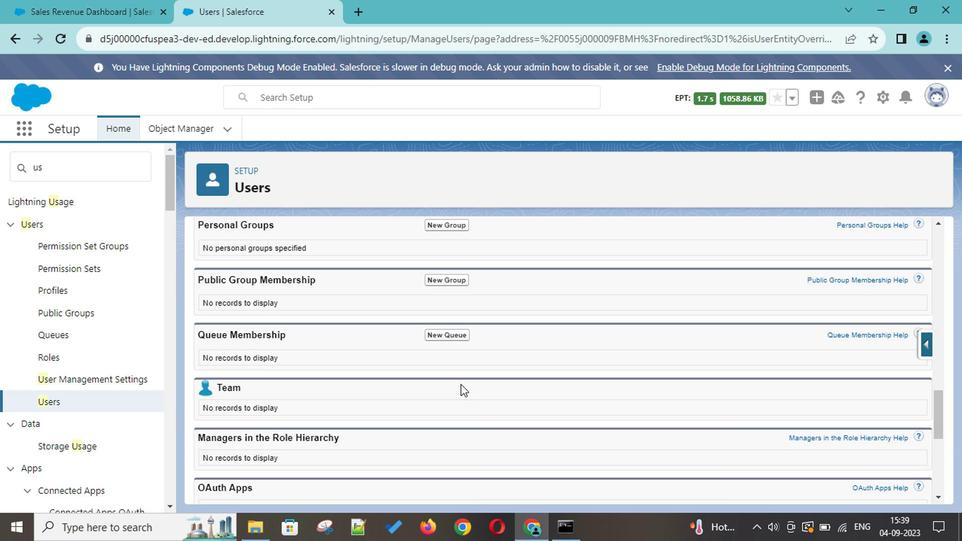 
Action: Mouse scrolled (457, 389) with delta (0, -1)
Screenshot: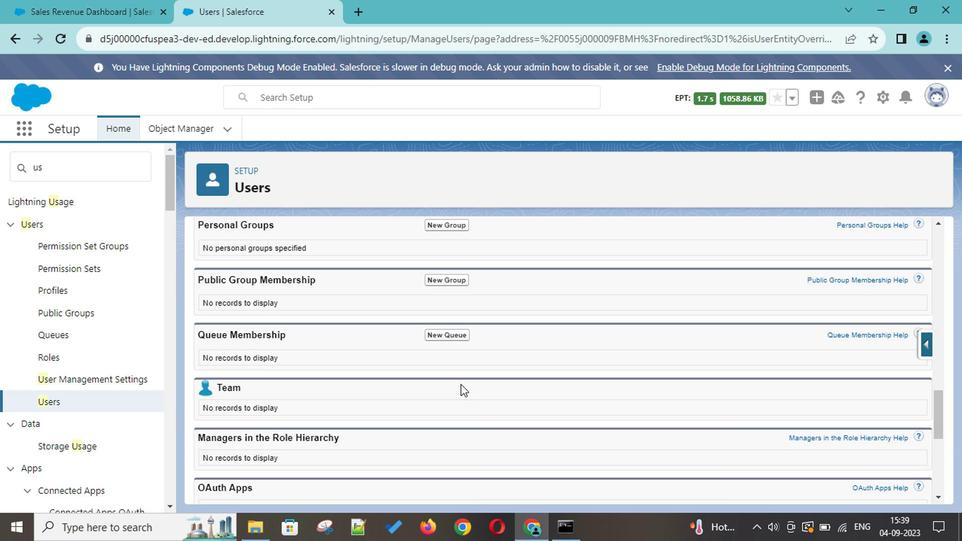
Action: Mouse scrolled (457, 389) with delta (0, -1)
